 Task: Find connections with filter location Thornton-Cleveleys with filter topic #likewith filter profile language German with filter current company YML with filter school Shoolini University with filter industry Consumer Services with filter service category iOS Development with filter keywords title Carpenter
Action: Mouse moved to (280, 339)
Screenshot: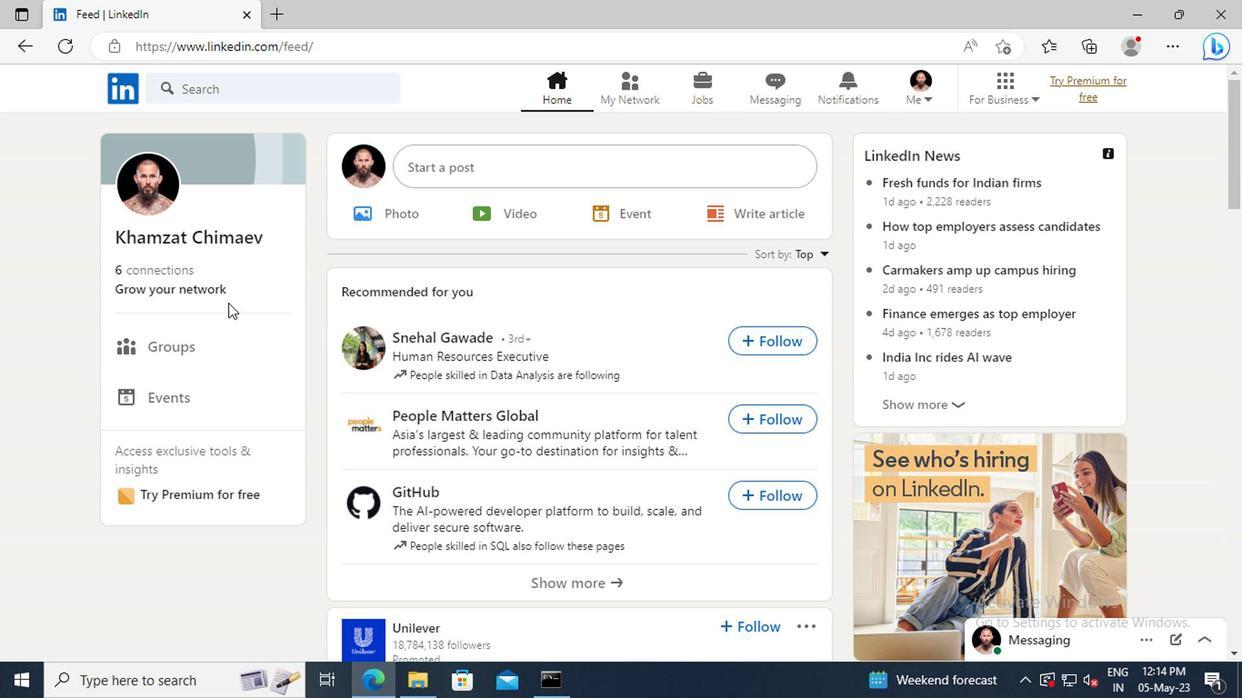 
Action: Mouse pressed left at (280, 339)
Screenshot: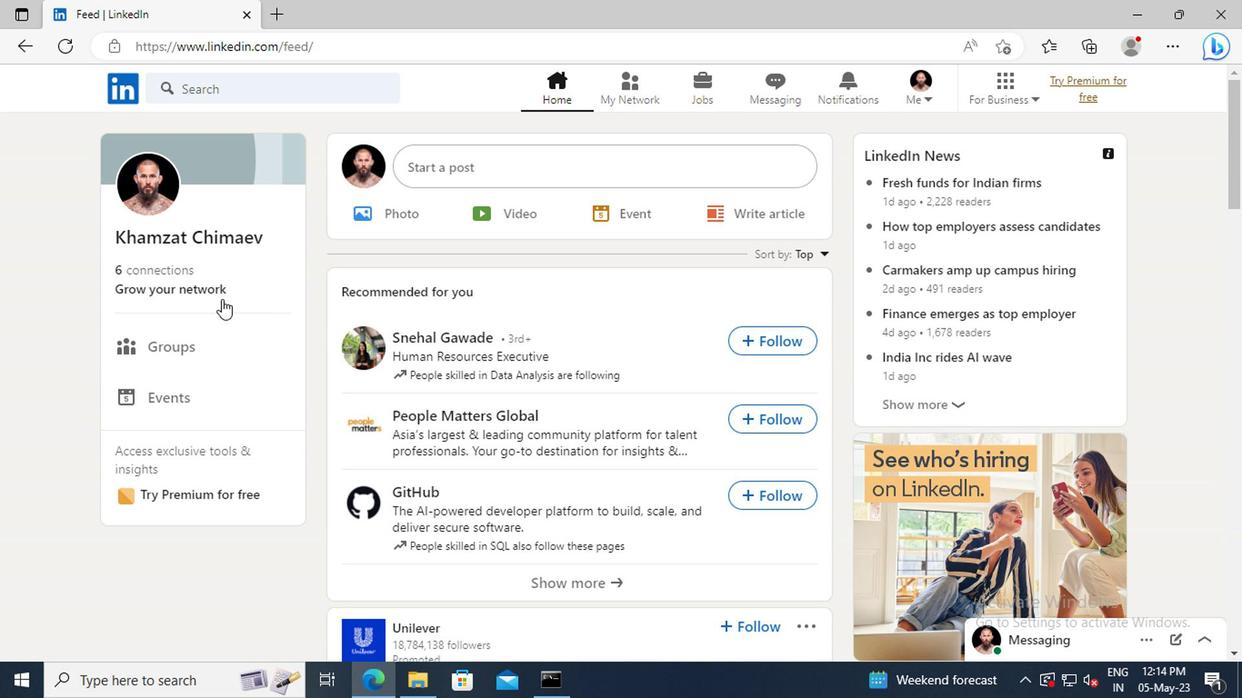 
Action: Mouse moved to (283, 271)
Screenshot: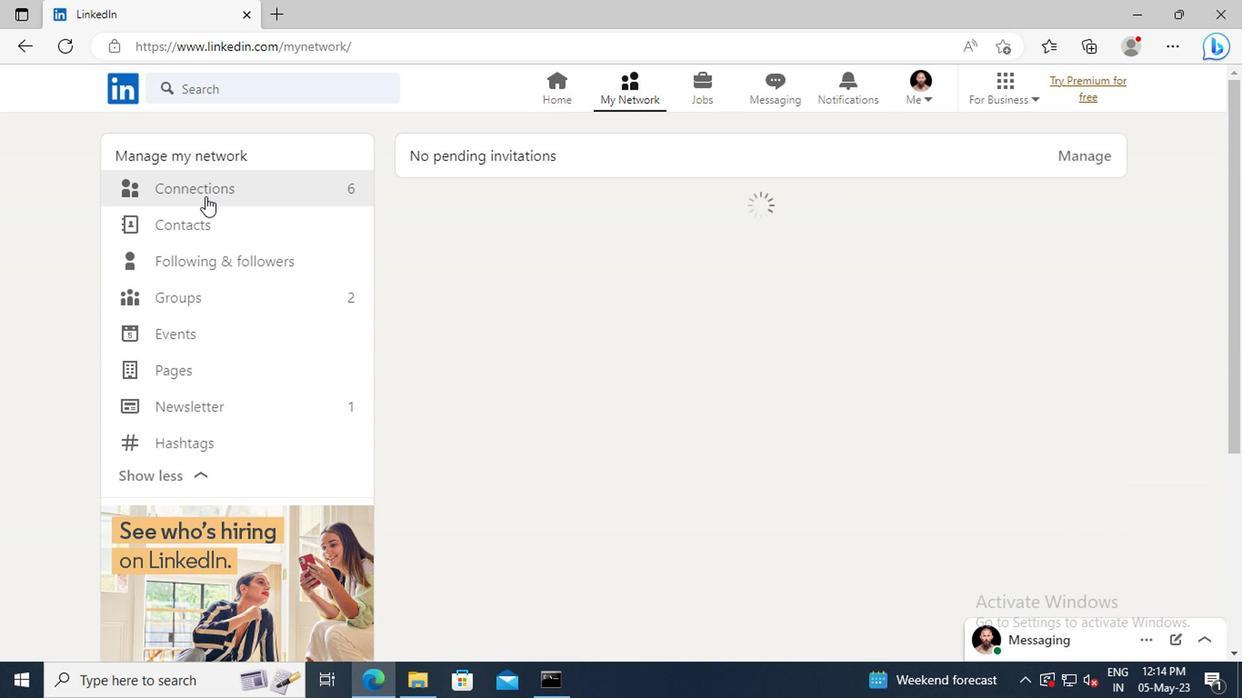 
Action: Mouse pressed left at (283, 271)
Screenshot: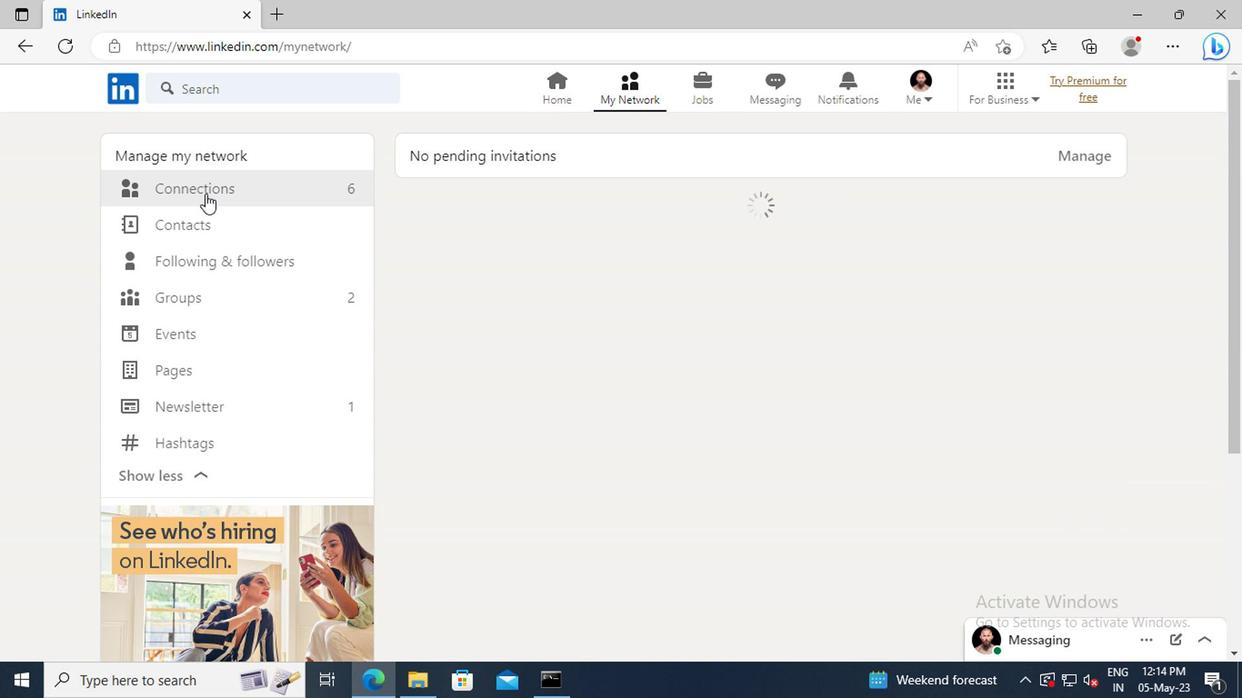 
Action: Mouse moved to (671, 274)
Screenshot: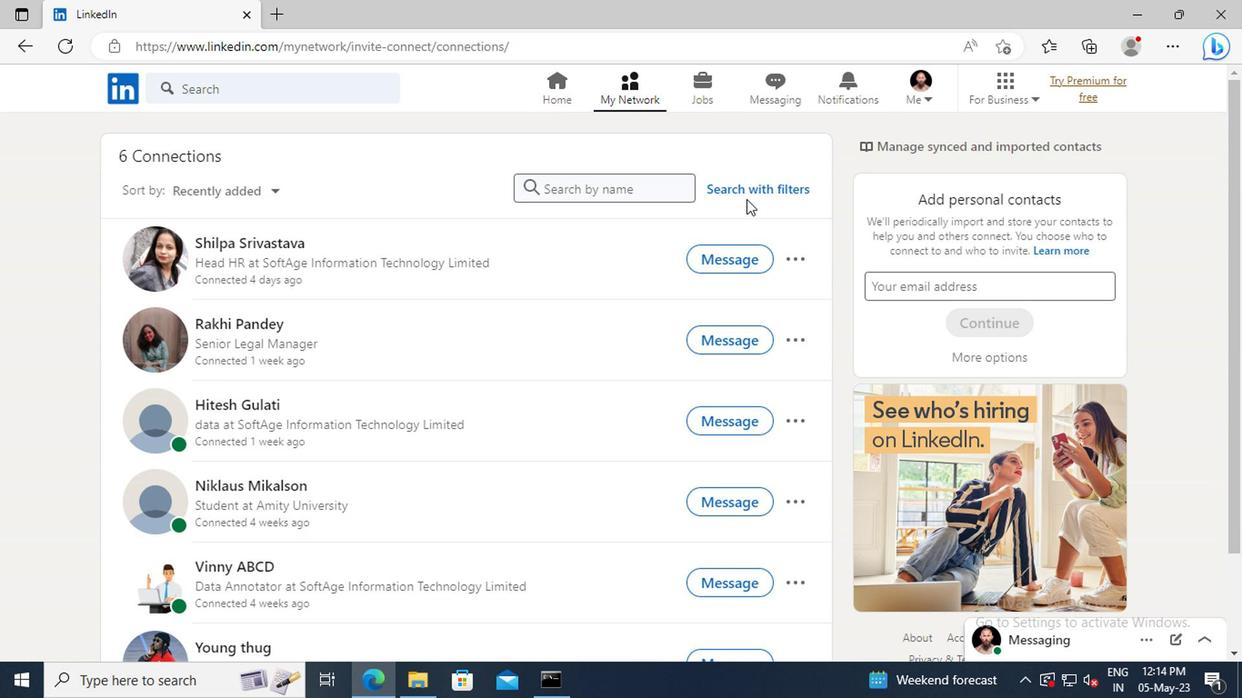
Action: Mouse pressed left at (671, 274)
Screenshot: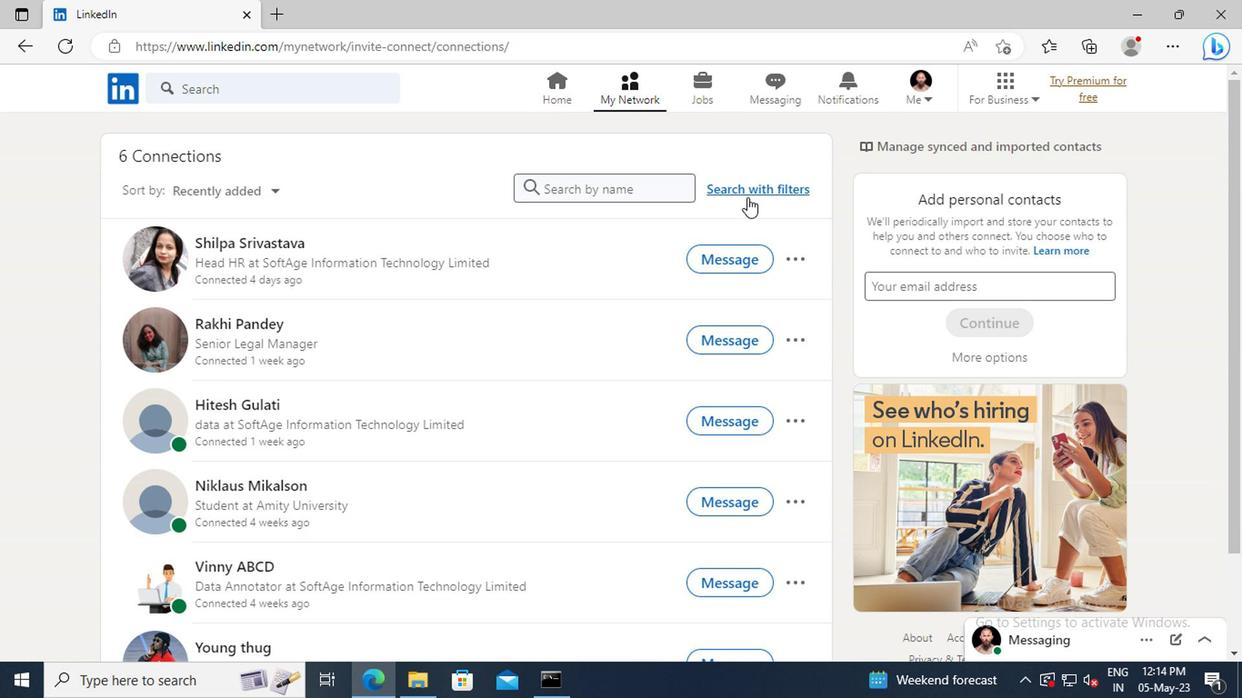 
Action: Mouse moved to (632, 238)
Screenshot: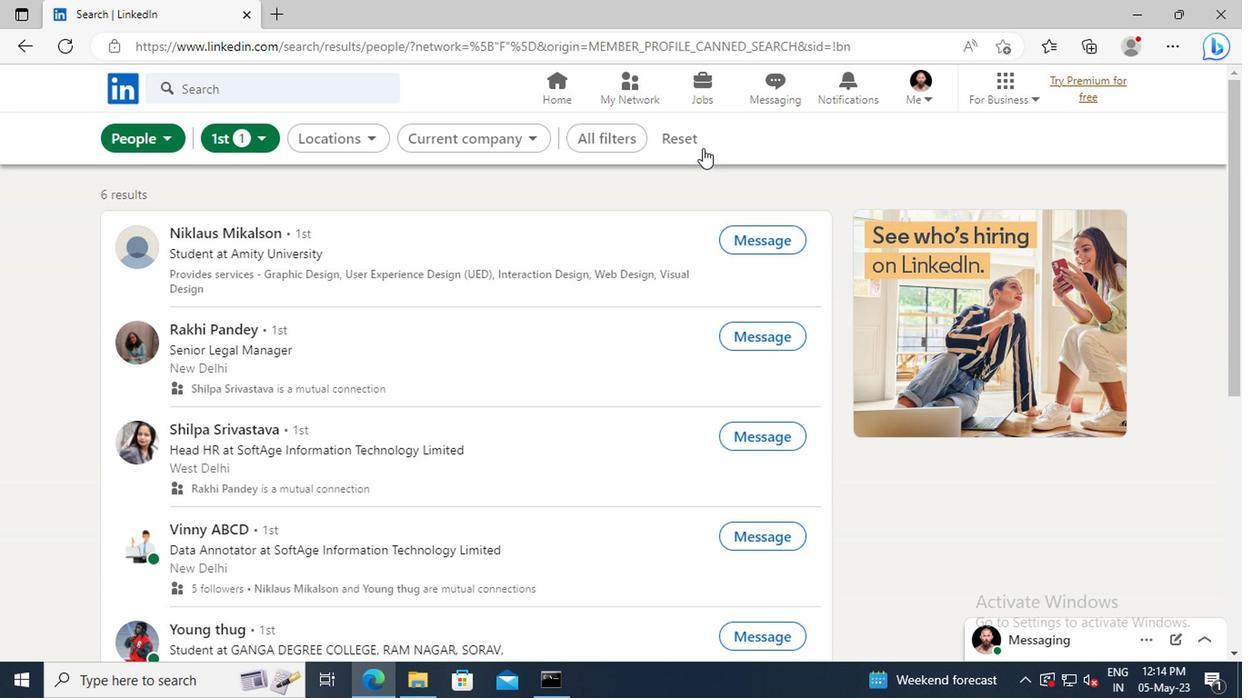 
Action: Mouse pressed left at (632, 238)
Screenshot: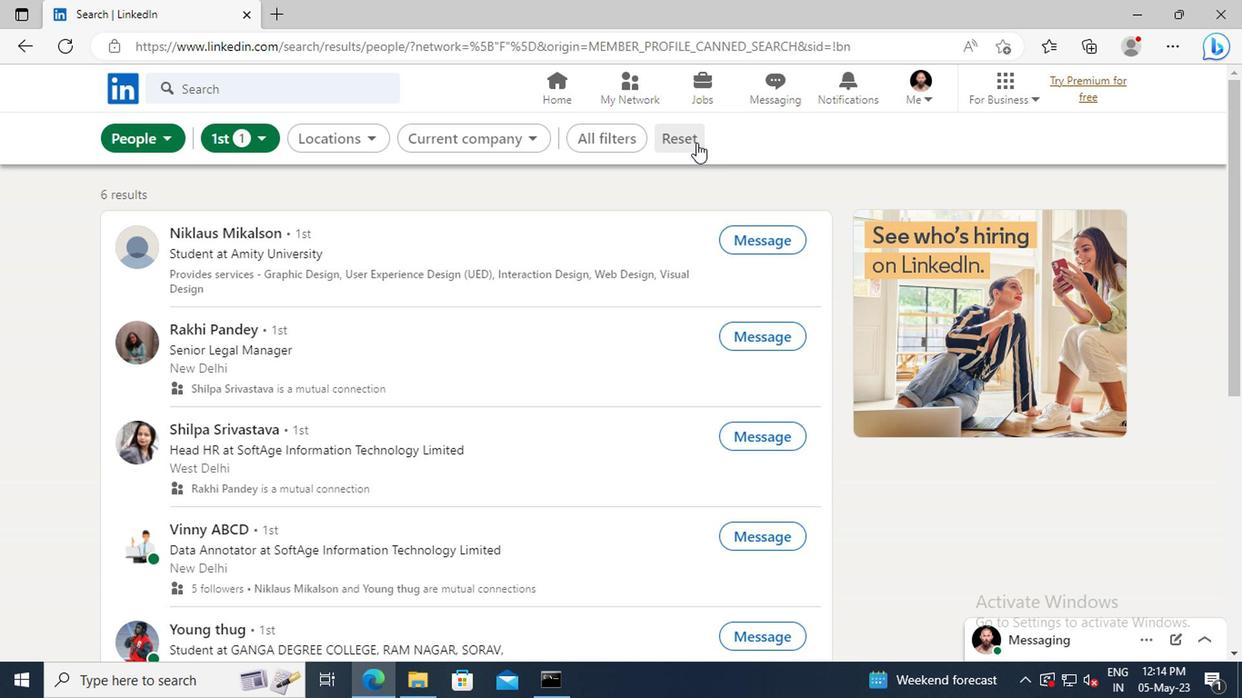 
Action: Mouse moved to (607, 236)
Screenshot: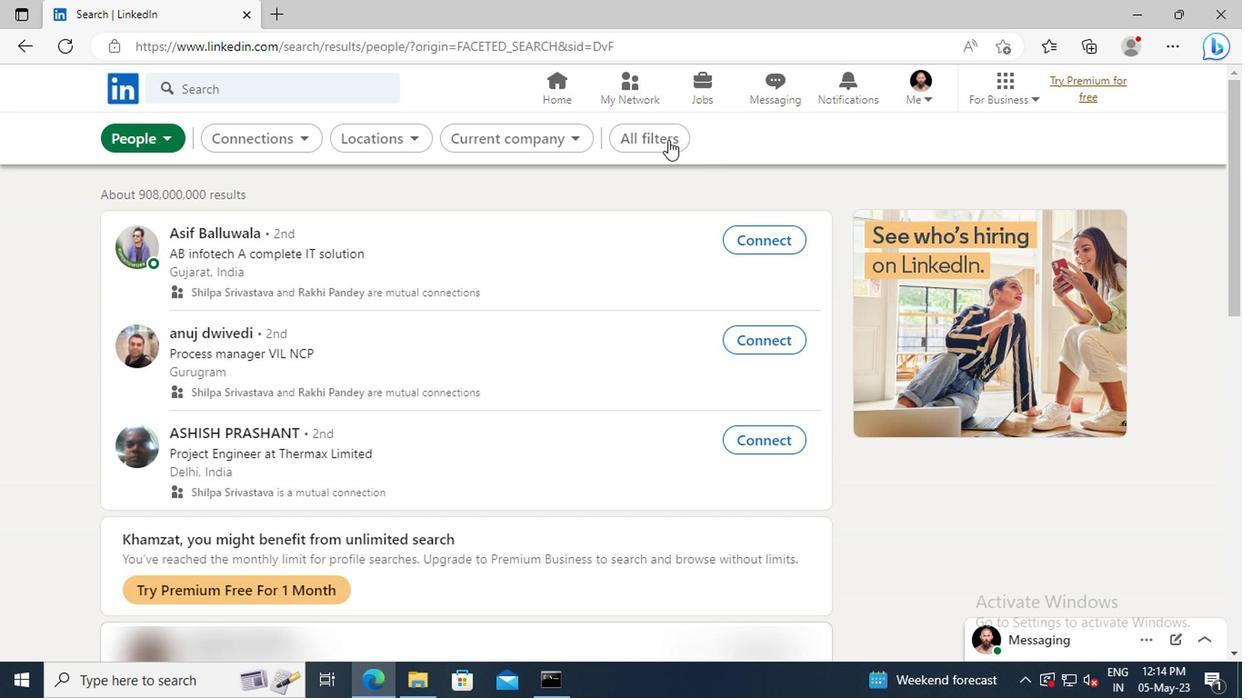 
Action: Mouse pressed left at (607, 236)
Screenshot: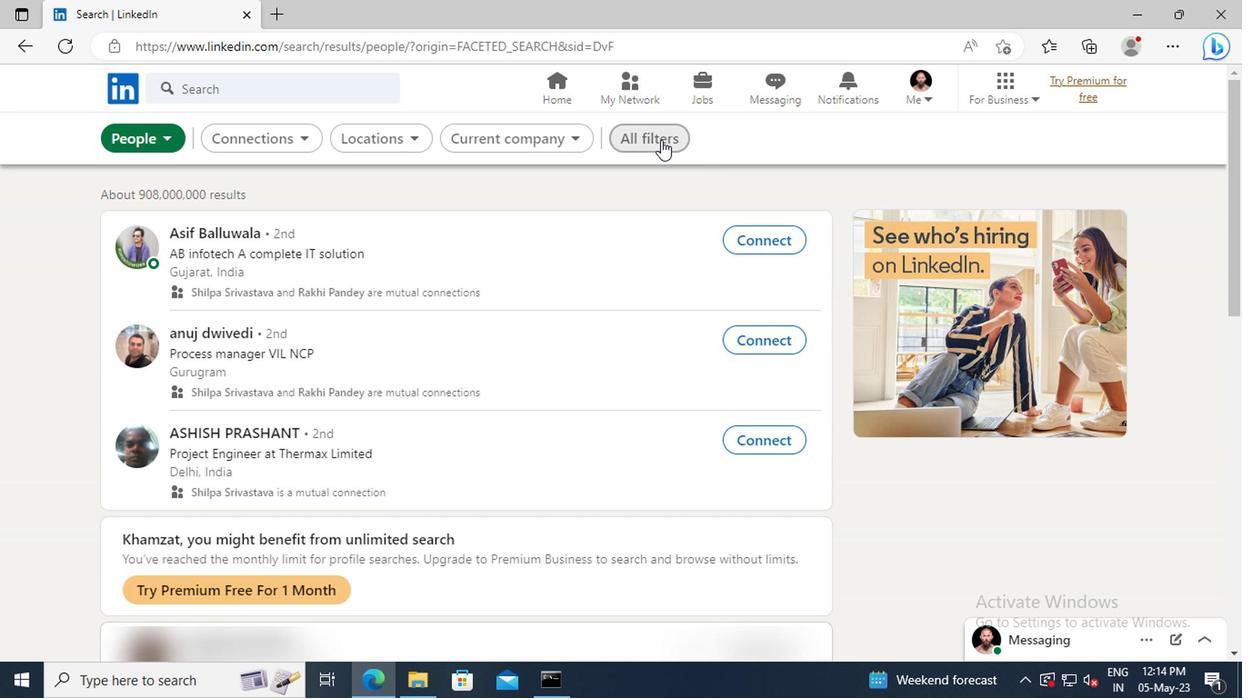 
Action: Mouse moved to (844, 384)
Screenshot: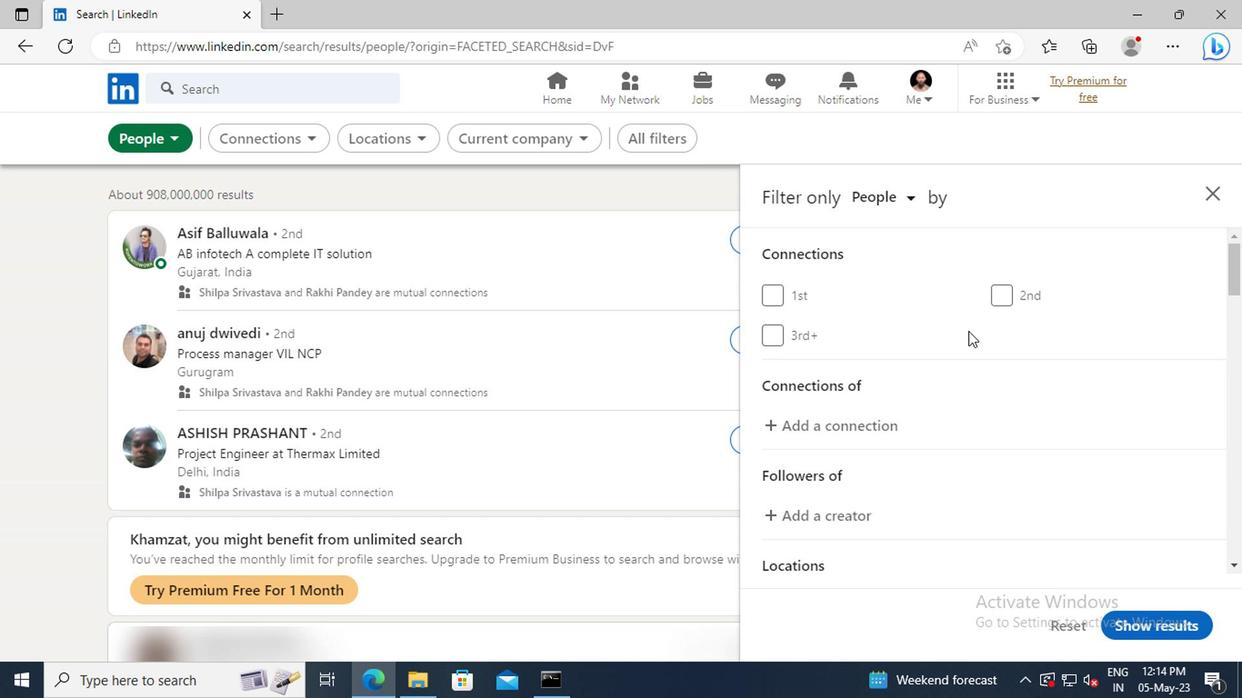 
Action: Mouse scrolled (844, 383) with delta (0, 0)
Screenshot: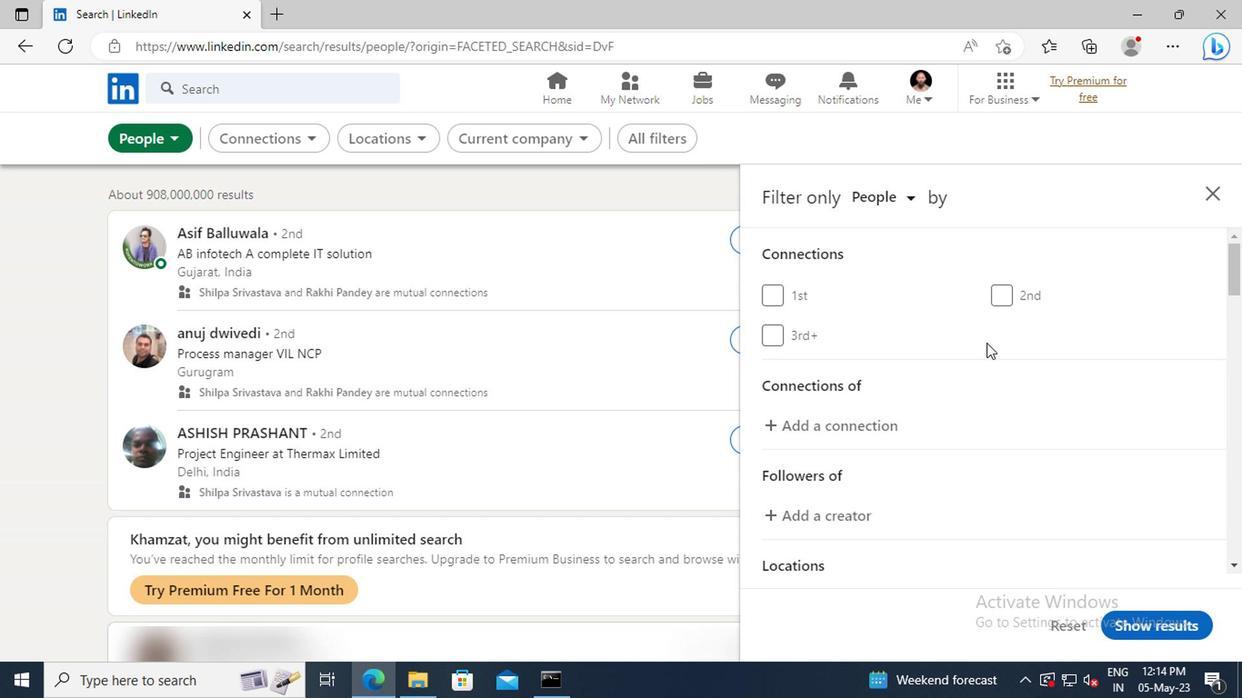 
Action: Mouse scrolled (844, 383) with delta (0, 0)
Screenshot: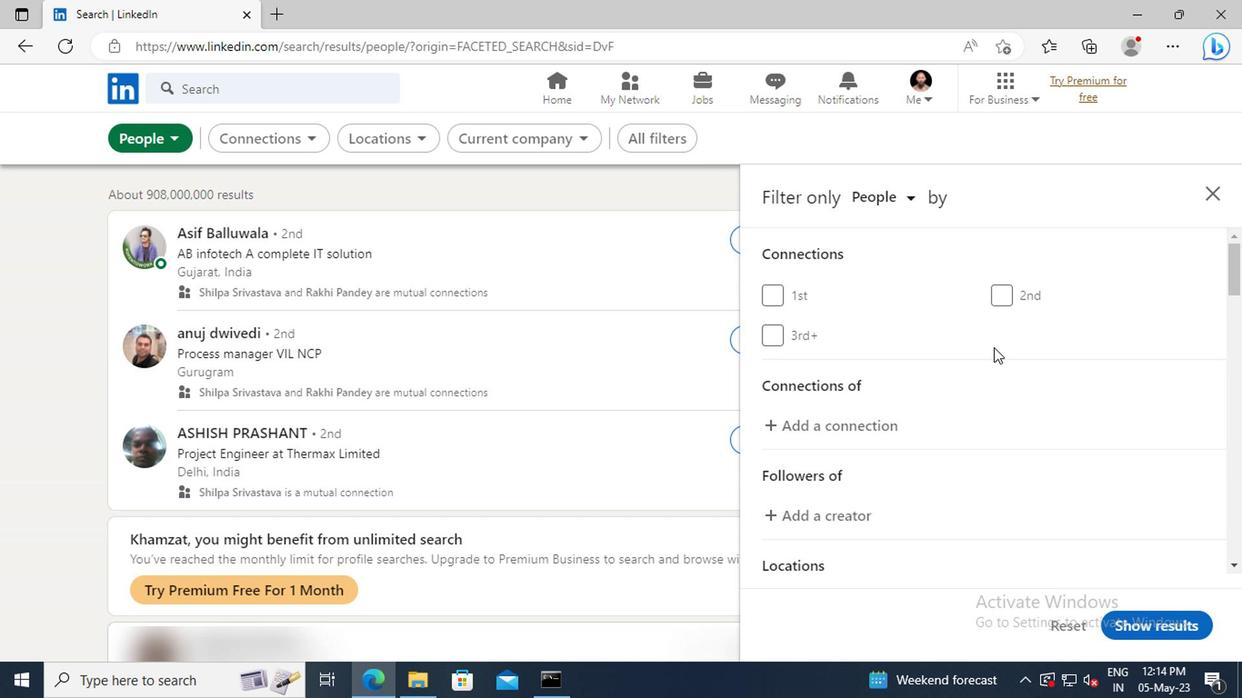 
Action: Mouse scrolled (844, 383) with delta (0, 0)
Screenshot: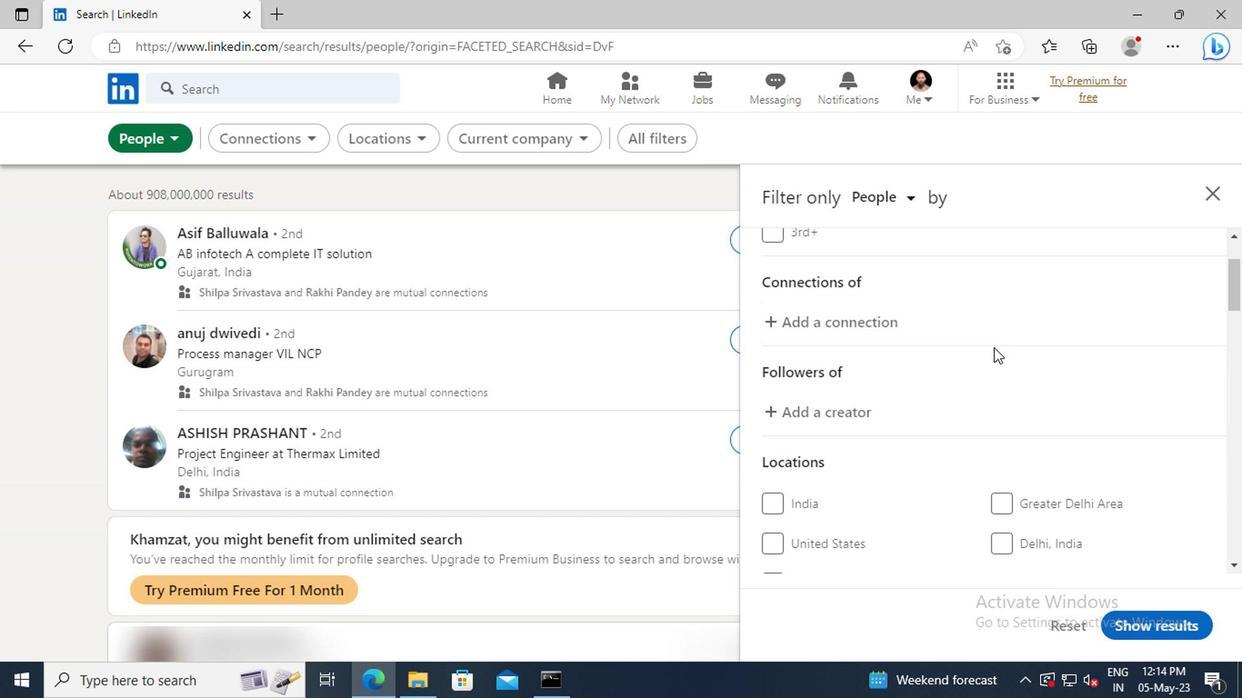 
Action: Mouse scrolled (844, 383) with delta (0, 0)
Screenshot: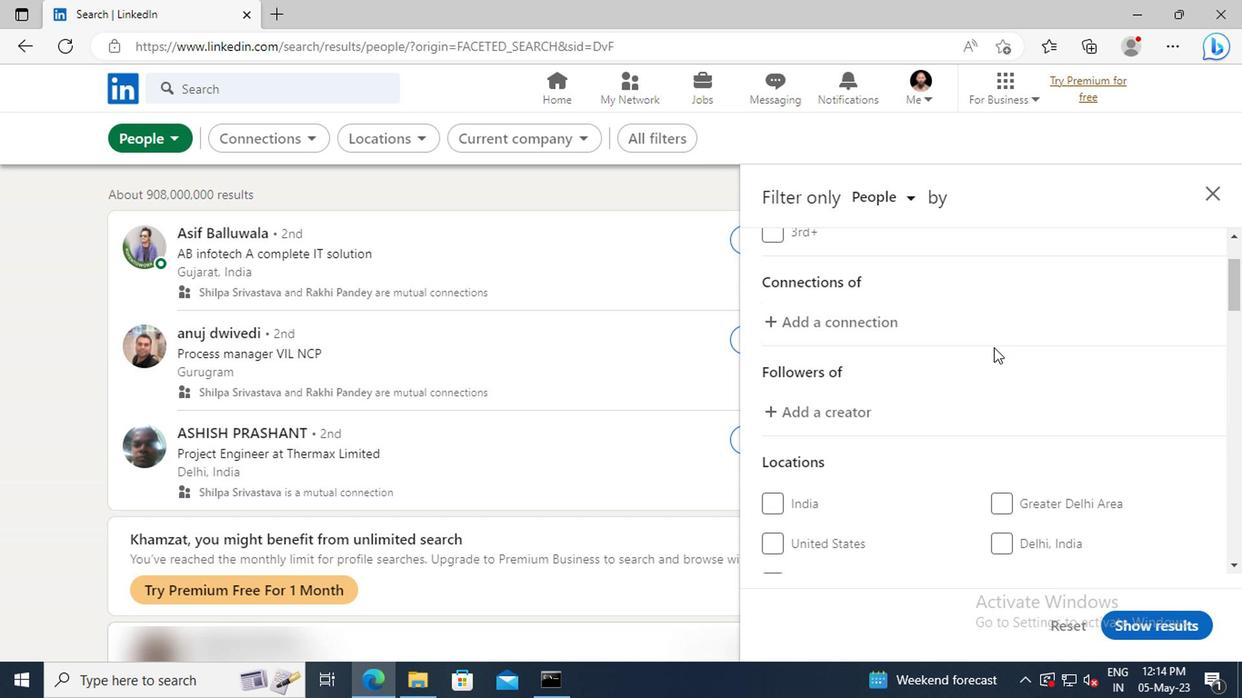 
Action: Mouse scrolled (844, 383) with delta (0, 0)
Screenshot: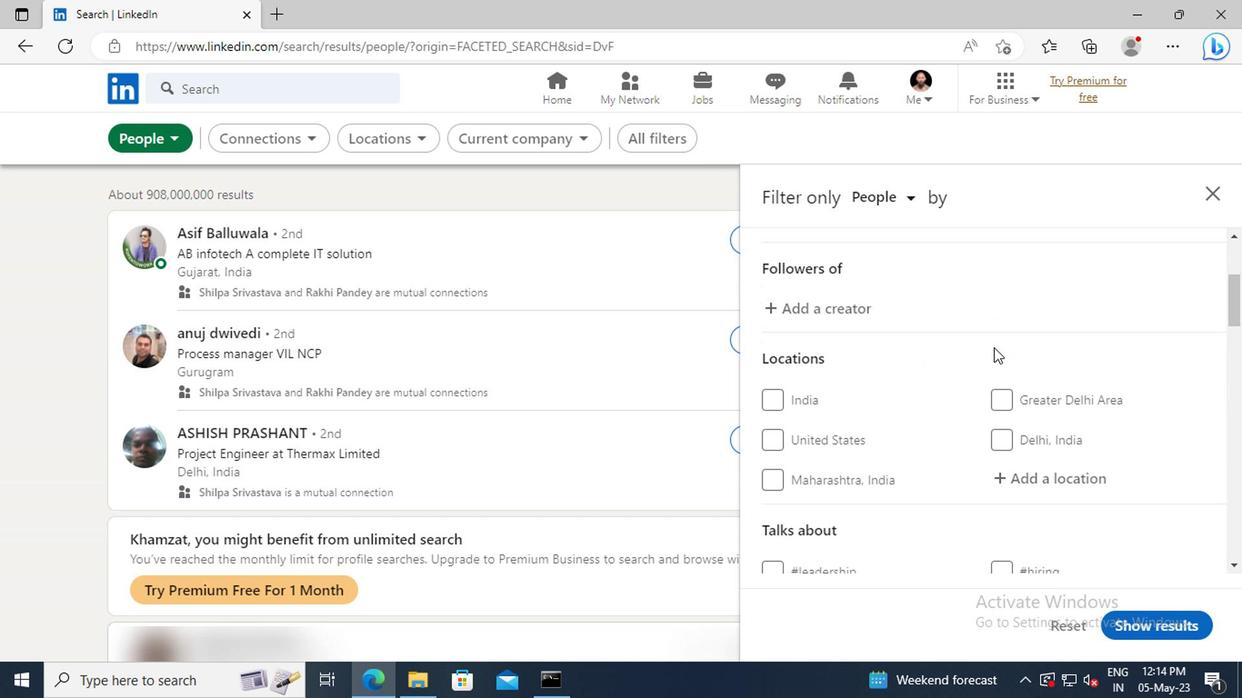 
Action: Mouse scrolled (844, 383) with delta (0, 0)
Screenshot: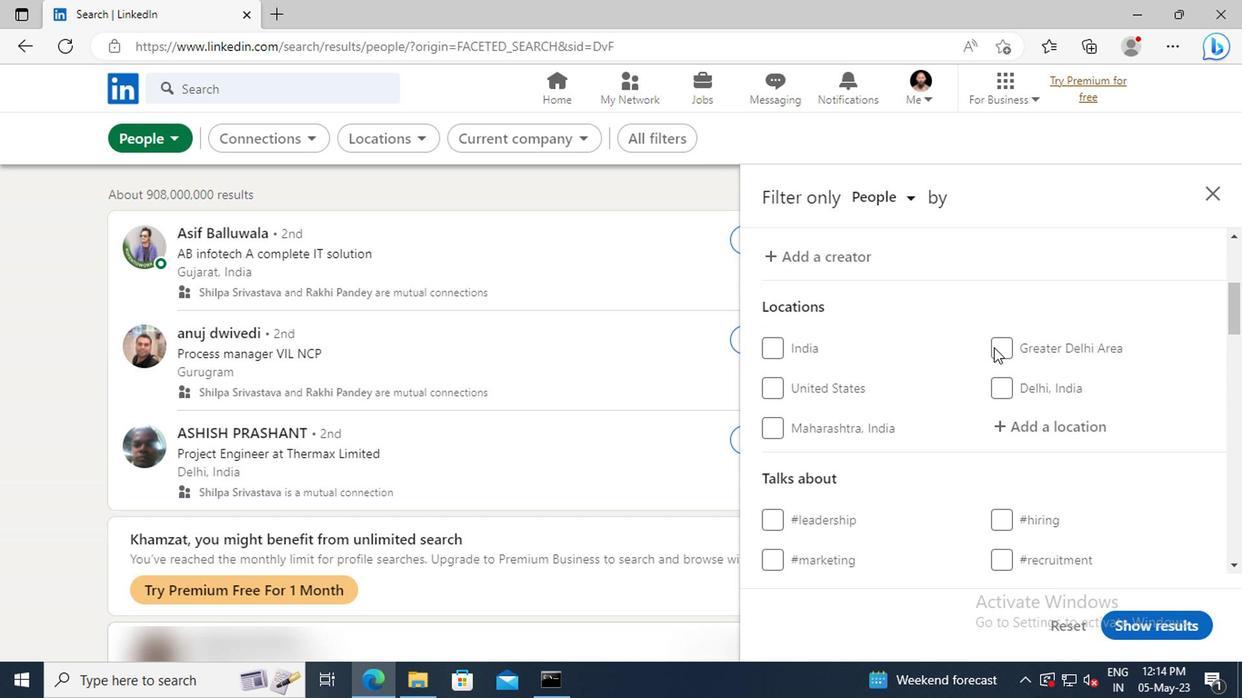 
Action: Mouse moved to (852, 401)
Screenshot: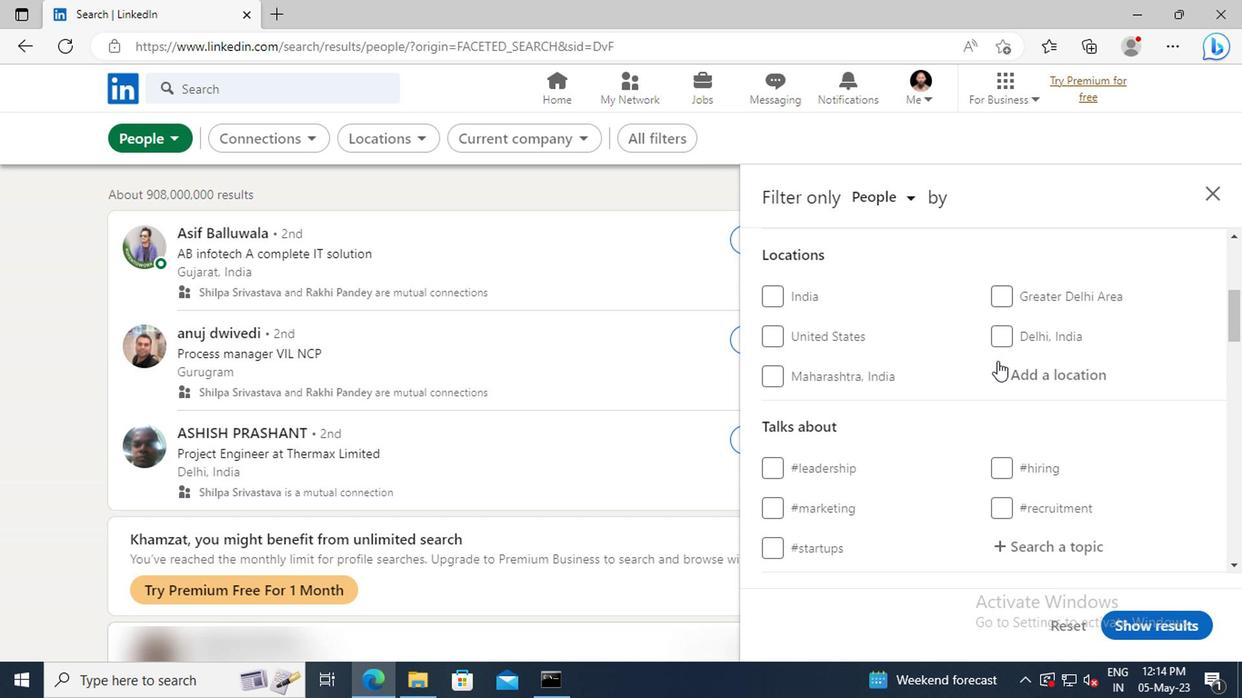 
Action: Mouse pressed left at (852, 401)
Screenshot: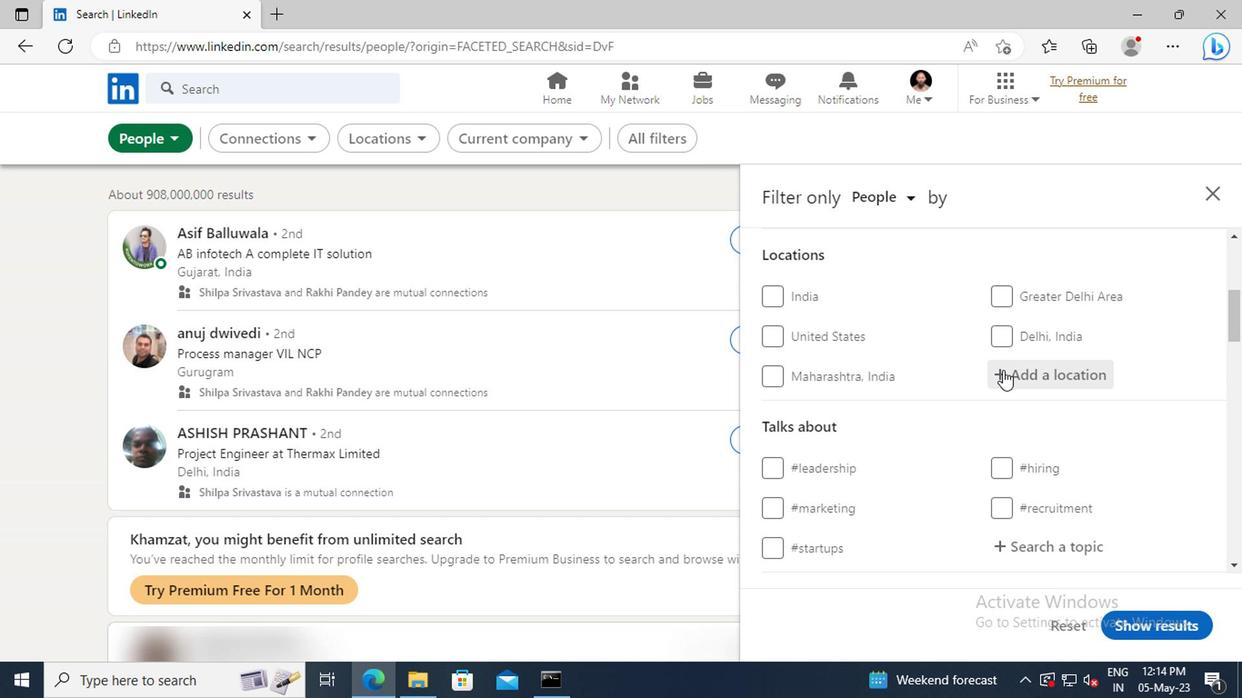 
Action: Key pressed <Key.shift>THORNTON
Screenshot: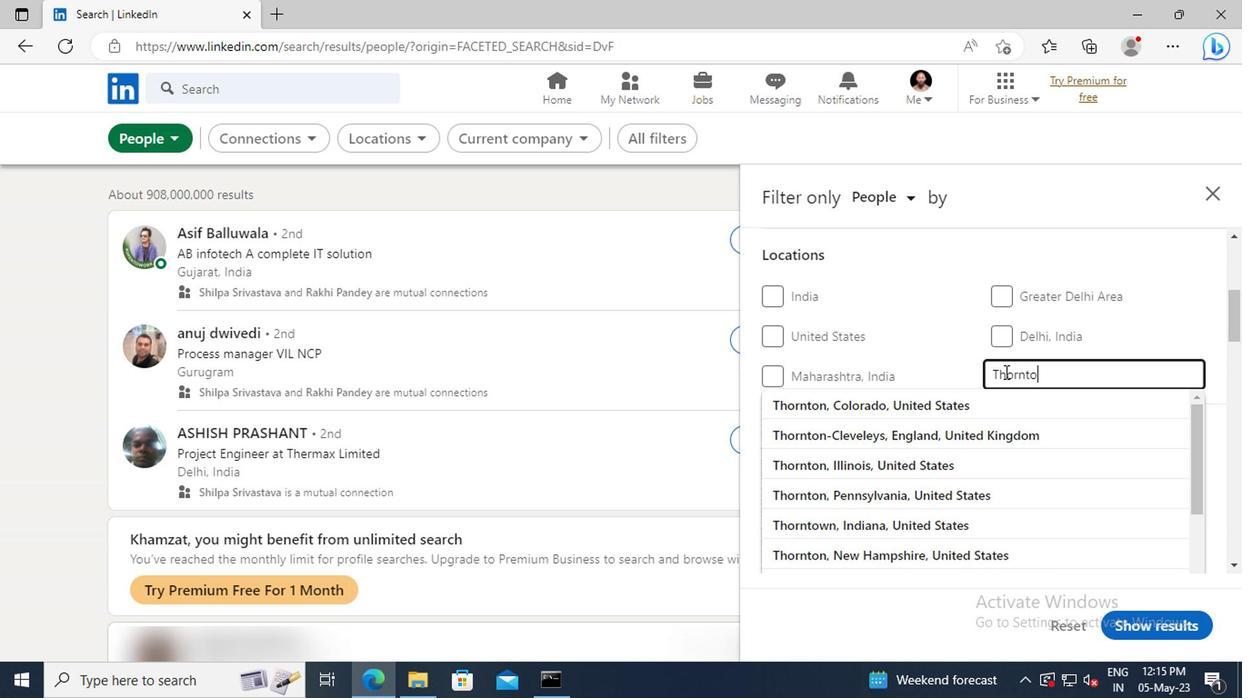 
Action: Mouse moved to (857, 440)
Screenshot: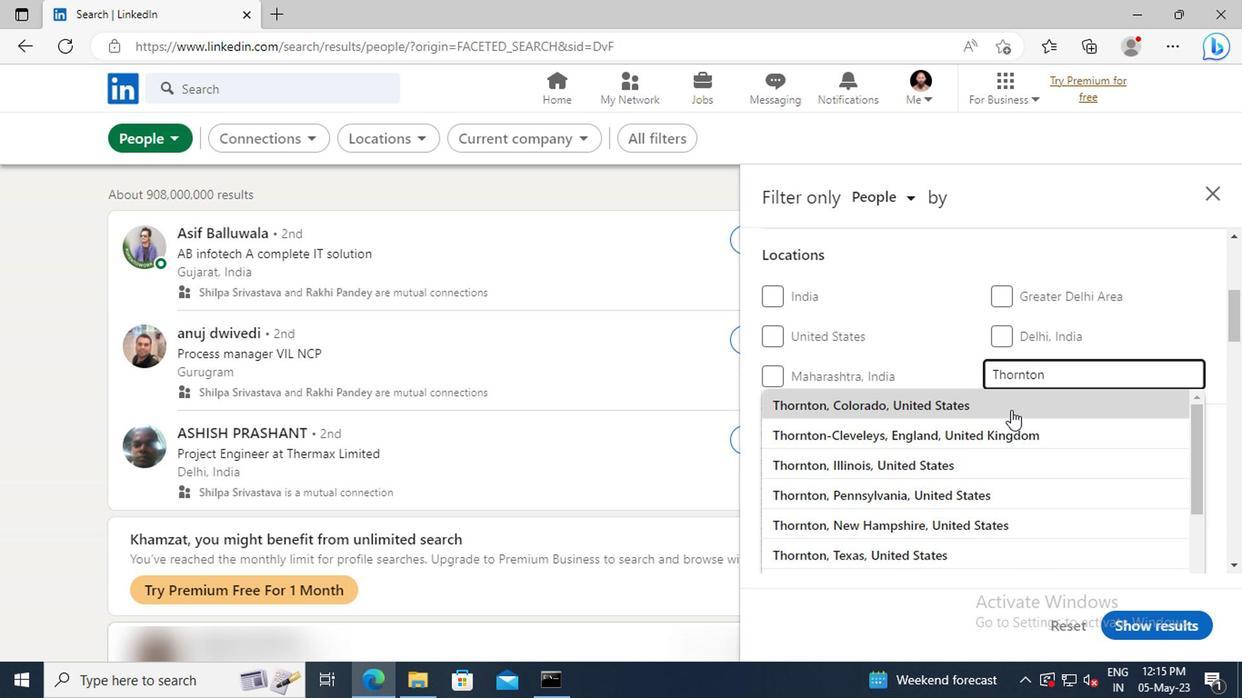
Action: Mouse pressed left at (857, 440)
Screenshot: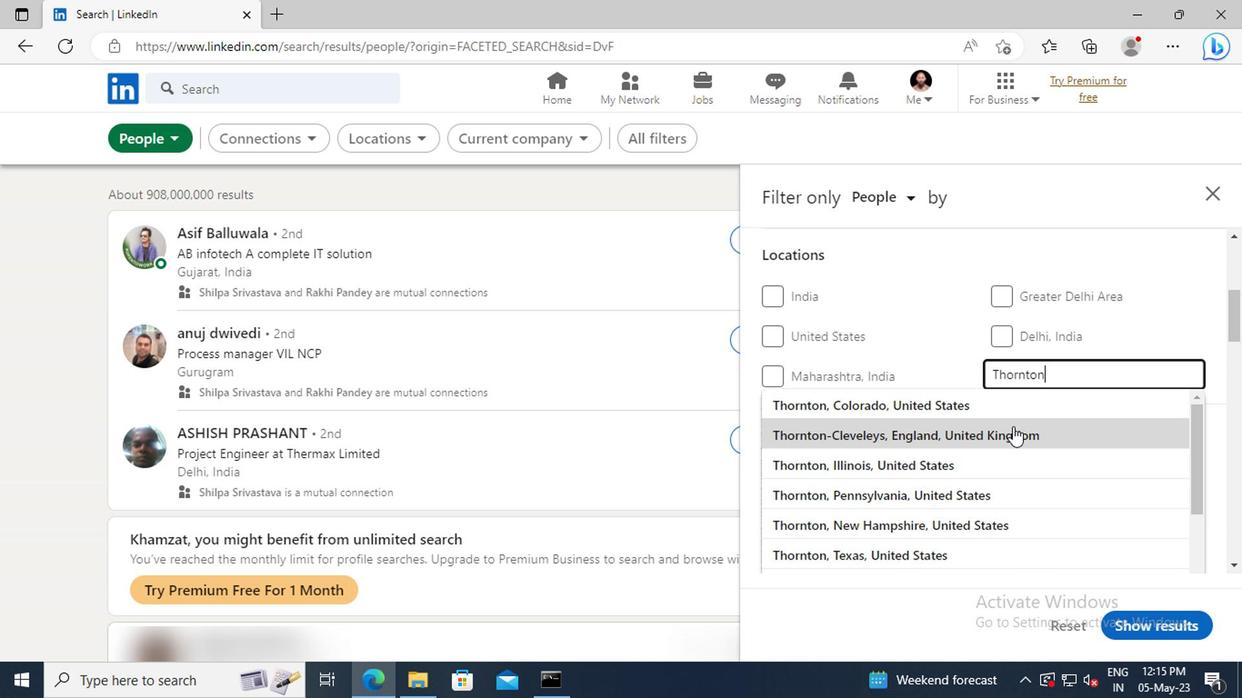 
Action: Mouse scrolled (857, 439) with delta (0, 0)
Screenshot: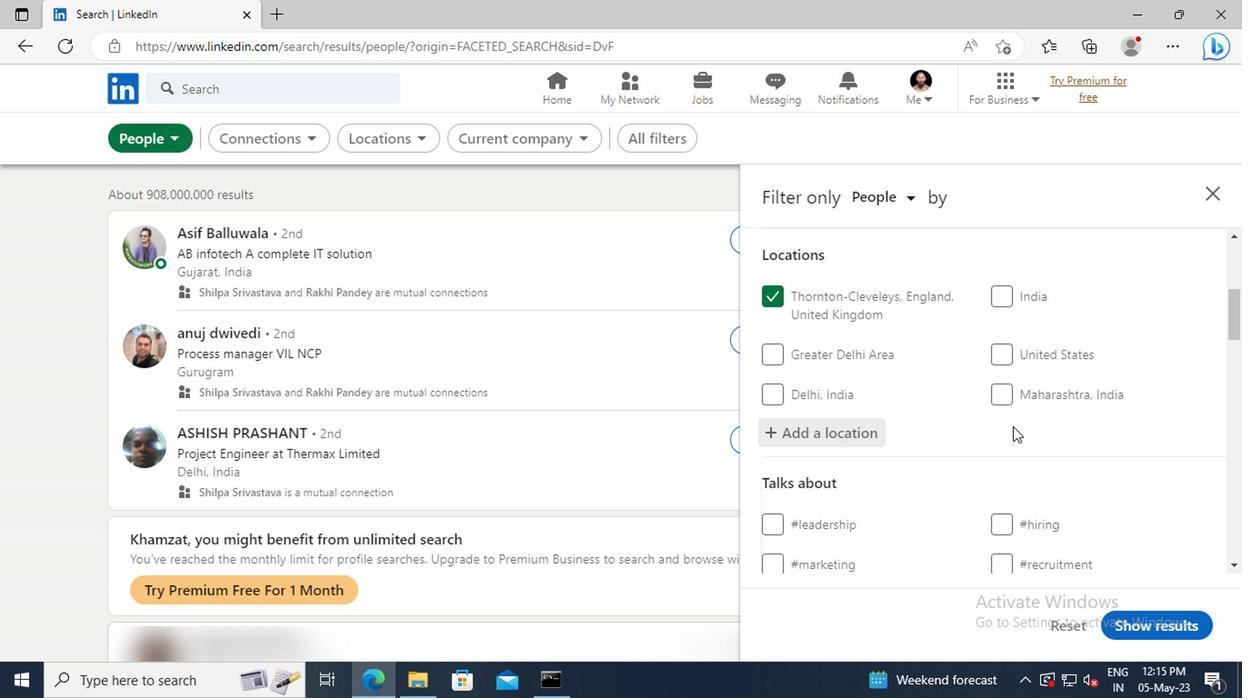 
Action: Mouse scrolled (857, 439) with delta (0, 0)
Screenshot: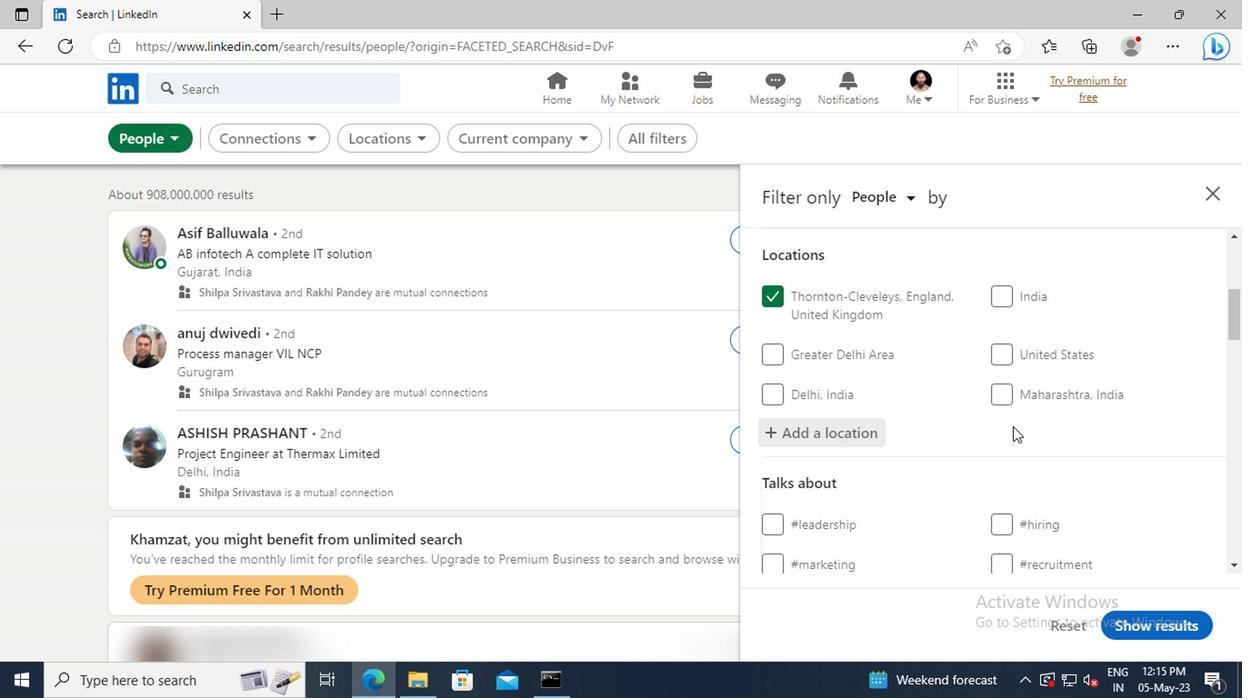 
Action: Mouse scrolled (857, 439) with delta (0, 0)
Screenshot: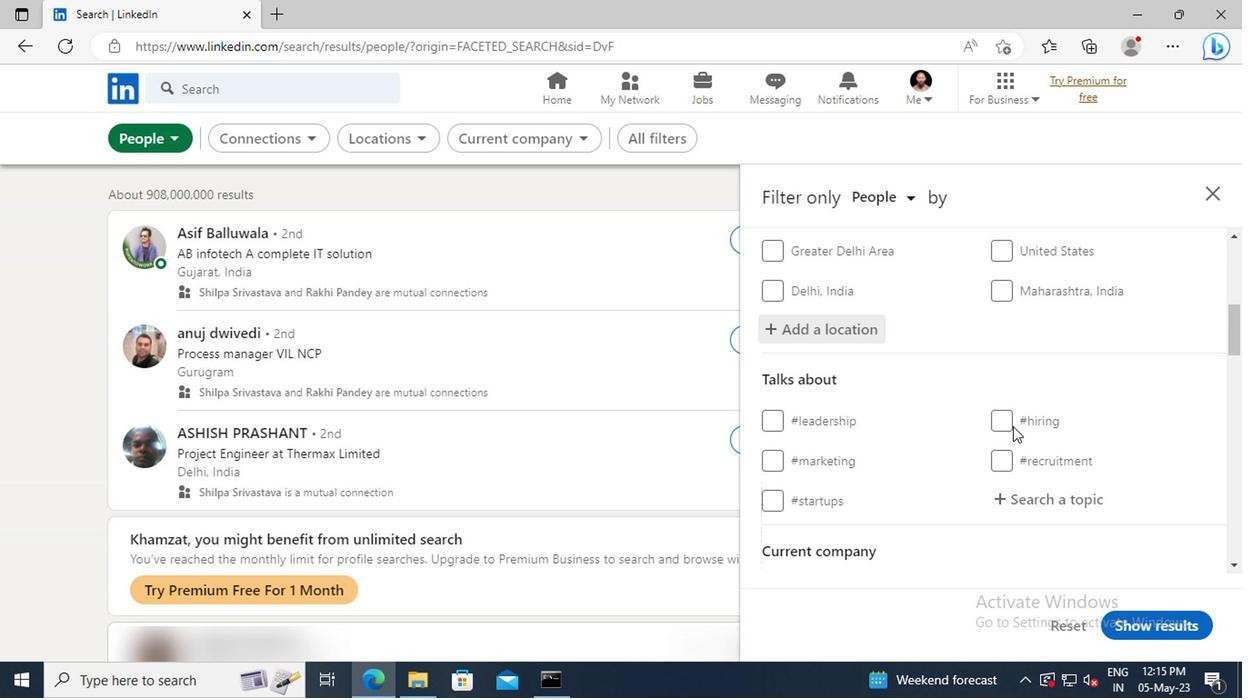 
Action: Mouse moved to (861, 450)
Screenshot: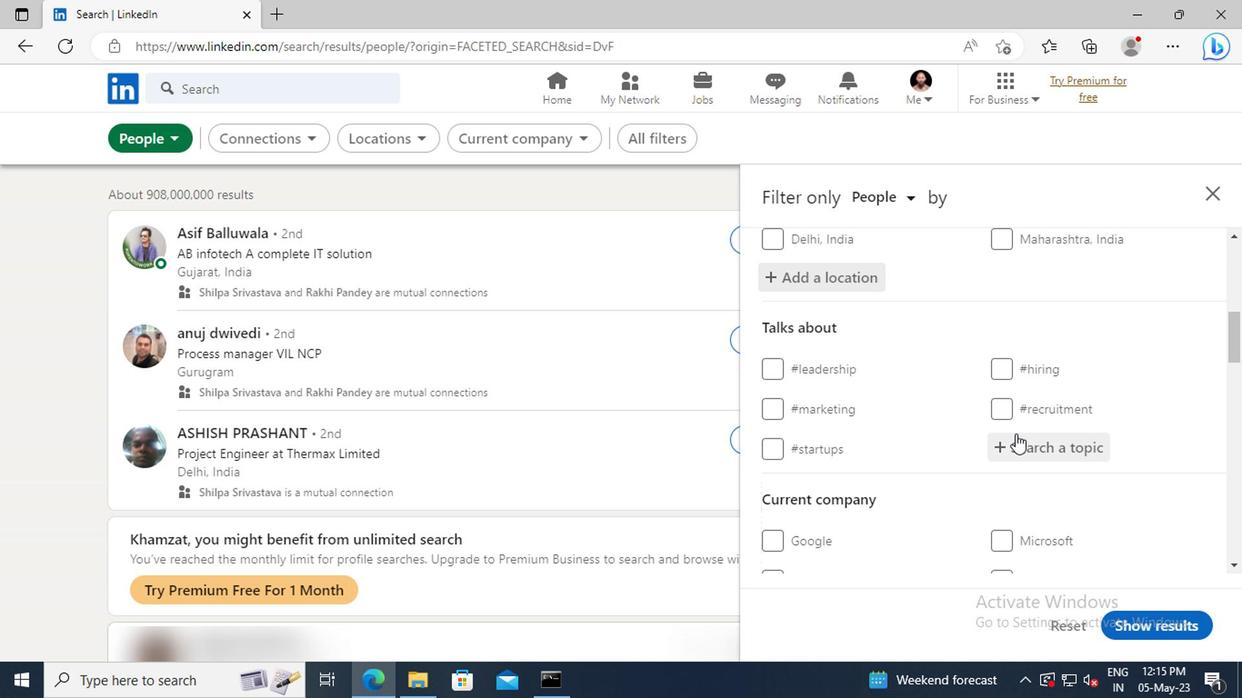 
Action: Mouse pressed left at (861, 450)
Screenshot: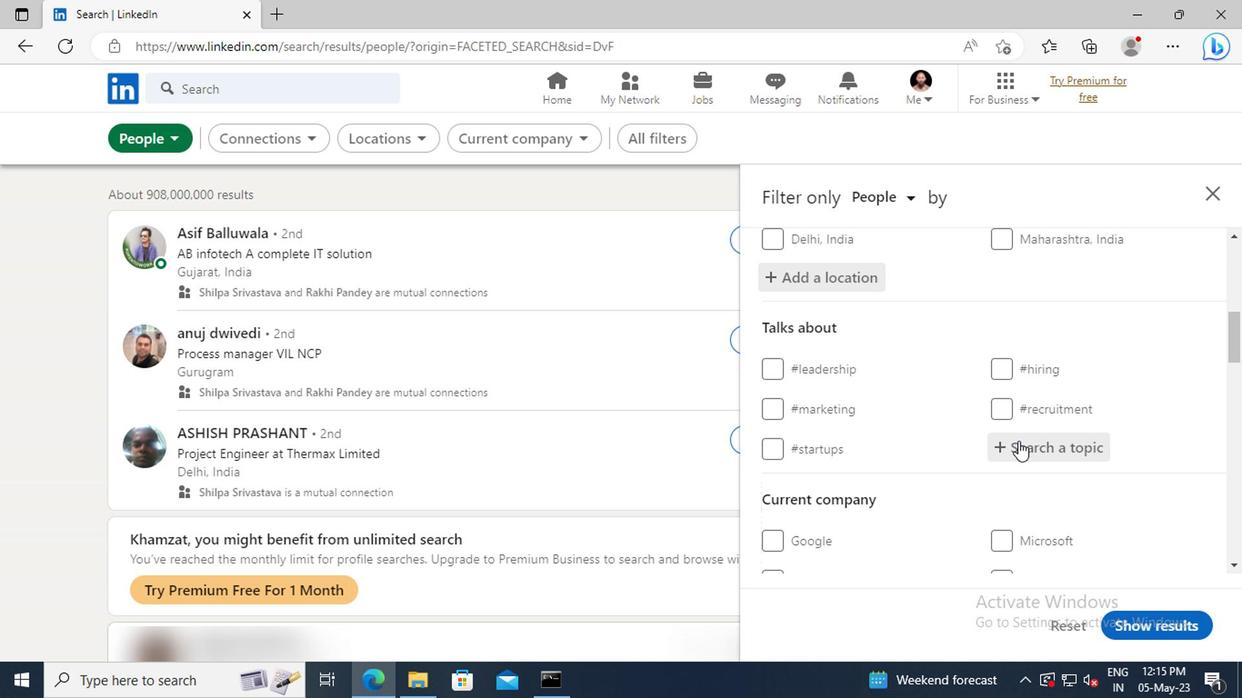 
Action: Key pressed LIKE
Screenshot: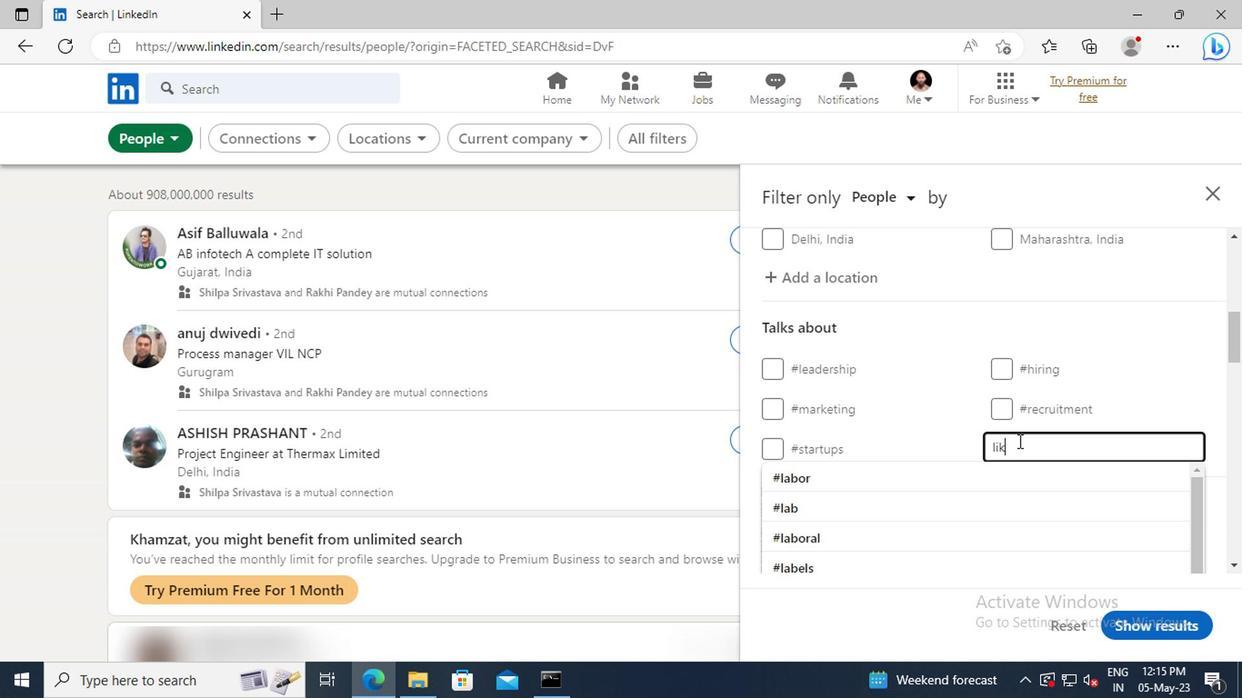 
Action: Mouse moved to (863, 474)
Screenshot: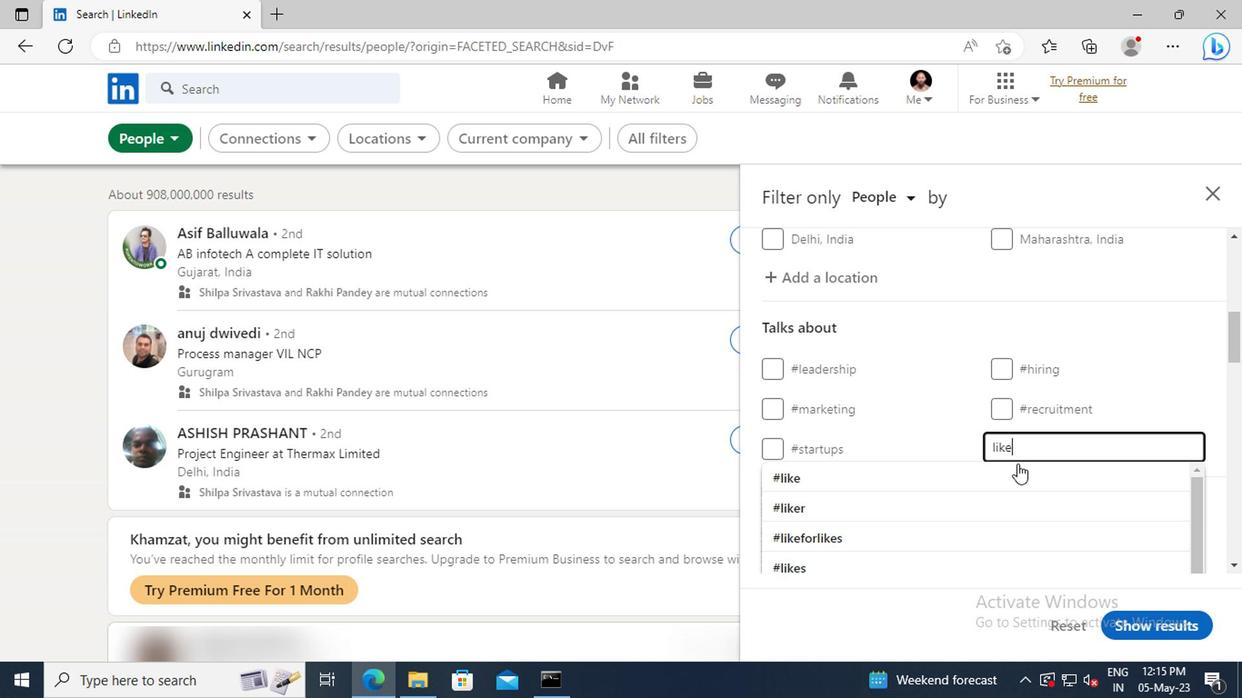 
Action: Mouse pressed left at (863, 474)
Screenshot: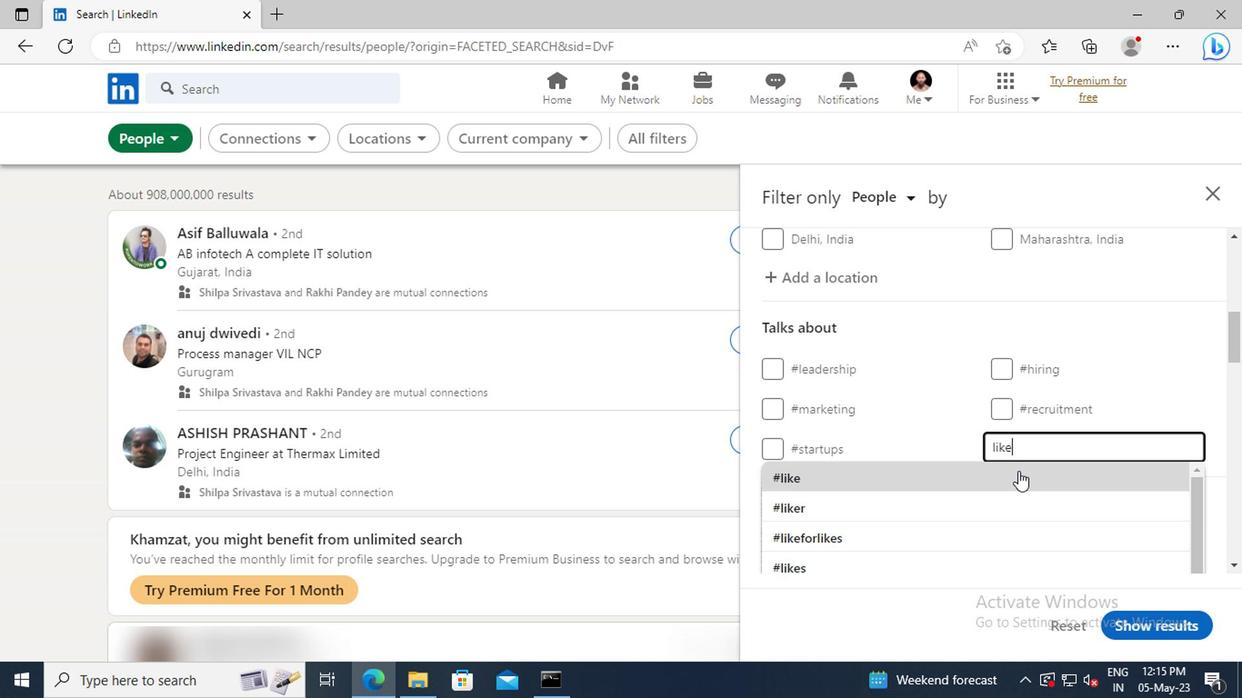 
Action: Mouse scrolled (863, 474) with delta (0, 0)
Screenshot: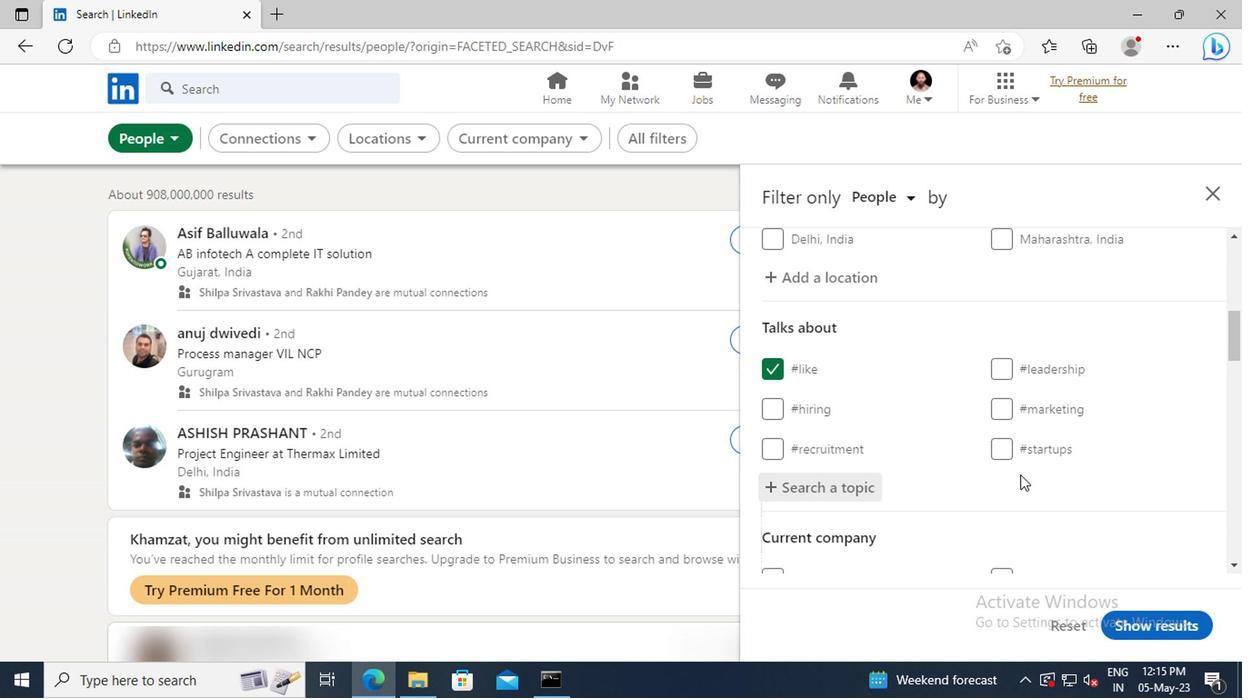
Action: Mouse scrolled (863, 474) with delta (0, 0)
Screenshot: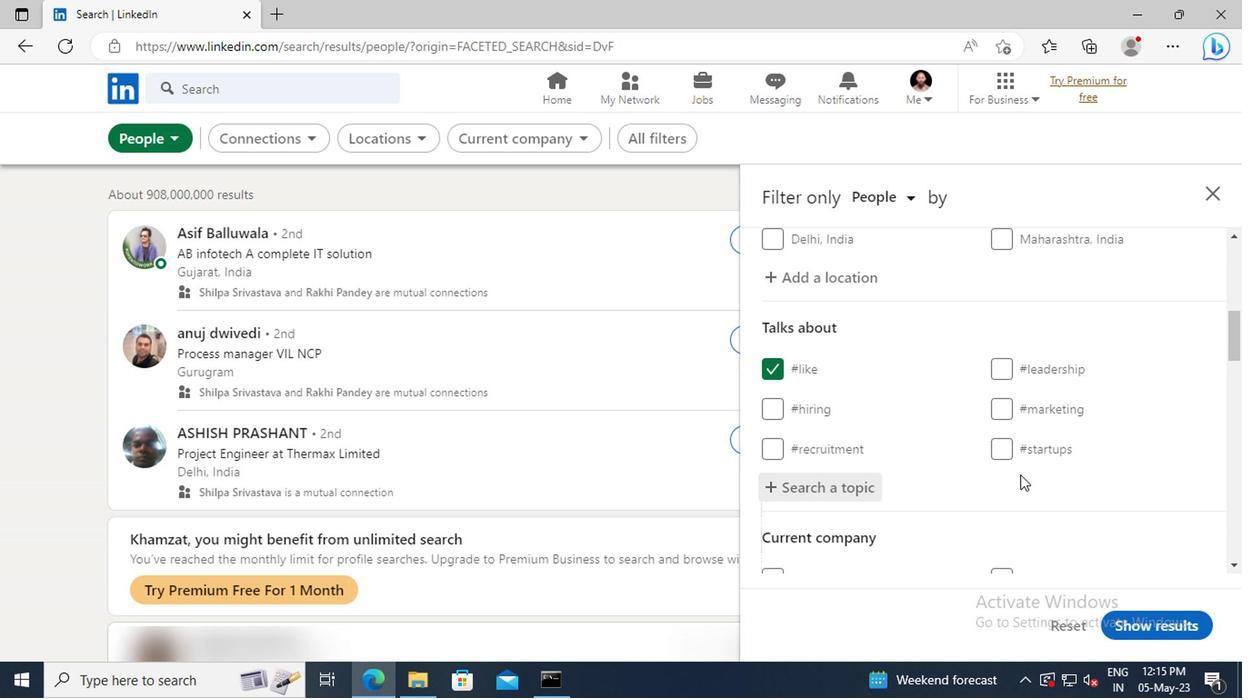 
Action: Mouse scrolled (863, 474) with delta (0, 0)
Screenshot: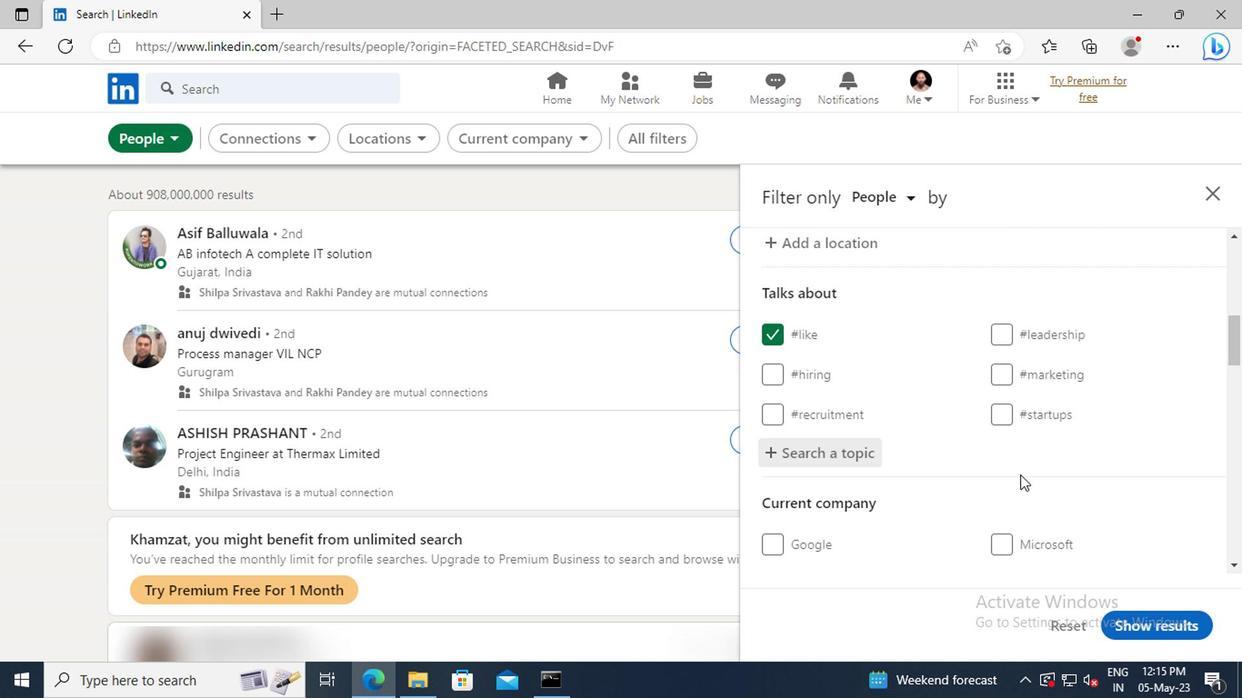 
Action: Mouse scrolled (863, 474) with delta (0, 0)
Screenshot: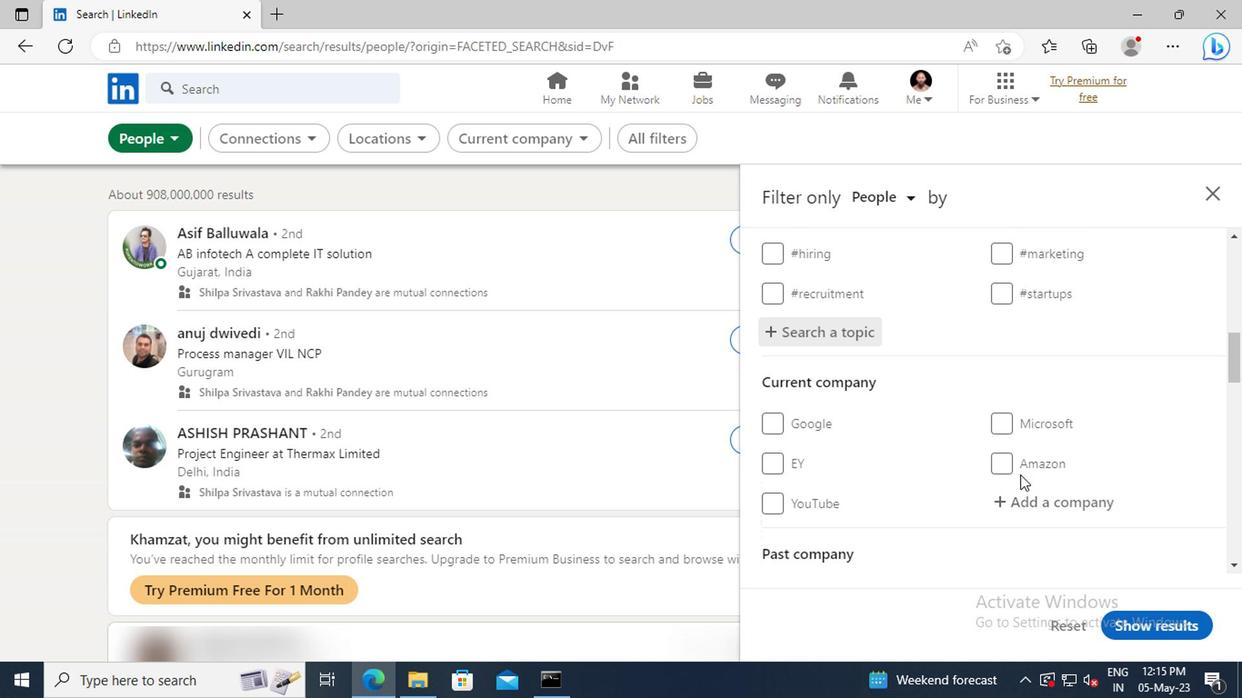 
Action: Mouse scrolled (863, 474) with delta (0, 0)
Screenshot: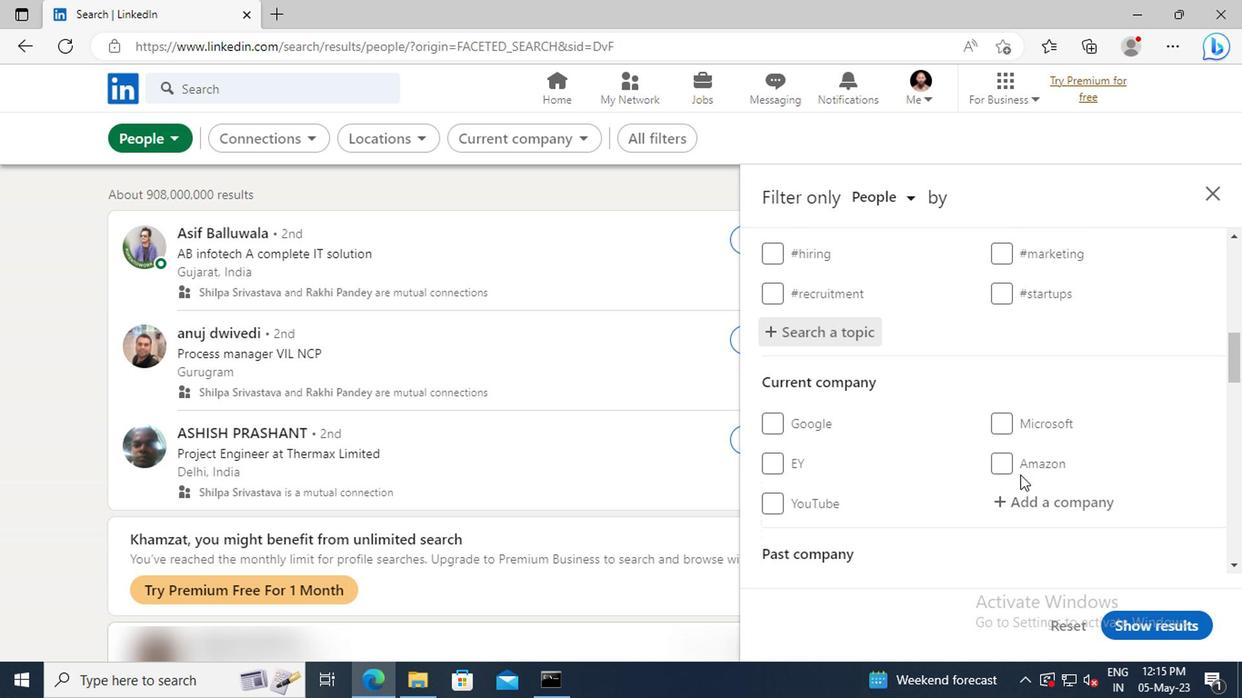 
Action: Mouse scrolled (863, 474) with delta (0, 0)
Screenshot: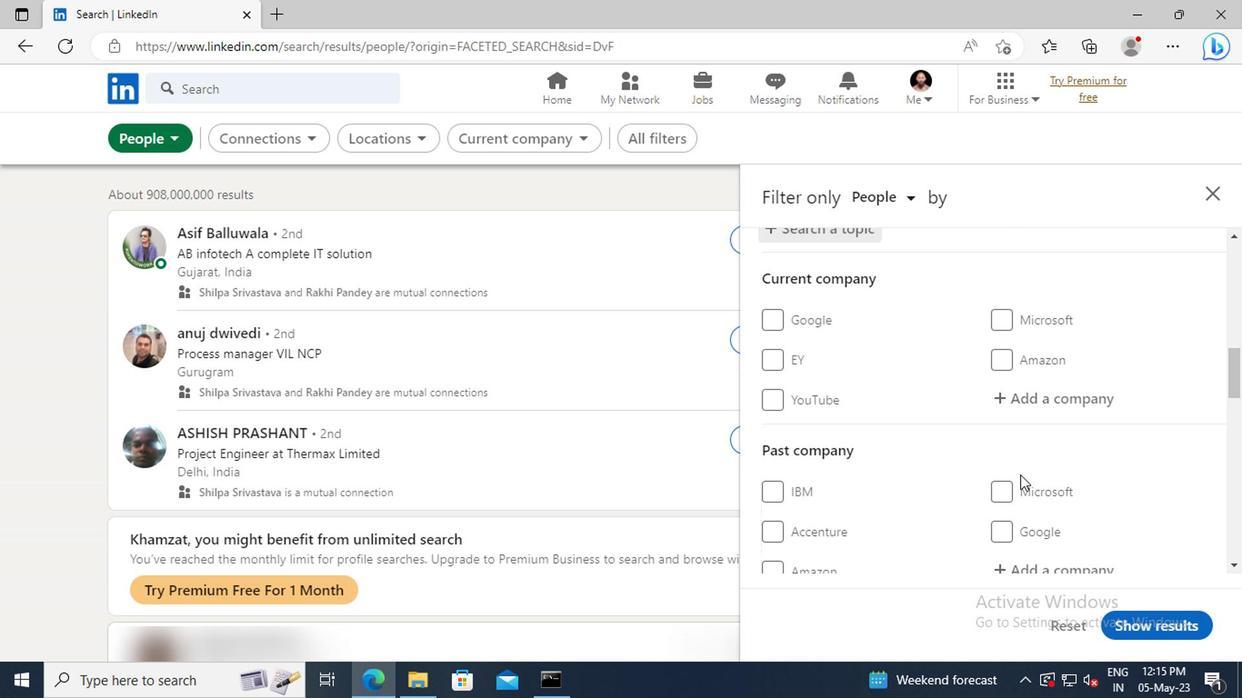 
Action: Mouse scrolled (863, 474) with delta (0, 0)
Screenshot: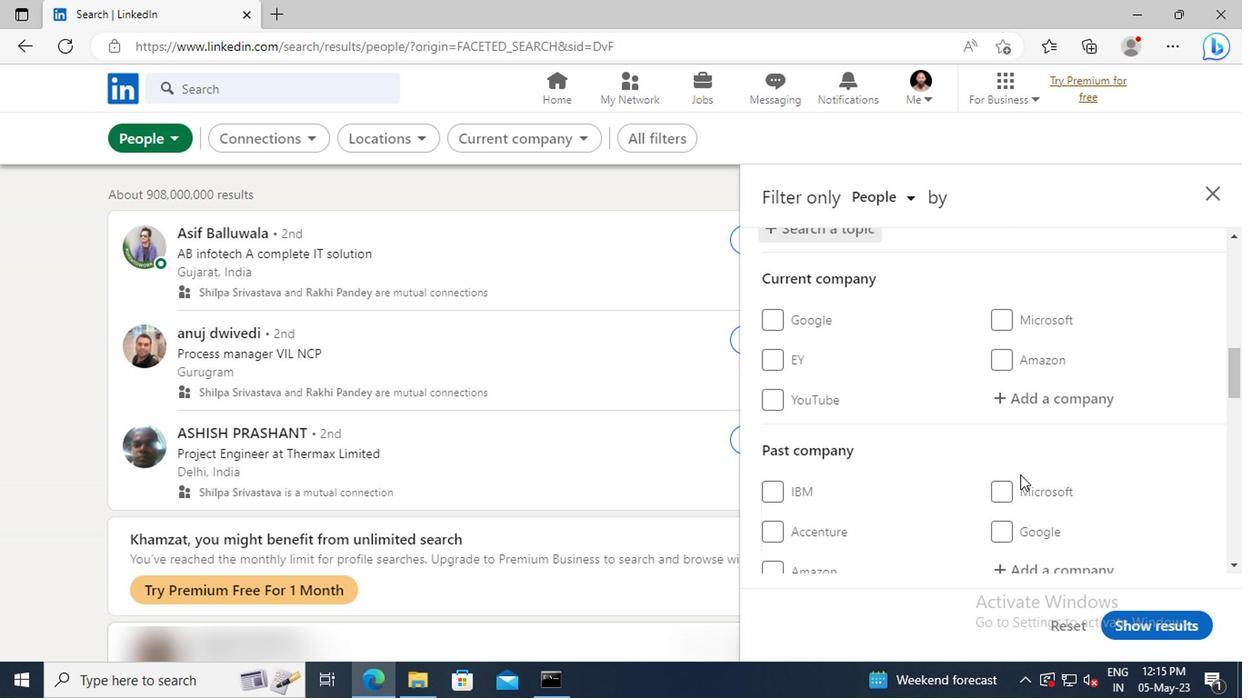 
Action: Mouse scrolled (863, 474) with delta (0, 0)
Screenshot: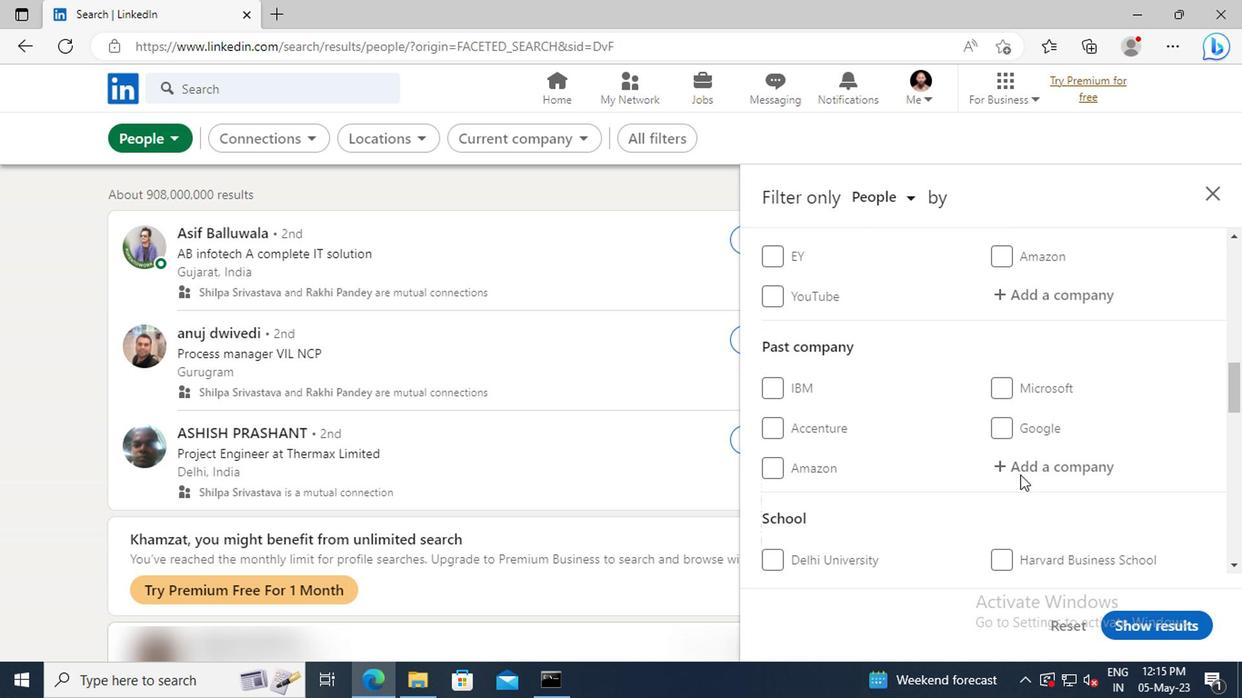 
Action: Mouse scrolled (863, 474) with delta (0, 0)
Screenshot: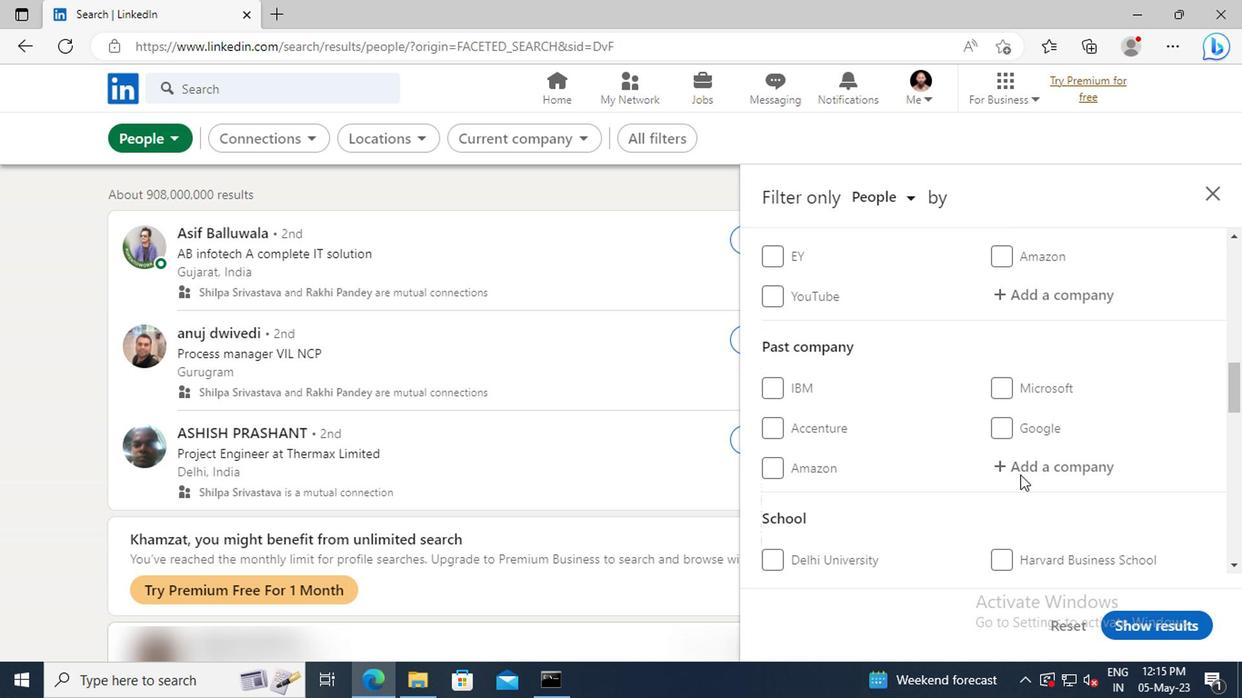 
Action: Mouse scrolled (863, 474) with delta (0, 0)
Screenshot: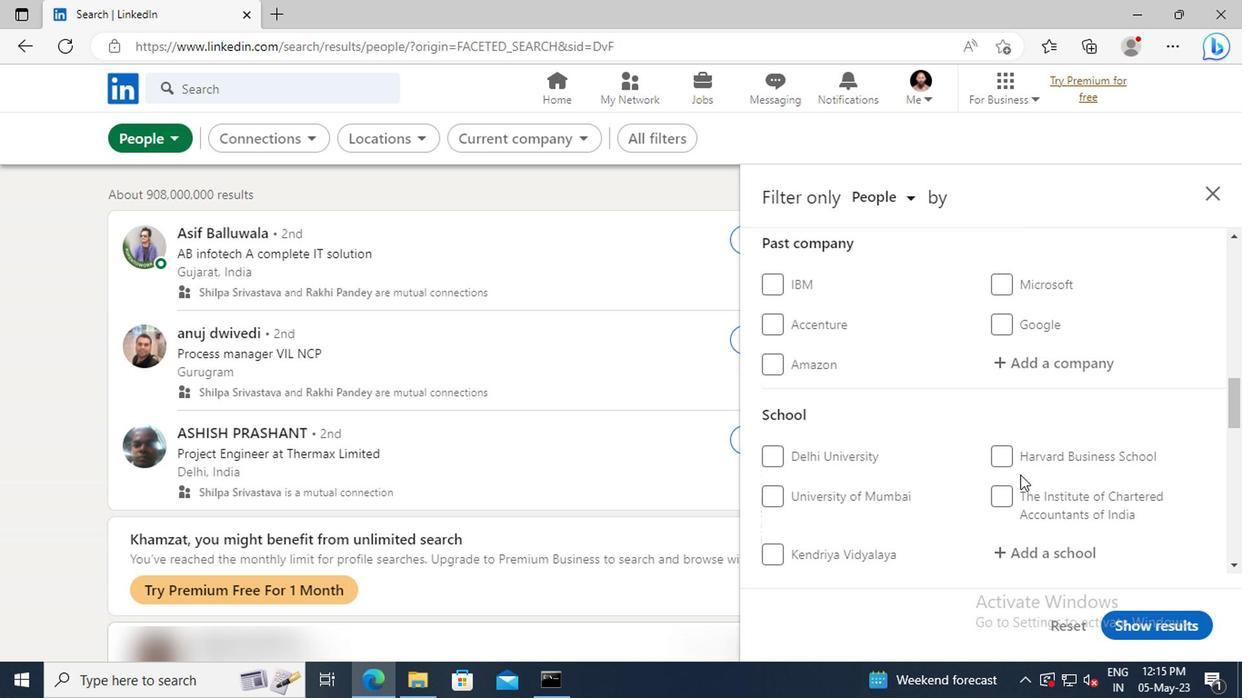 
Action: Mouse scrolled (863, 474) with delta (0, 0)
Screenshot: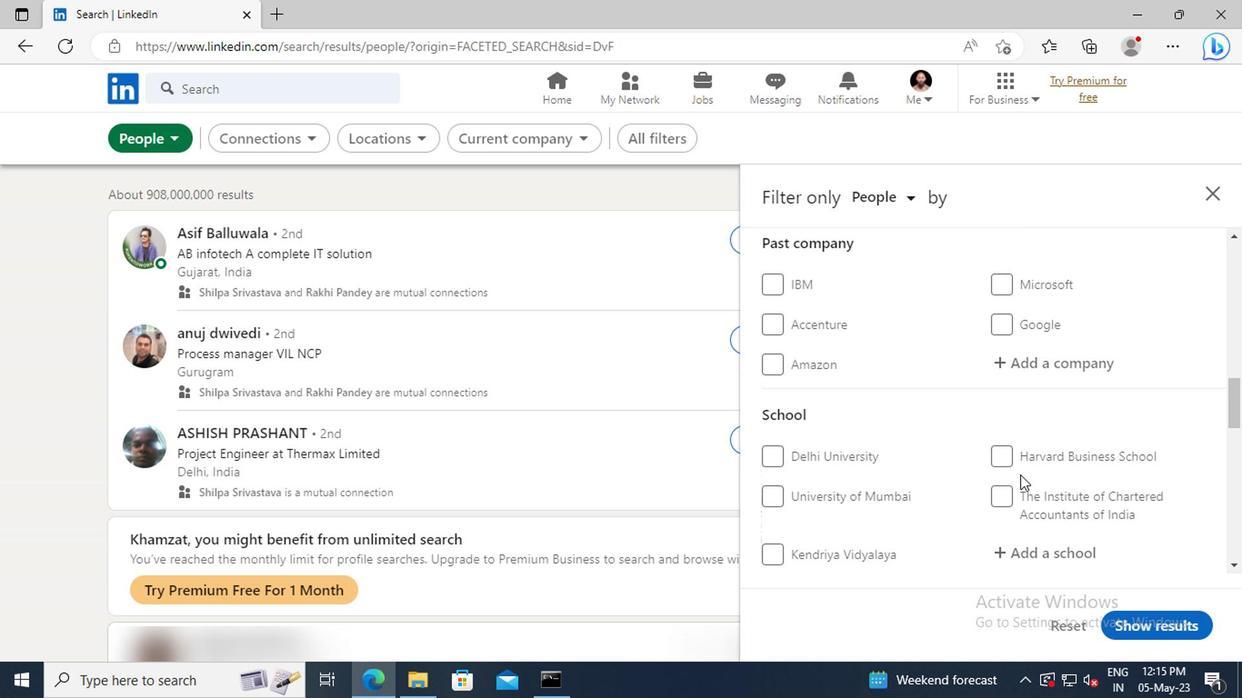 
Action: Mouse scrolled (863, 474) with delta (0, 0)
Screenshot: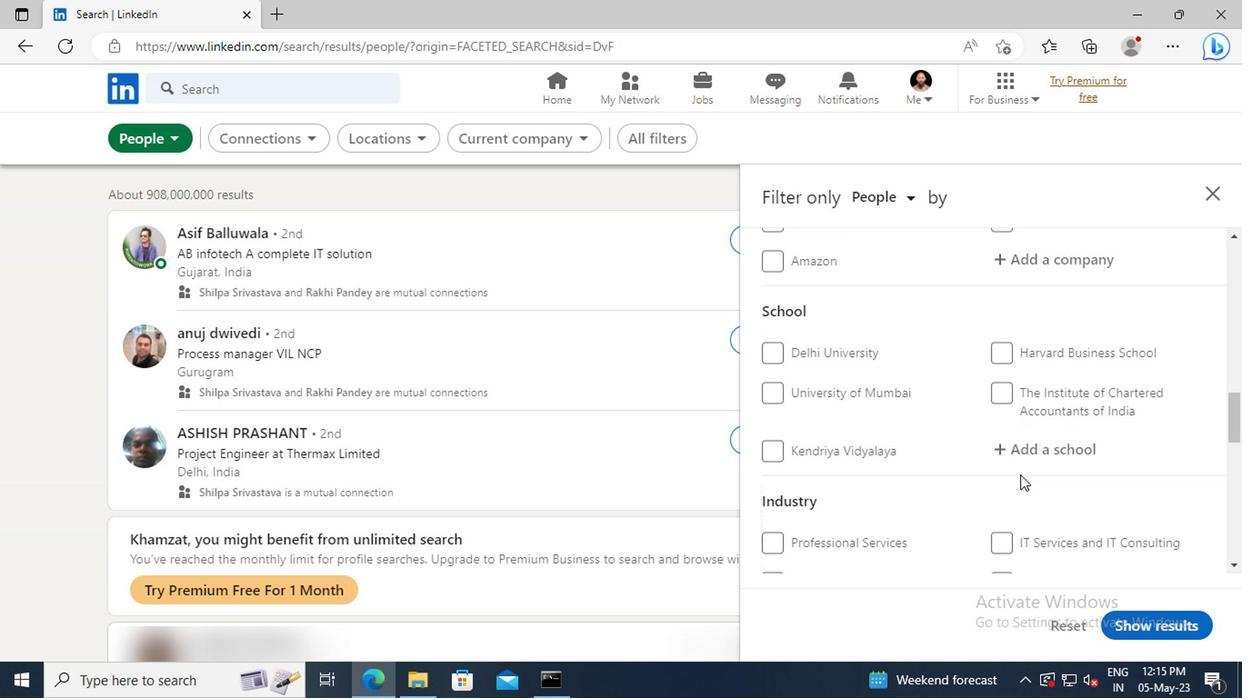 
Action: Mouse scrolled (863, 474) with delta (0, 0)
Screenshot: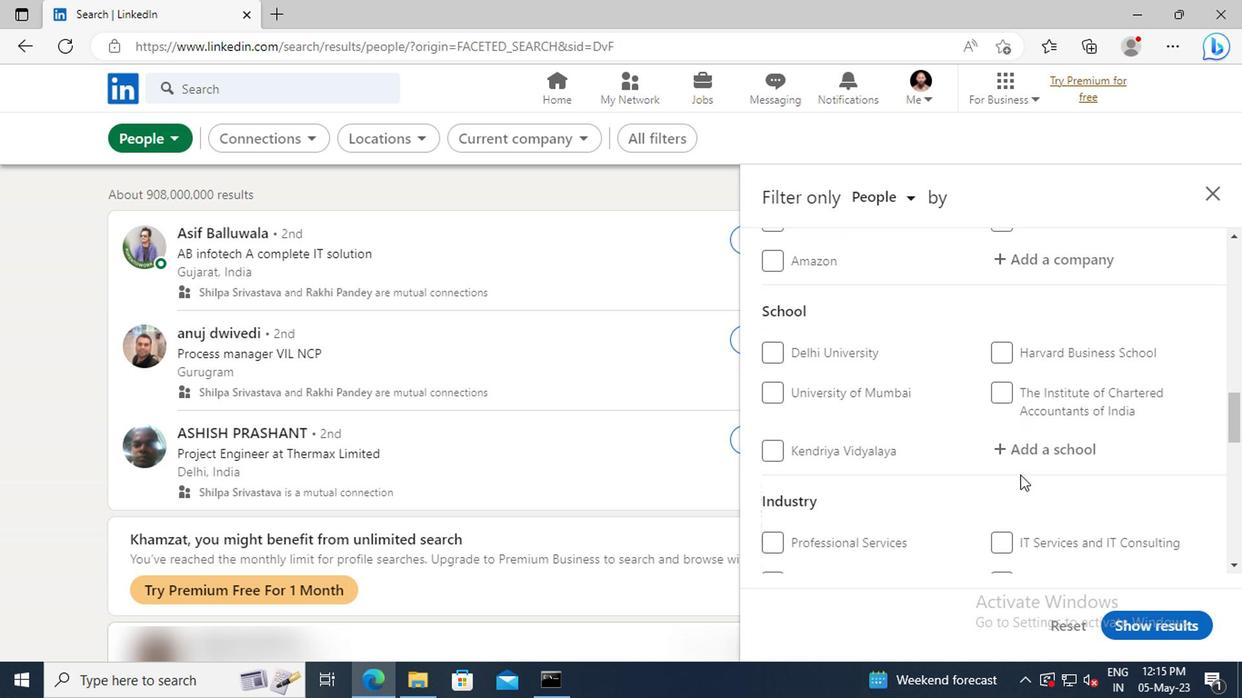 
Action: Mouse scrolled (863, 474) with delta (0, 0)
Screenshot: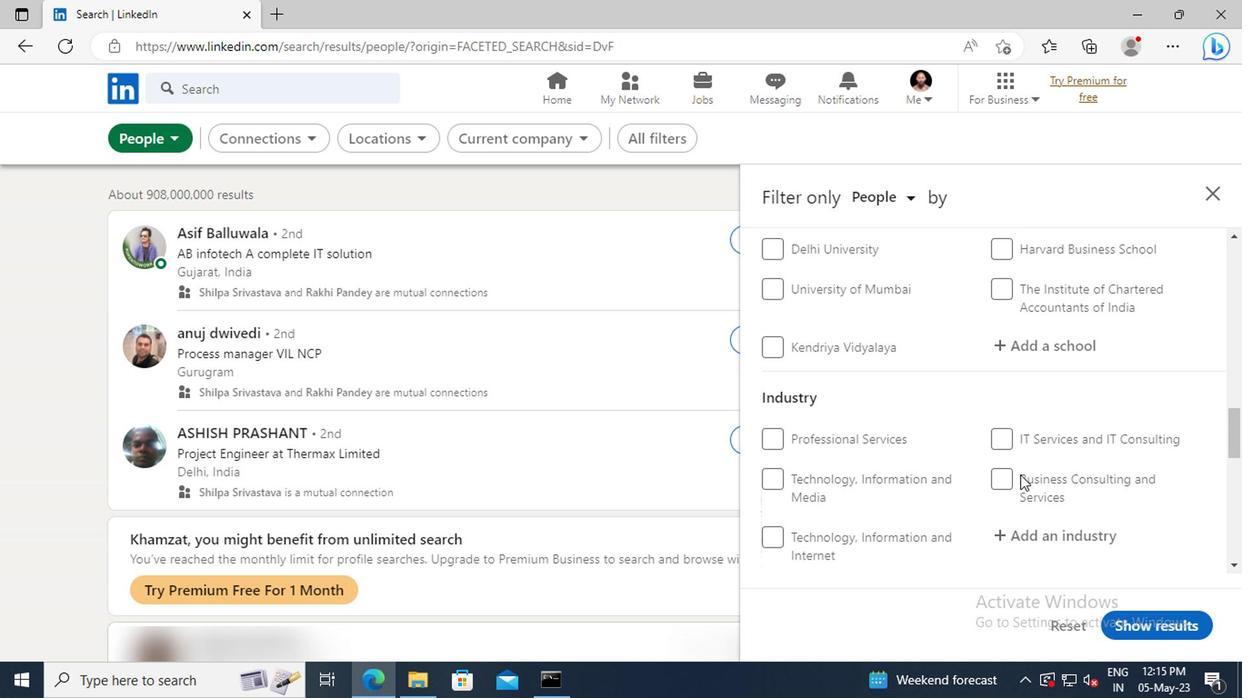 
Action: Mouse scrolled (863, 474) with delta (0, 0)
Screenshot: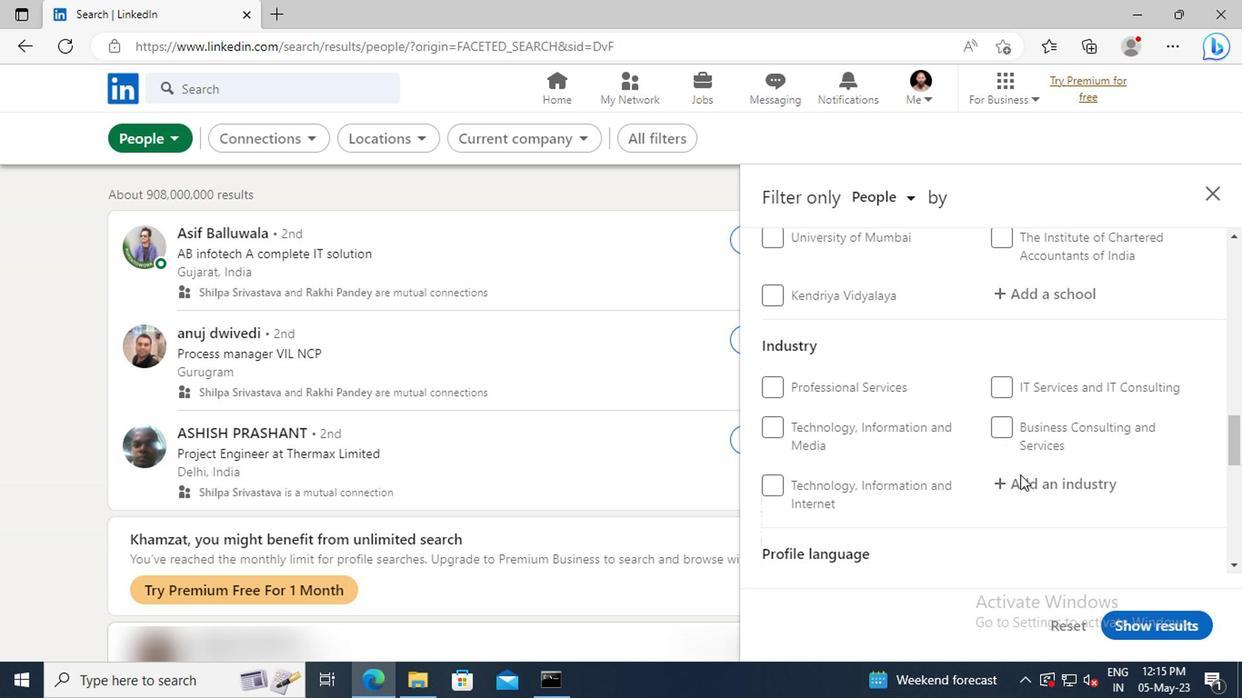 
Action: Mouse scrolled (863, 474) with delta (0, 0)
Screenshot: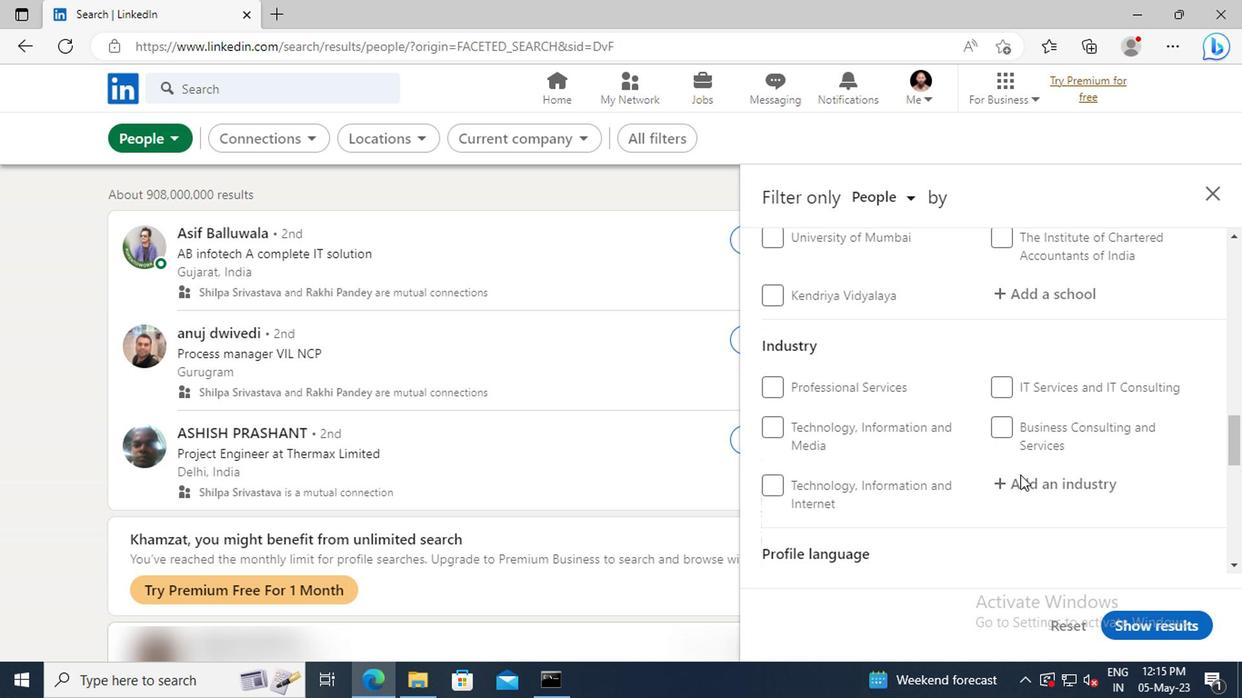 
Action: Mouse scrolled (863, 474) with delta (0, 0)
Screenshot: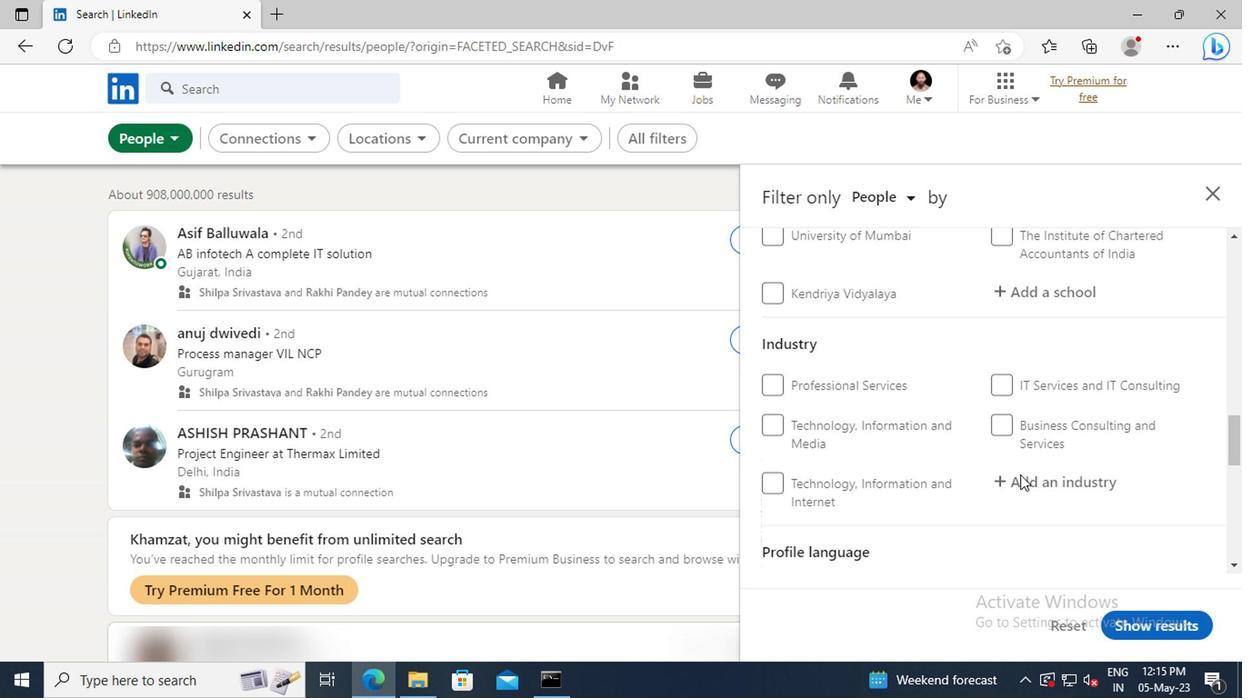 
Action: Mouse moved to (681, 505)
Screenshot: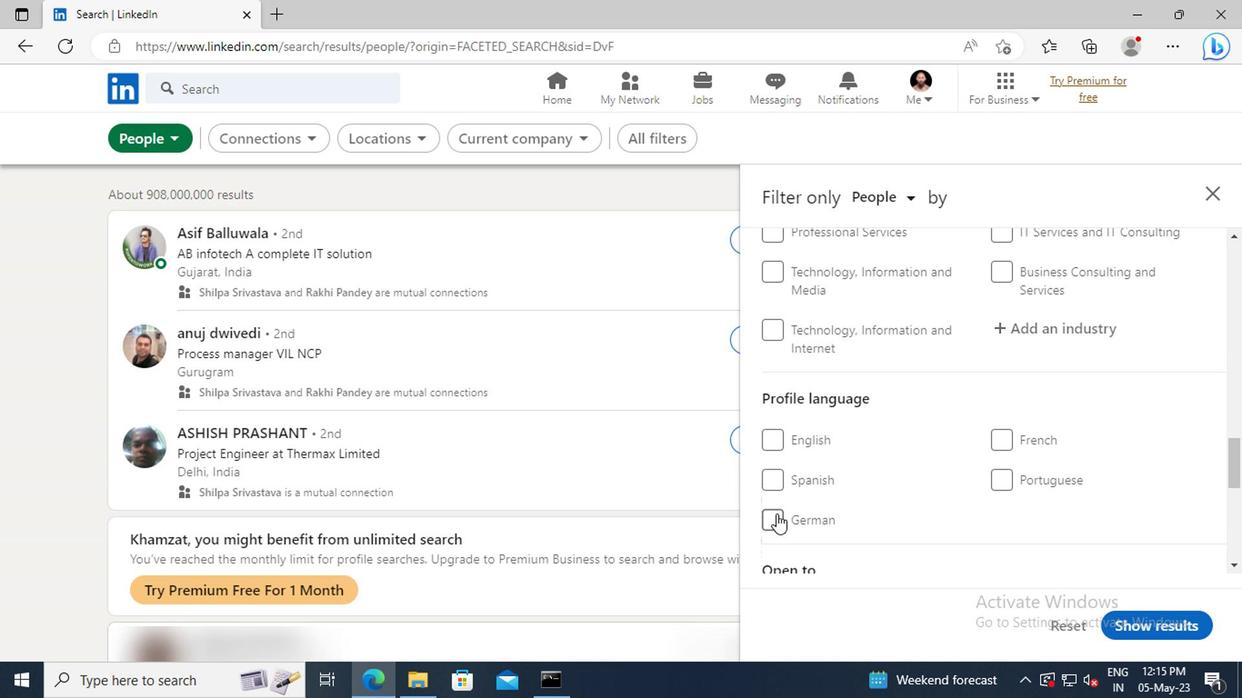 
Action: Mouse pressed left at (681, 505)
Screenshot: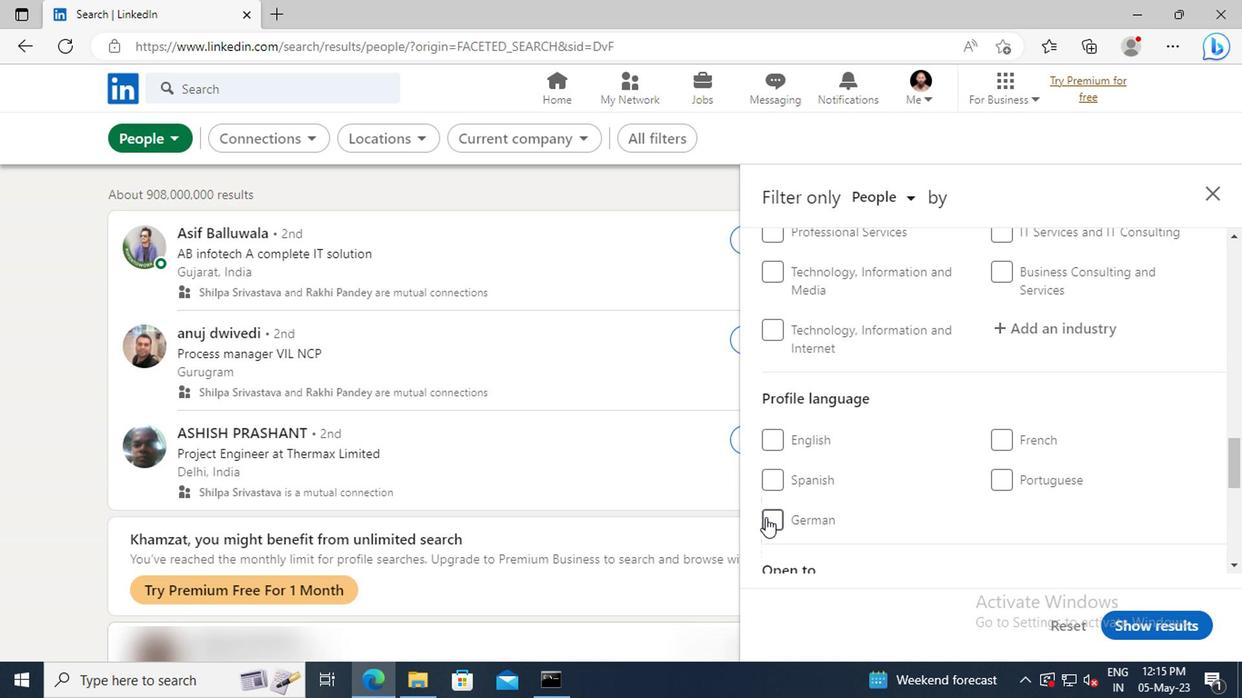 
Action: Mouse moved to (851, 461)
Screenshot: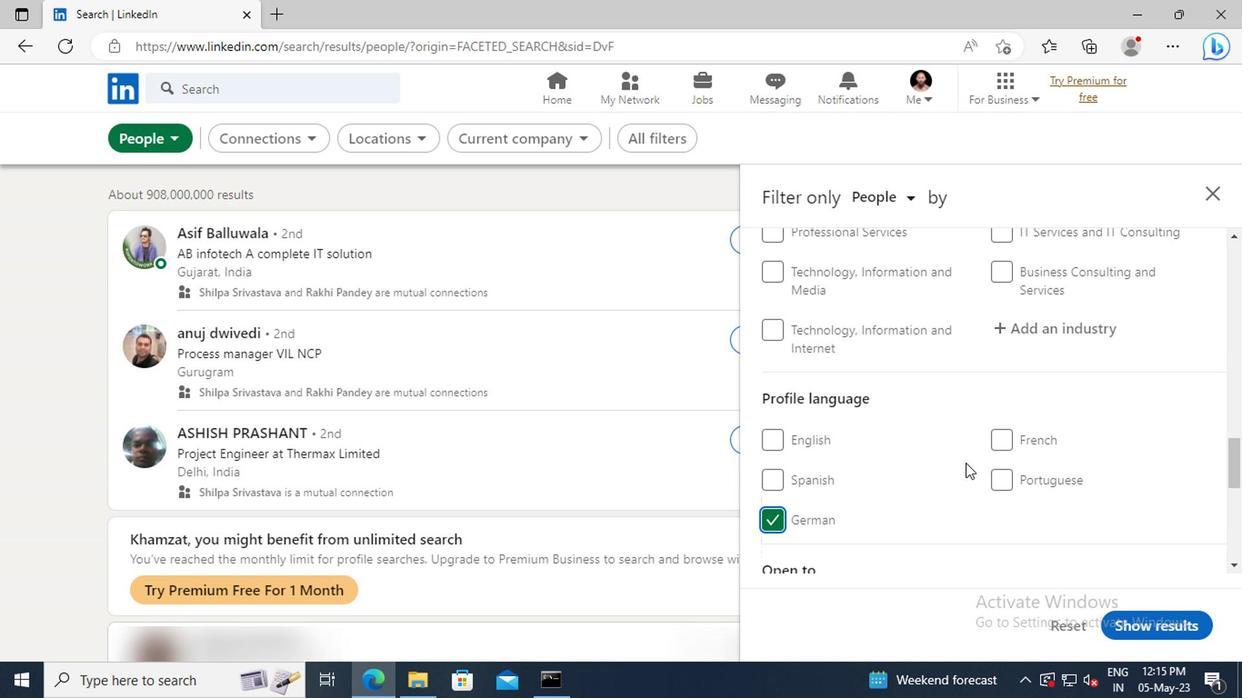 
Action: Mouse scrolled (851, 461) with delta (0, 0)
Screenshot: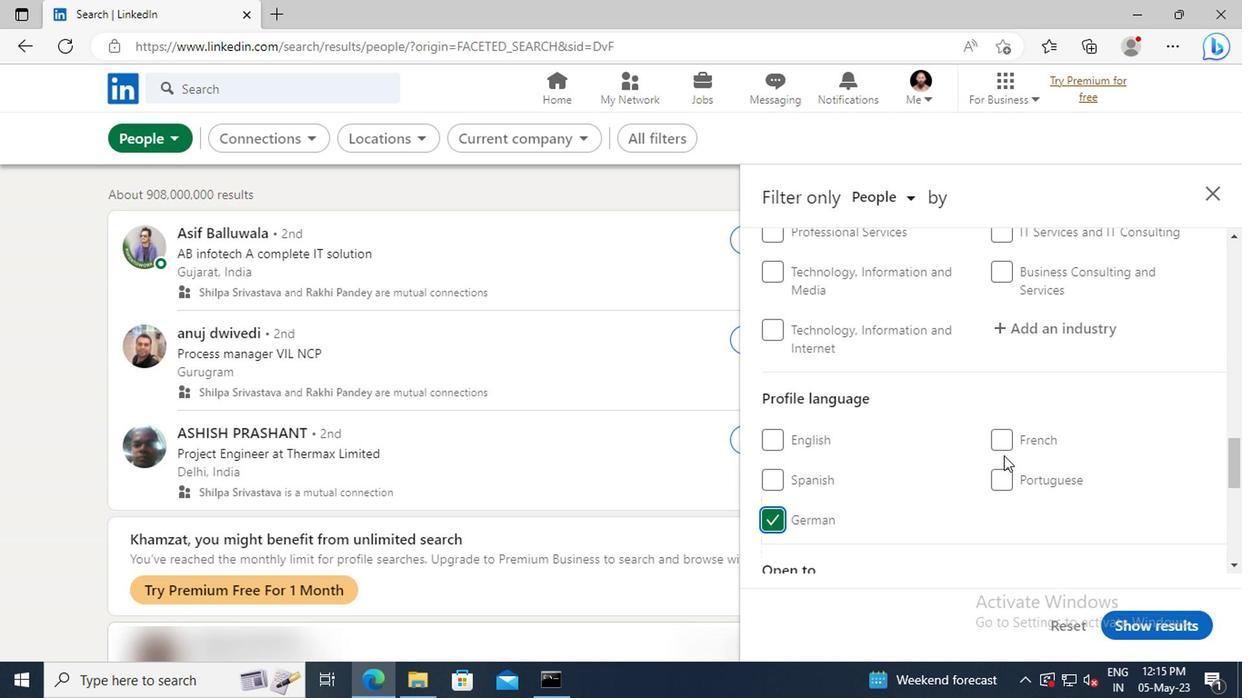 
Action: Mouse scrolled (851, 461) with delta (0, 0)
Screenshot: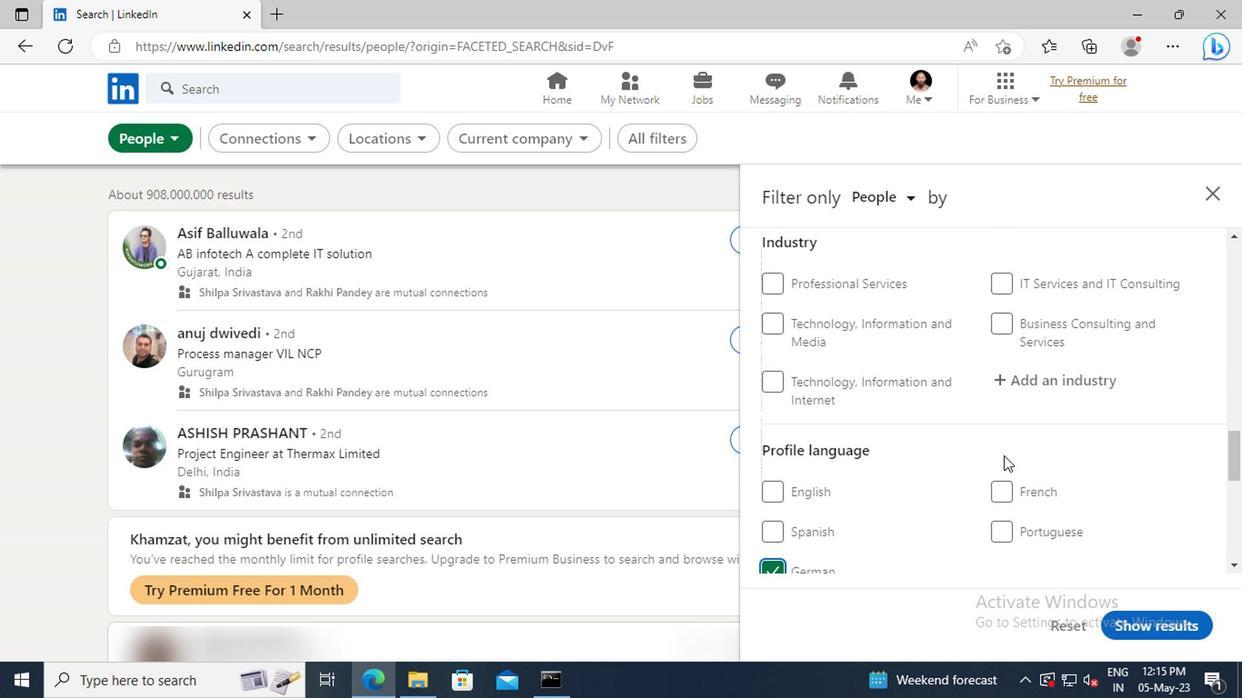 
Action: Mouse scrolled (851, 461) with delta (0, 0)
Screenshot: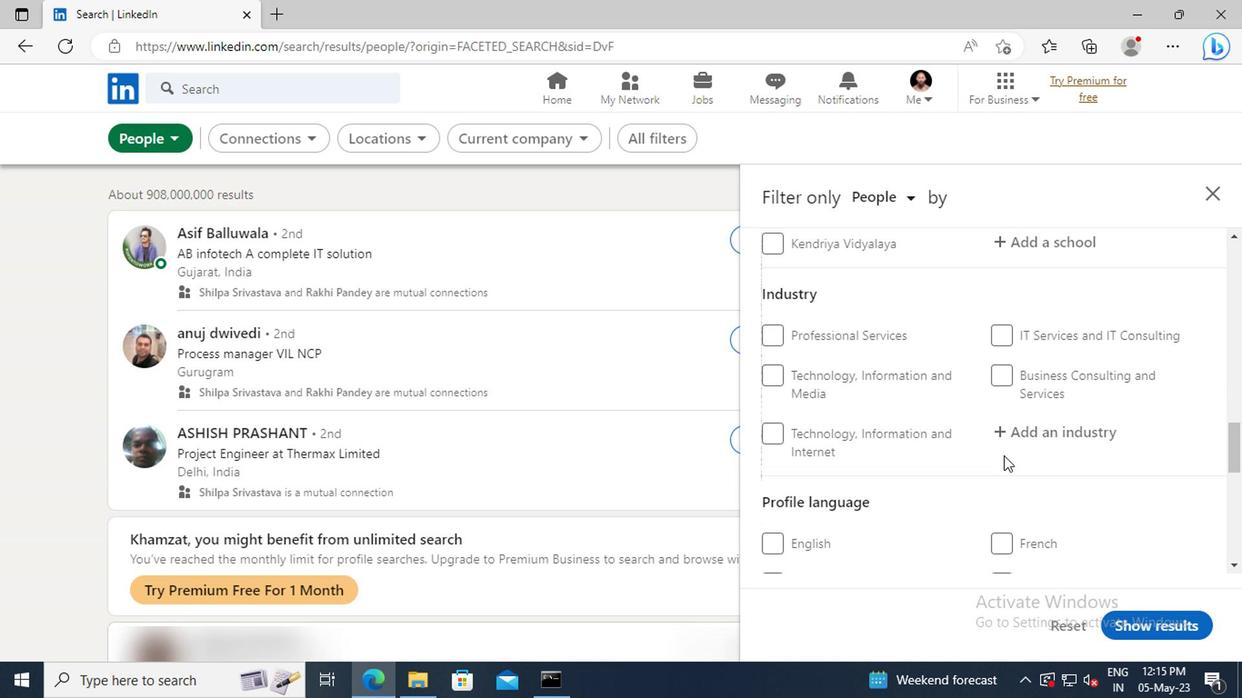 
Action: Mouse scrolled (851, 461) with delta (0, 0)
Screenshot: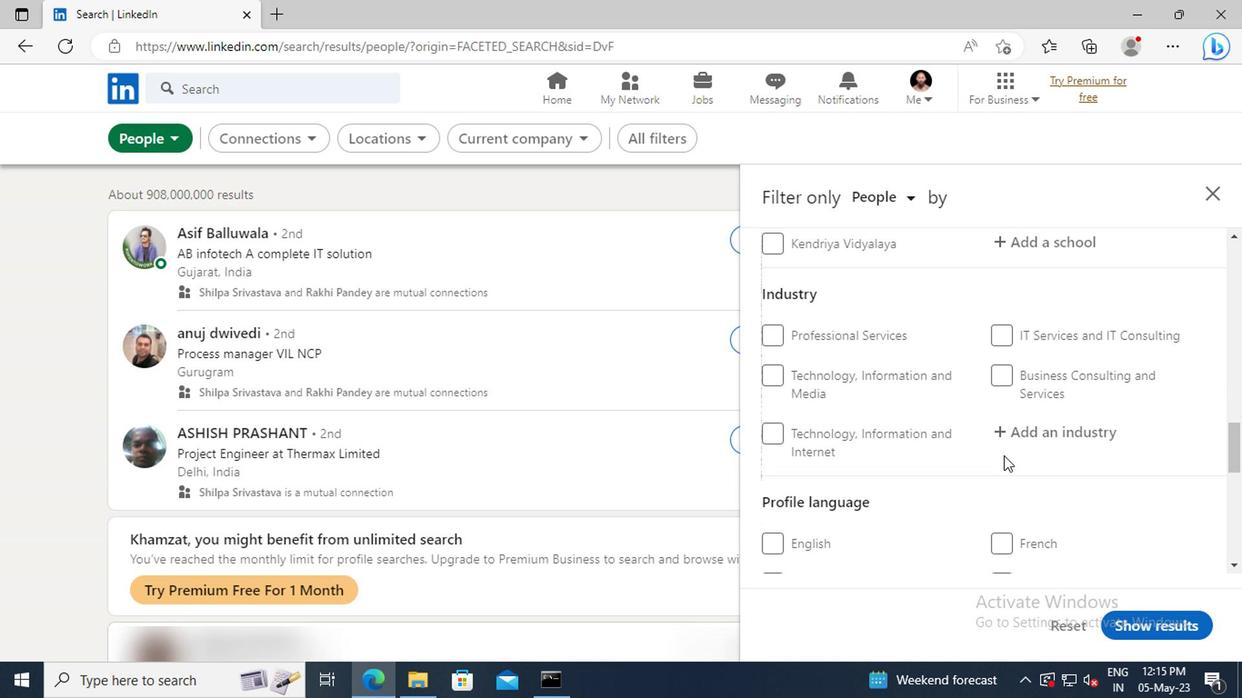 
Action: Mouse scrolled (851, 461) with delta (0, 0)
Screenshot: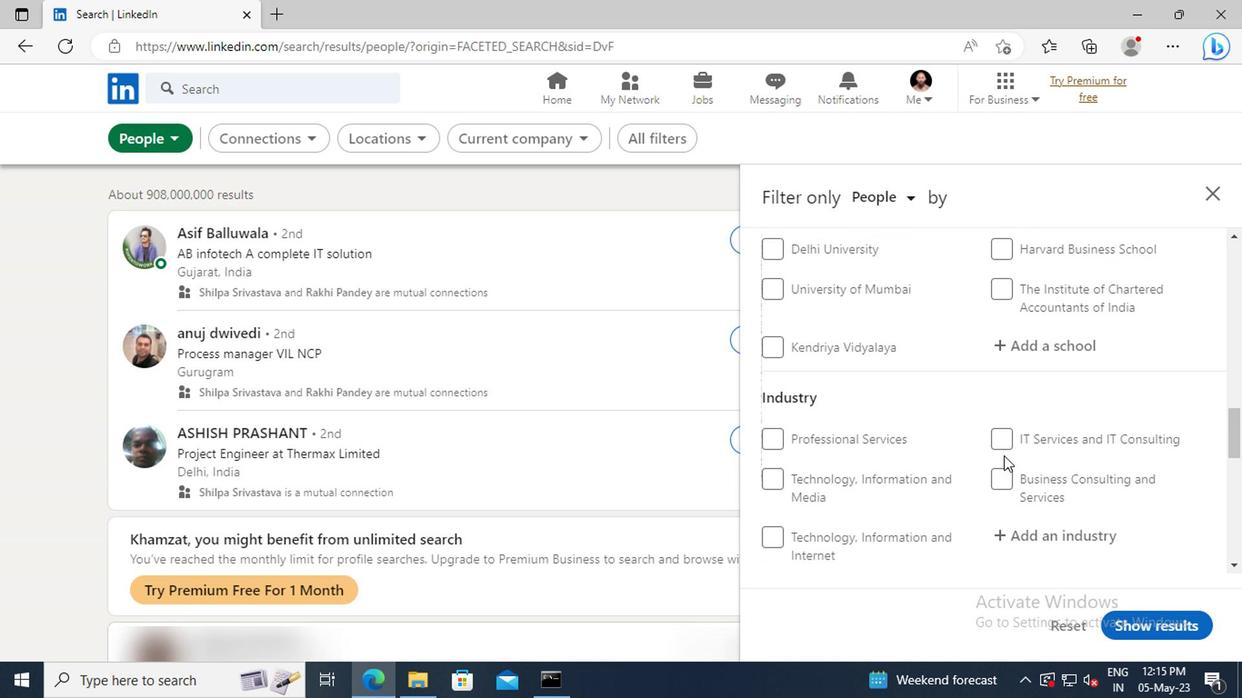 
Action: Mouse scrolled (851, 461) with delta (0, 0)
Screenshot: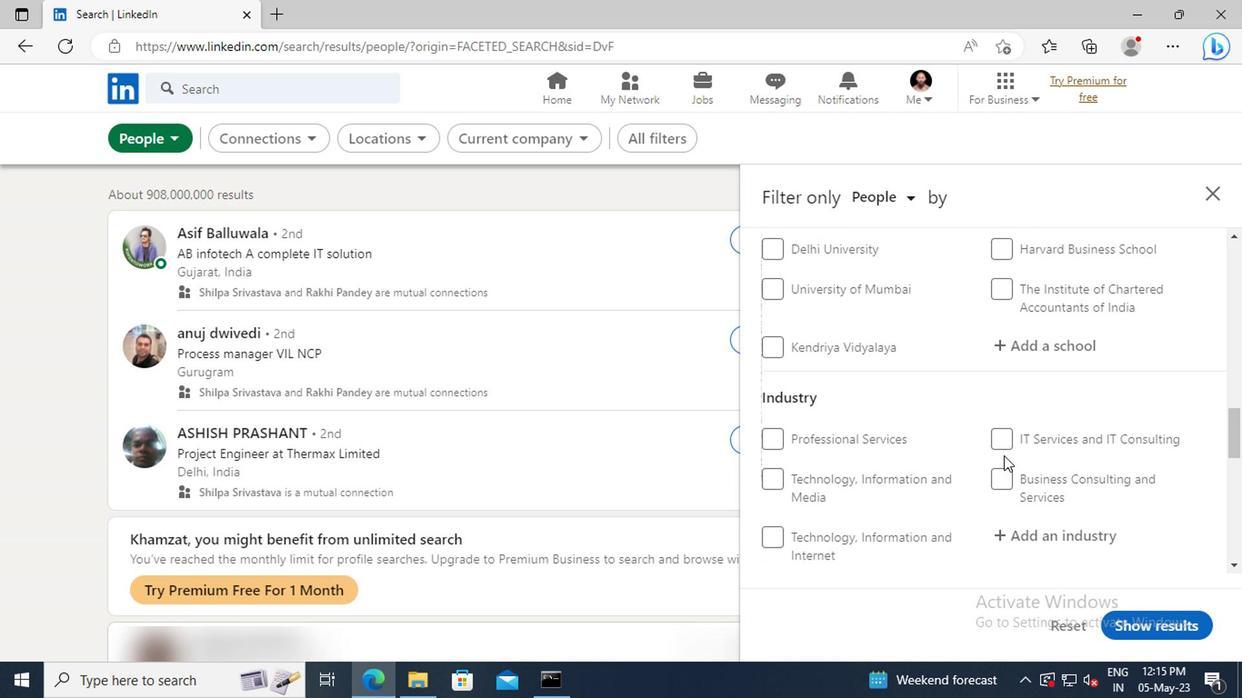 
Action: Mouse scrolled (851, 461) with delta (0, 0)
Screenshot: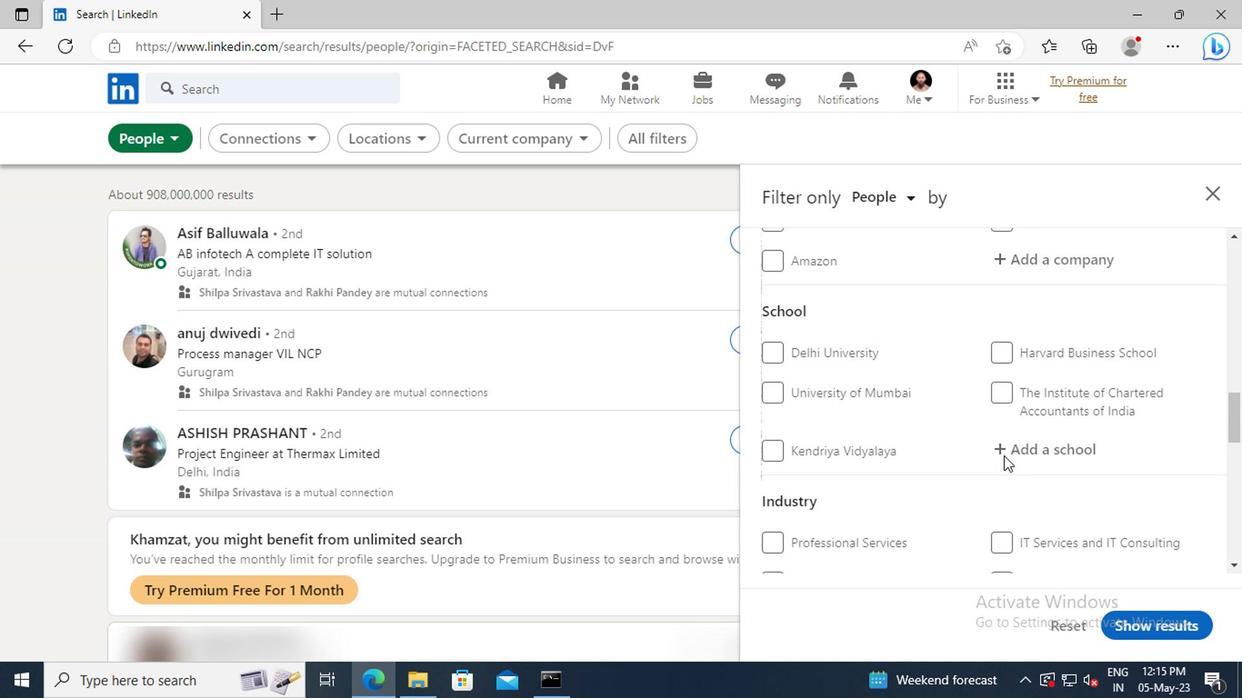 
Action: Mouse scrolled (851, 461) with delta (0, 0)
Screenshot: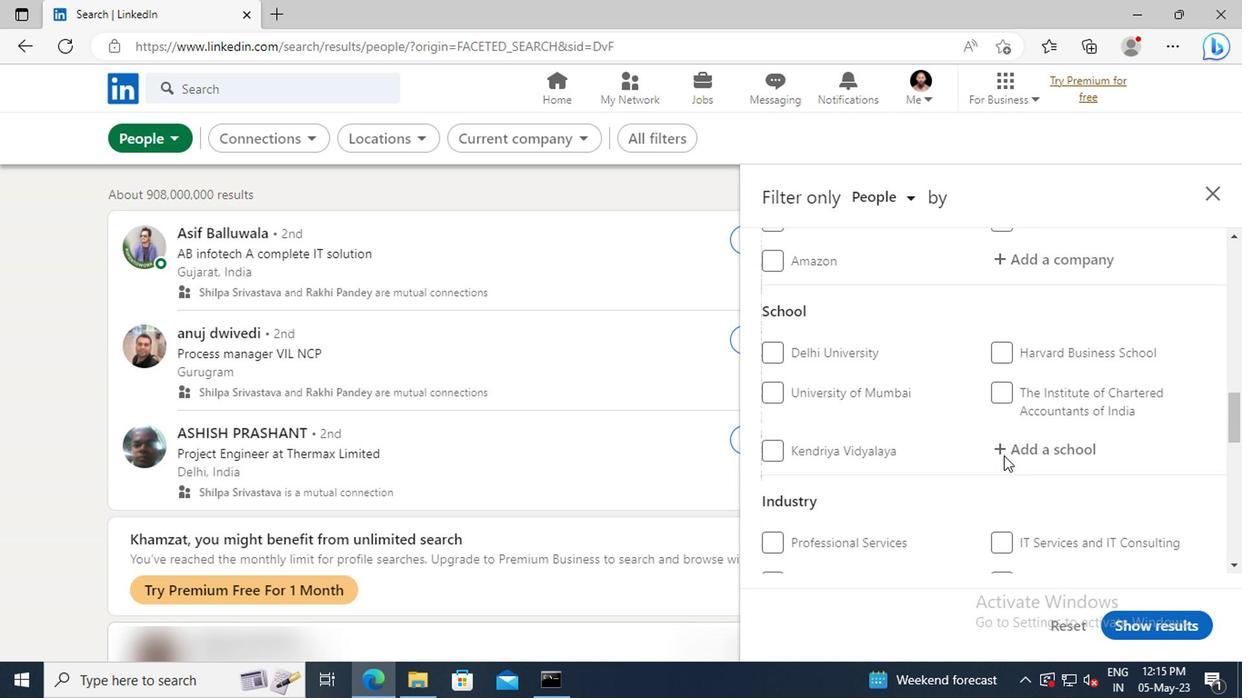 
Action: Mouse scrolled (851, 461) with delta (0, 0)
Screenshot: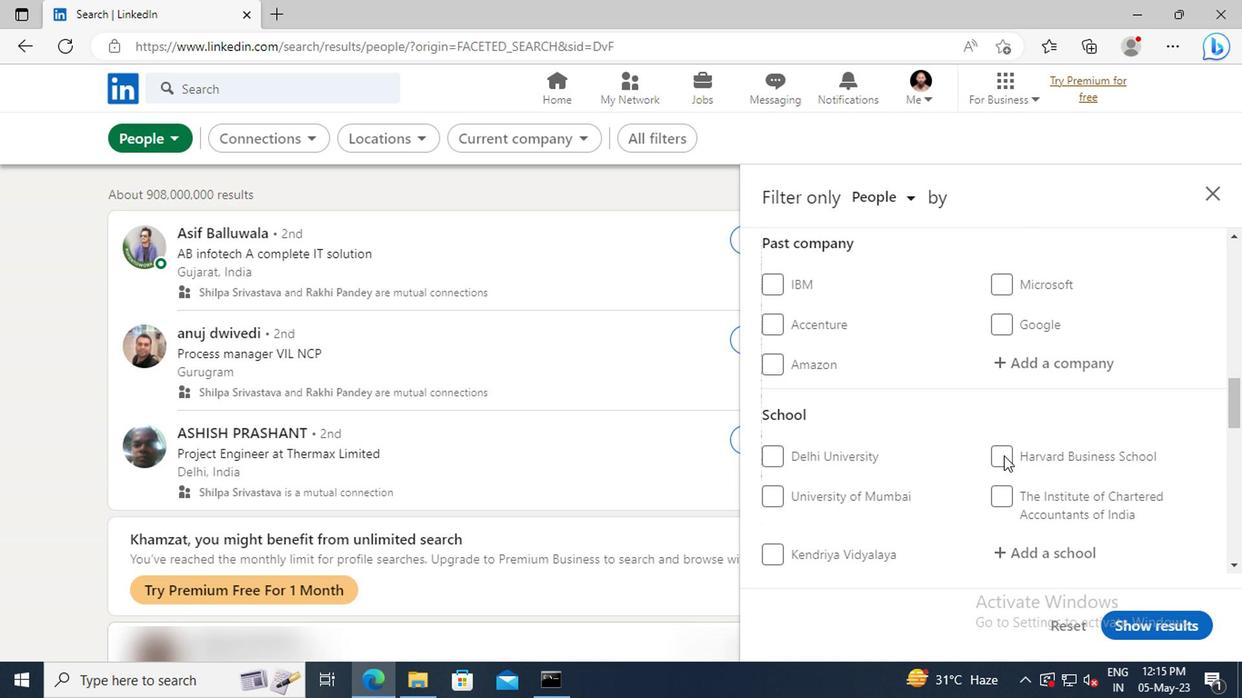 
Action: Mouse scrolled (851, 461) with delta (0, 0)
Screenshot: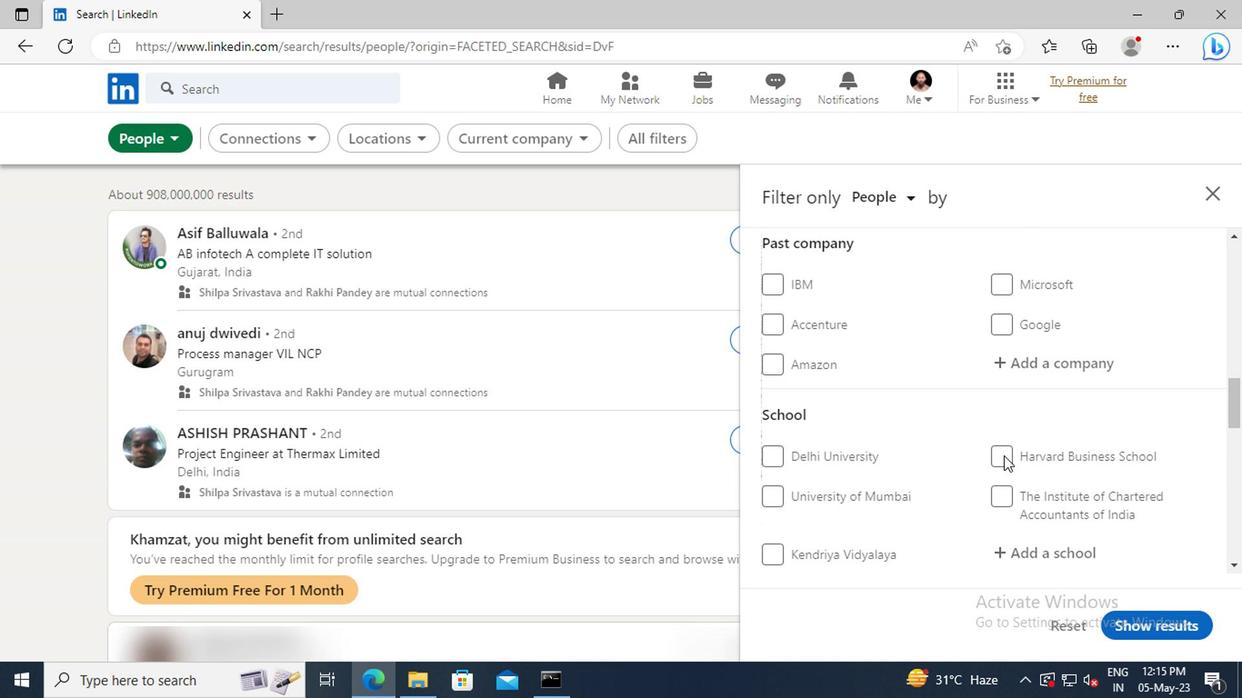 
Action: Mouse scrolled (851, 461) with delta (0, 0)
Screenshot: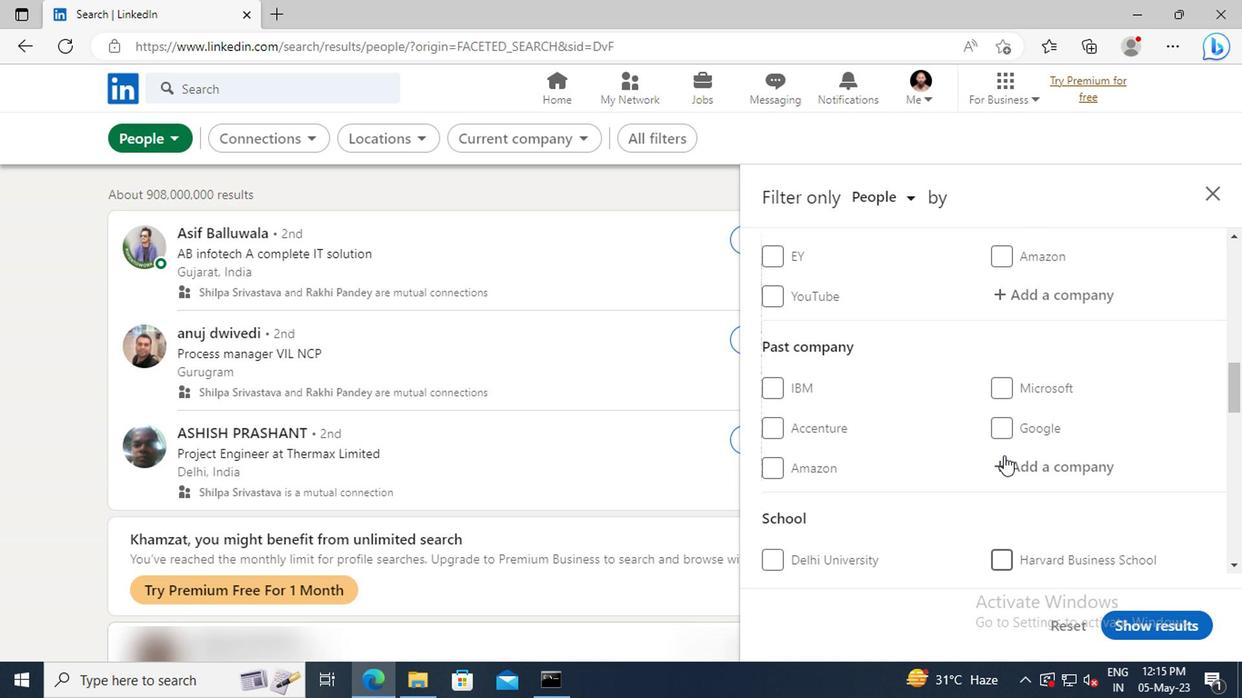 
Action: Mouse scrolled (851, 461) with delta (0, 0)
Screenshot: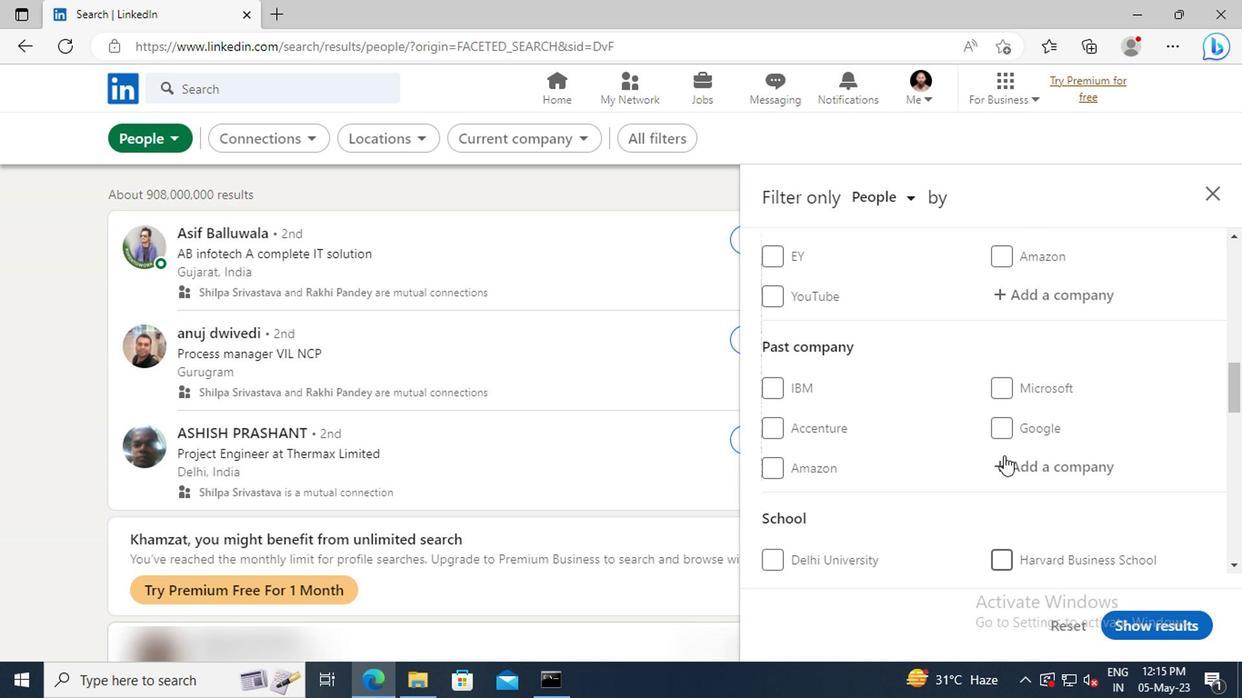 
Action: Mouse scrolled (851, 461) with delta (0, 0)
Screenshot: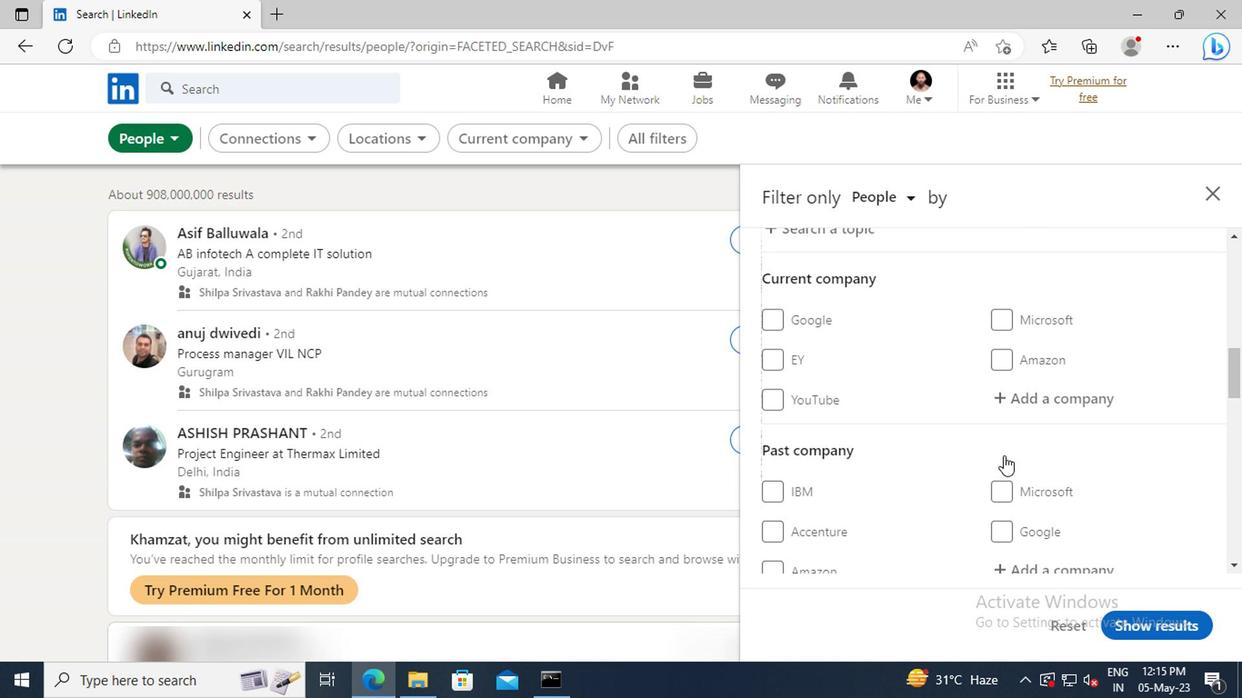 
Action: Mouse moved to (855, 451)
Screenshot: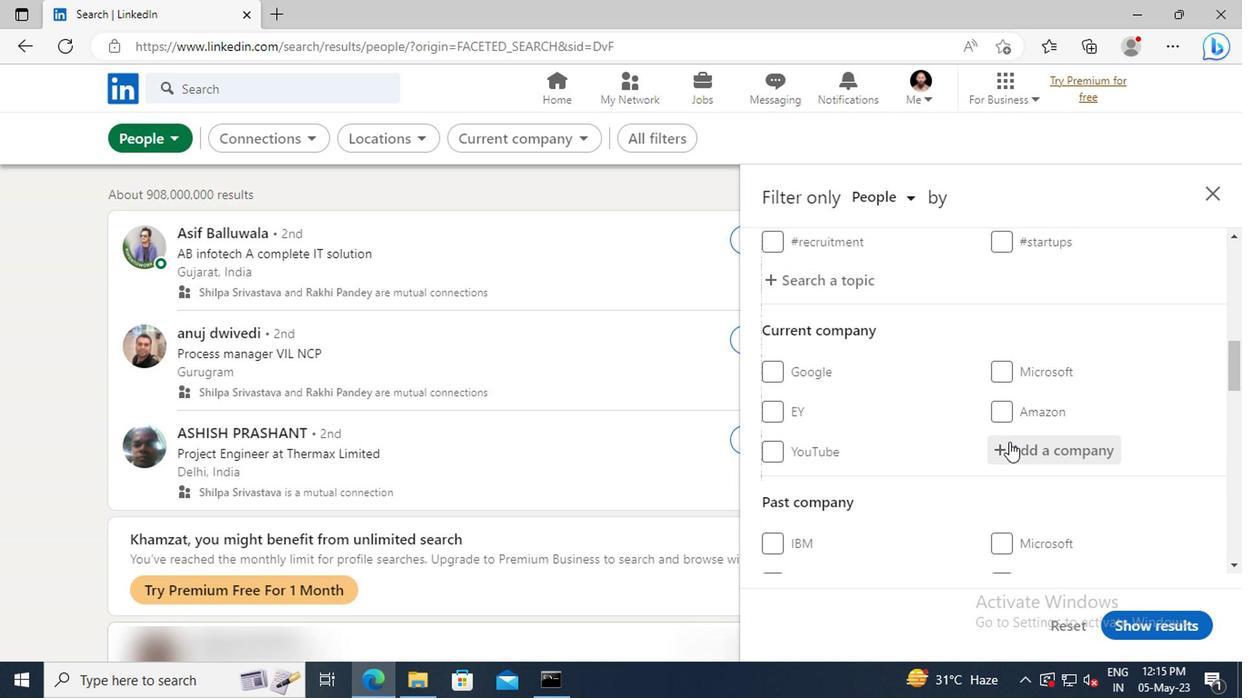 
Action: Mouse pressed left at (855, 451)
Screenshot: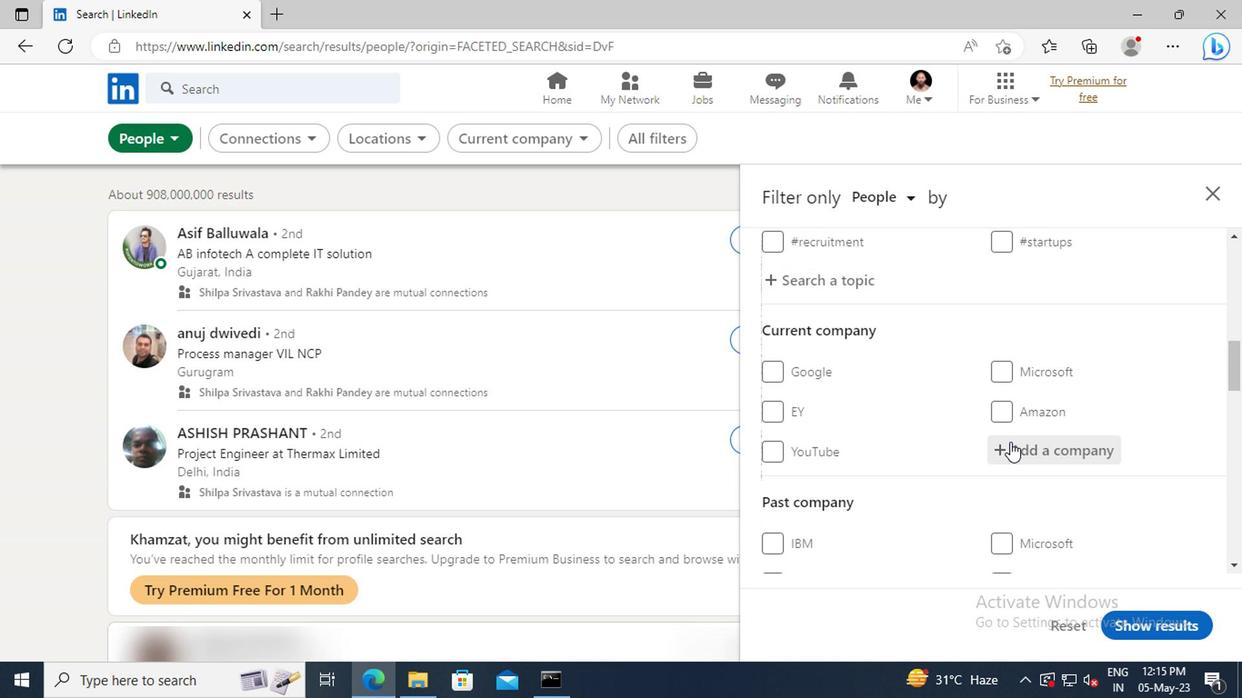 
Action: Mouse moved to (855, 452)
Screenshot: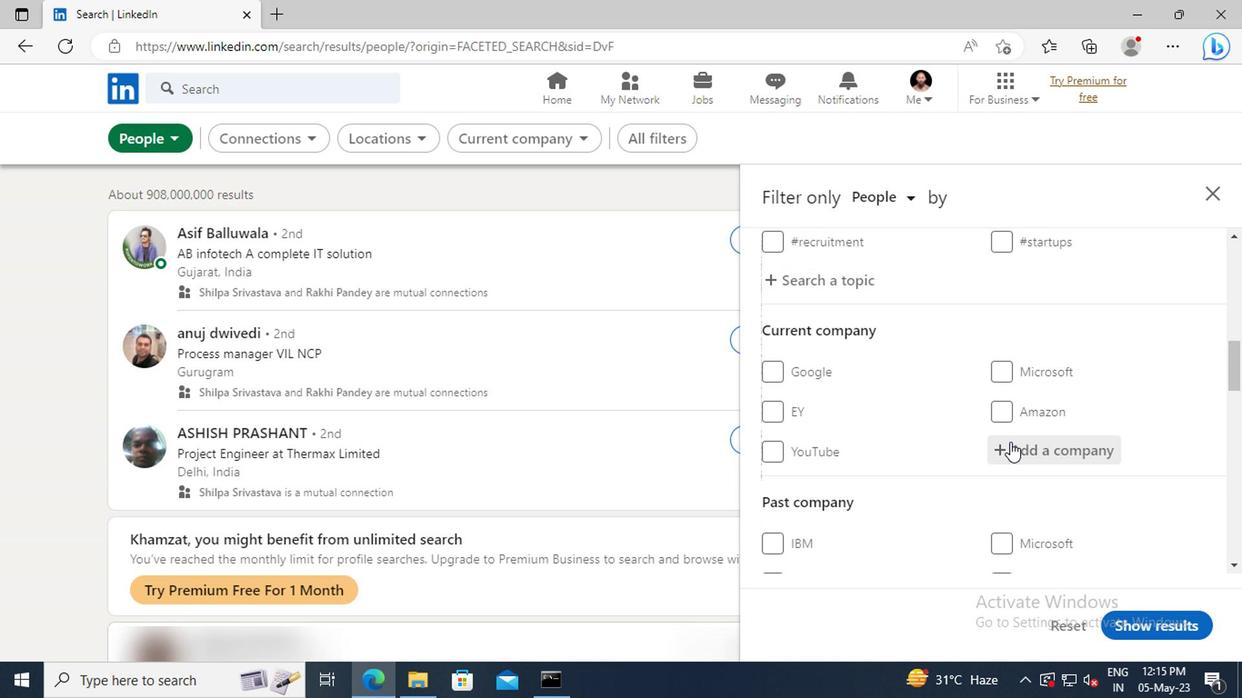 
Action: Key pressed <Key.shift>YML
Screenshot: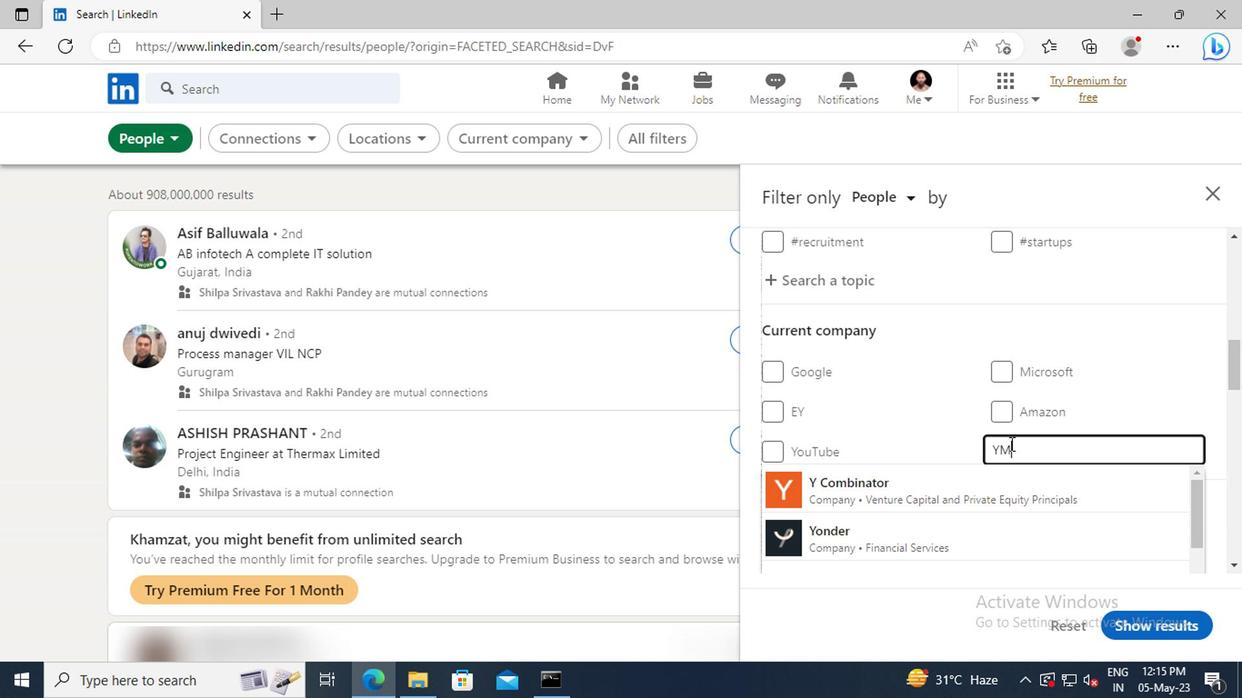 
Action: Mouse moved to (854, 472)
Screenshot: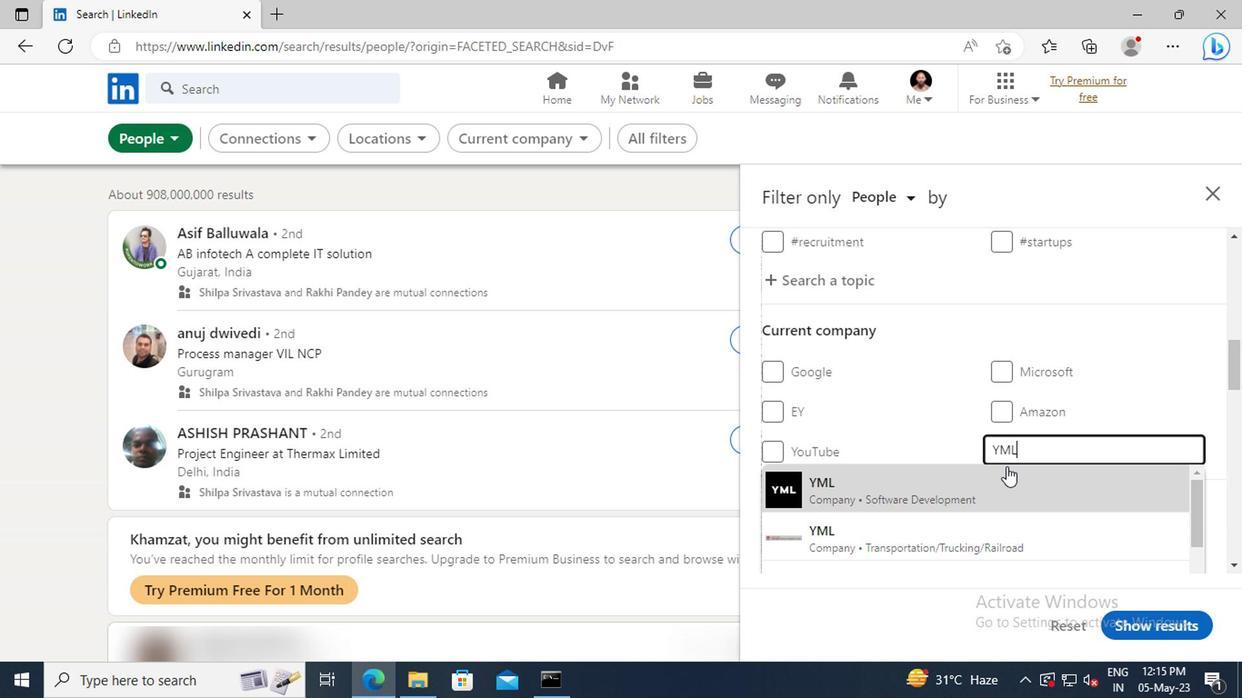 
Action: Mouse pressed left at (854, 472)
Screenshot: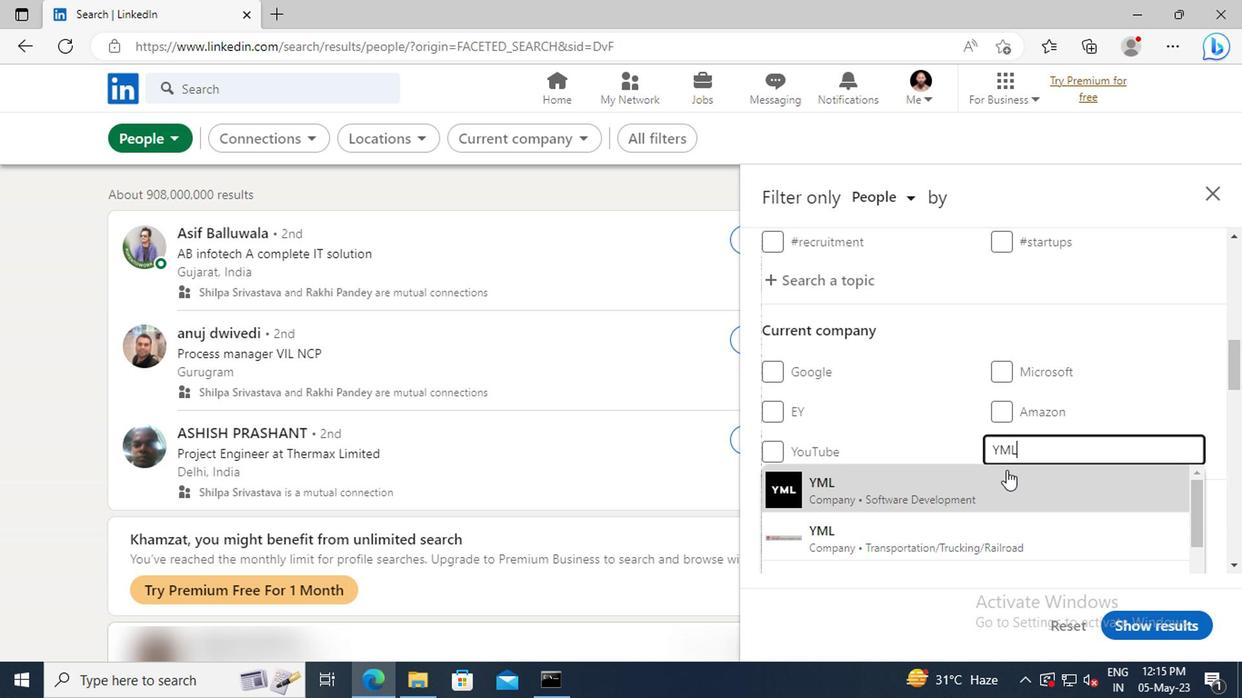 
Action: Mouse scrolled (854, 472) with delta (0, 0)
Screenshot: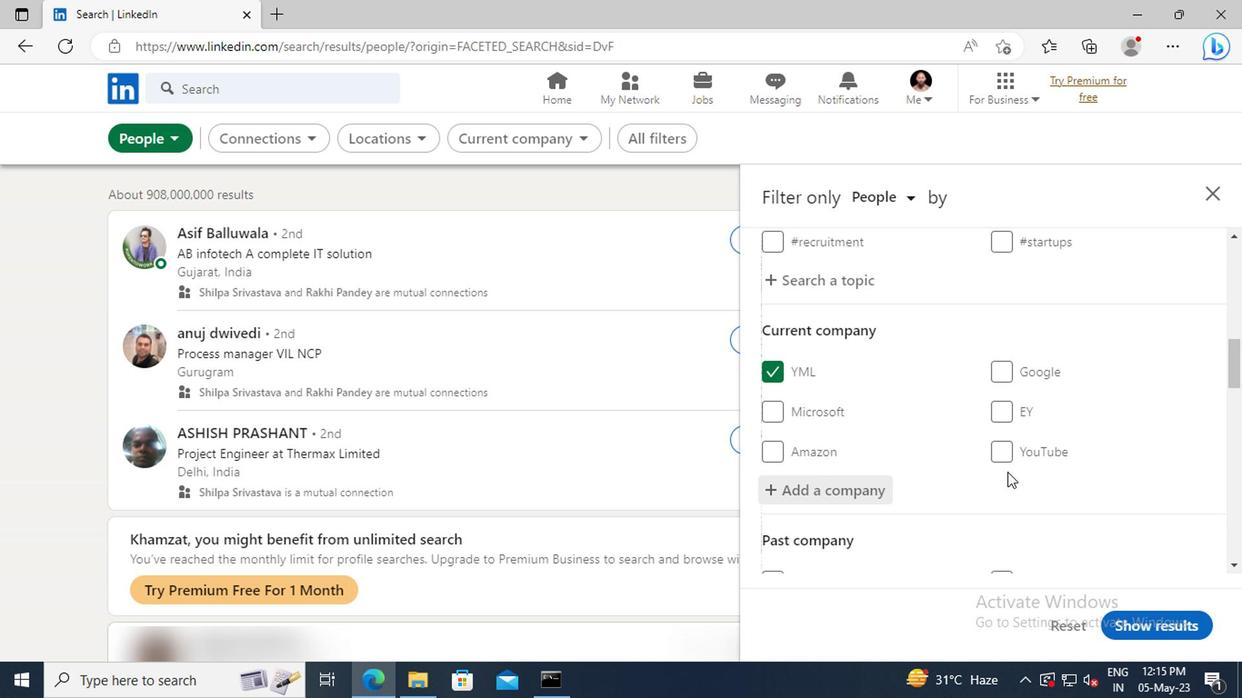 
Action: Mouse scrolled (854, 472) with delta (0, 0)
Screenshot: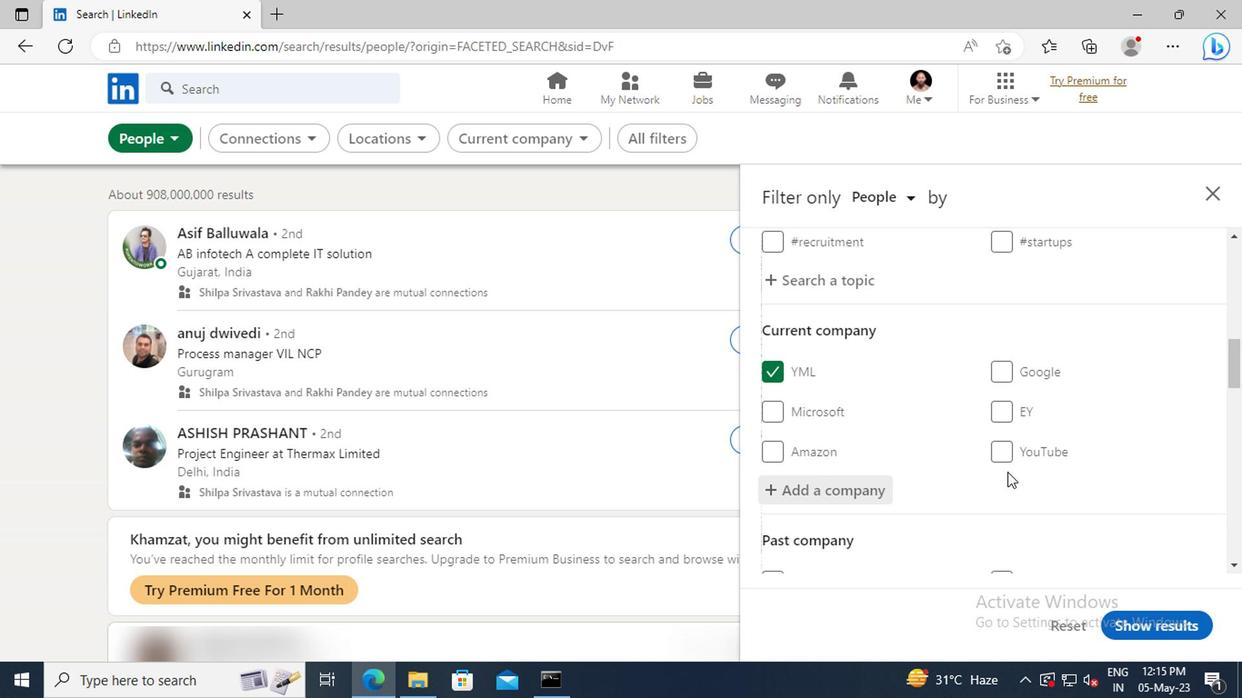 
Action: Mouse moved to (851, 461)
Screenshot: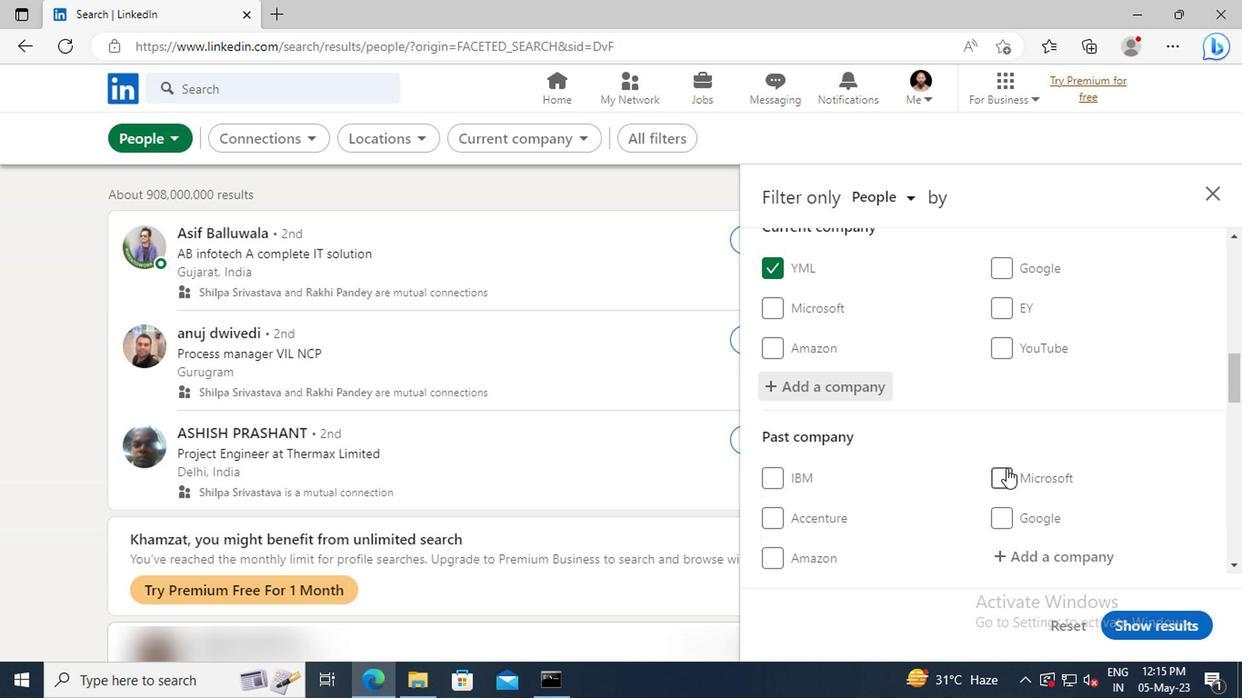 
Action: Mouse scrolled (851, 461) with delta (0, 0)
Screenshot: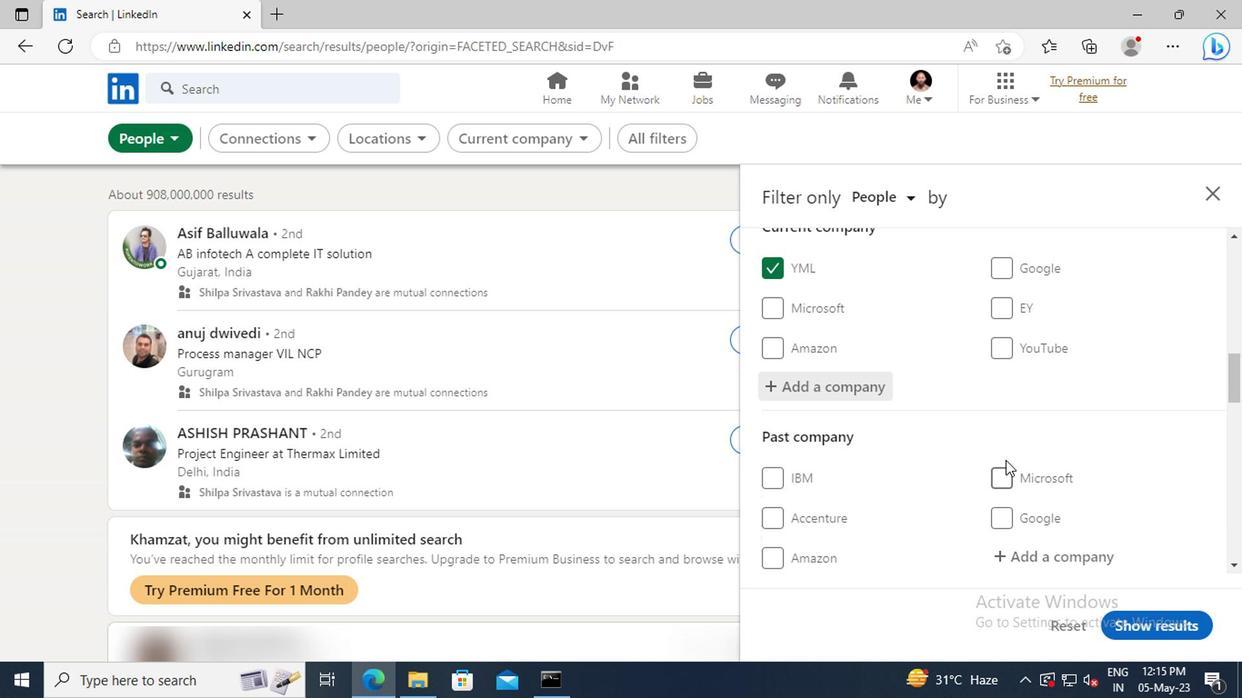 
Action: Mouse moved to (850, 458)
Screenshot: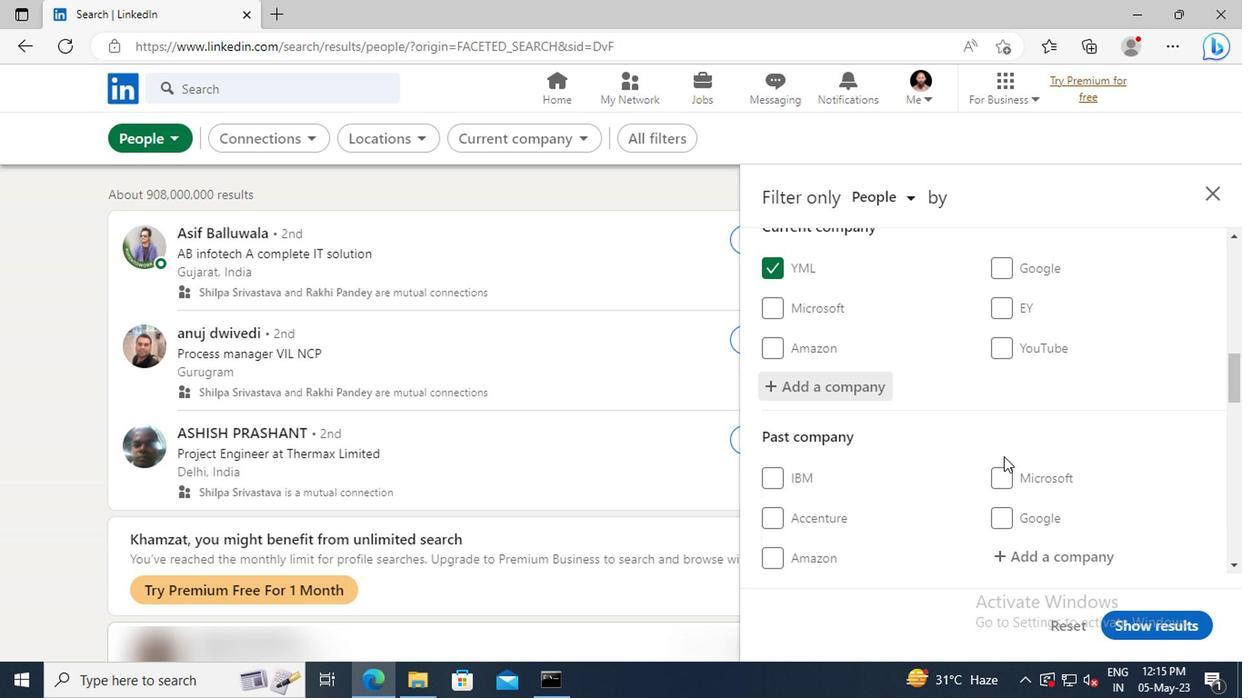 
Action: Mouse scrolled (850, 457) with delta (0, 0)
Screenshot: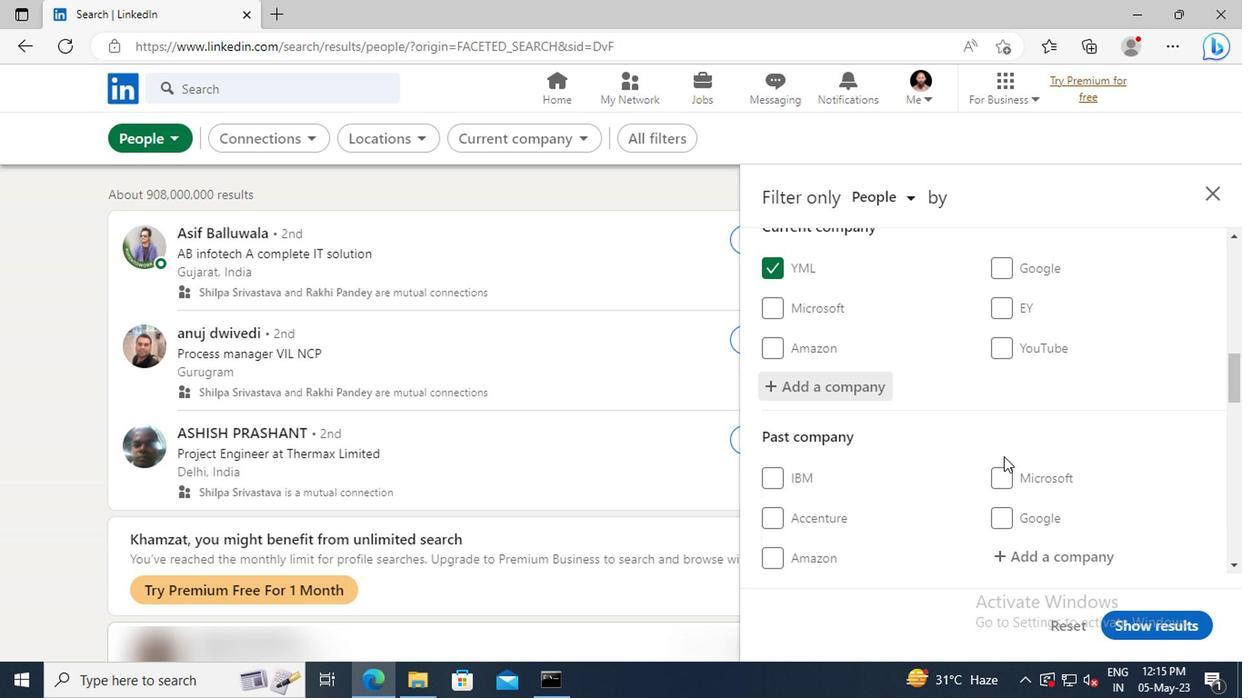 
Action: Mouse moved to (846, 439)
Screenshot: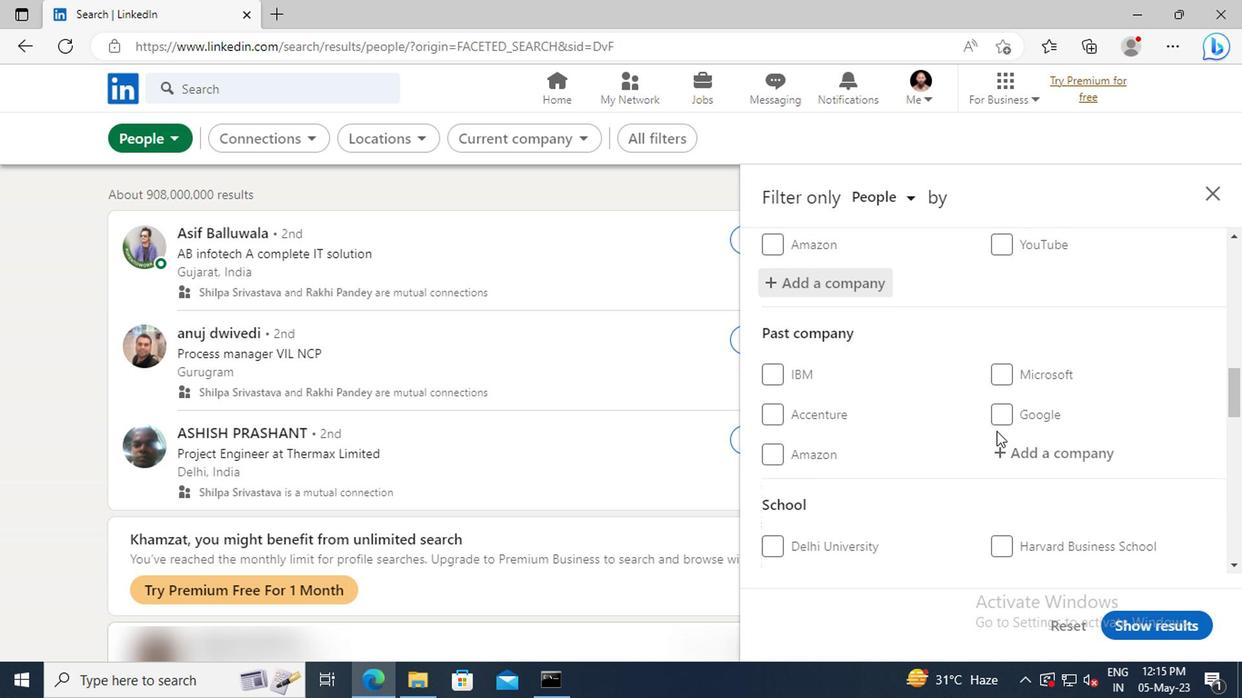 
Action: Mouse scrolled (846, 438) with delta (0, 0)
Screenshot: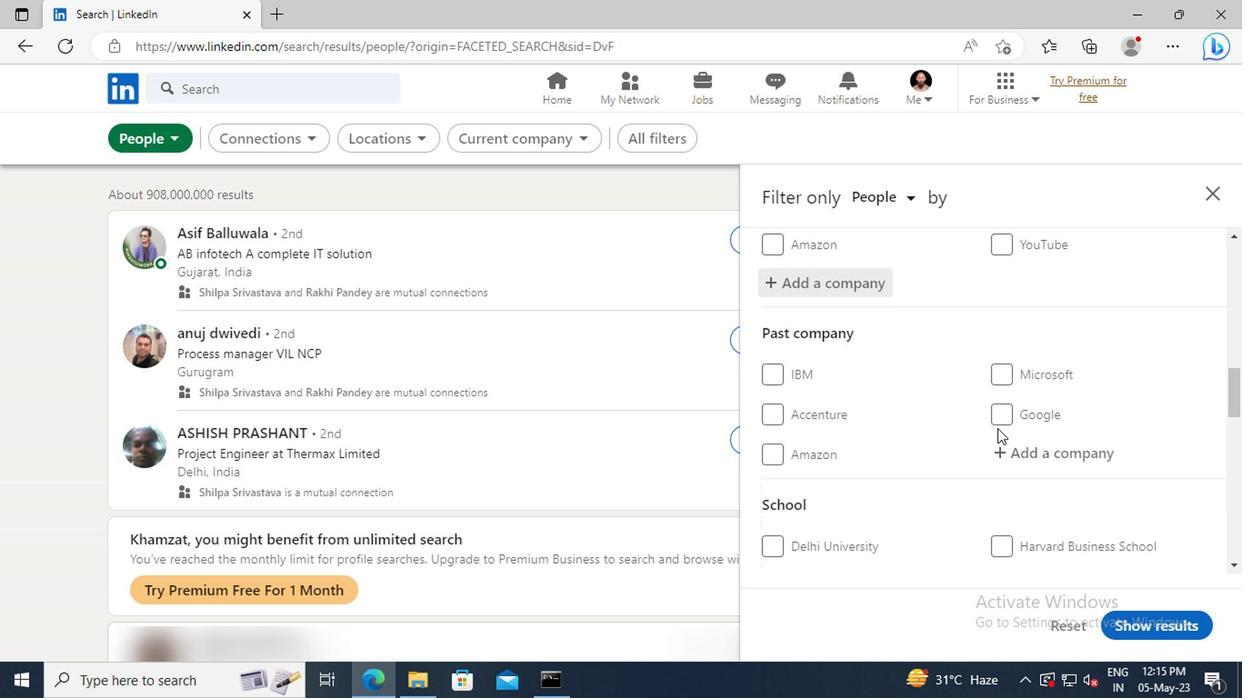 
Action: Mouse scrolled (846, 438) with delta (0, 0)
Screenshot: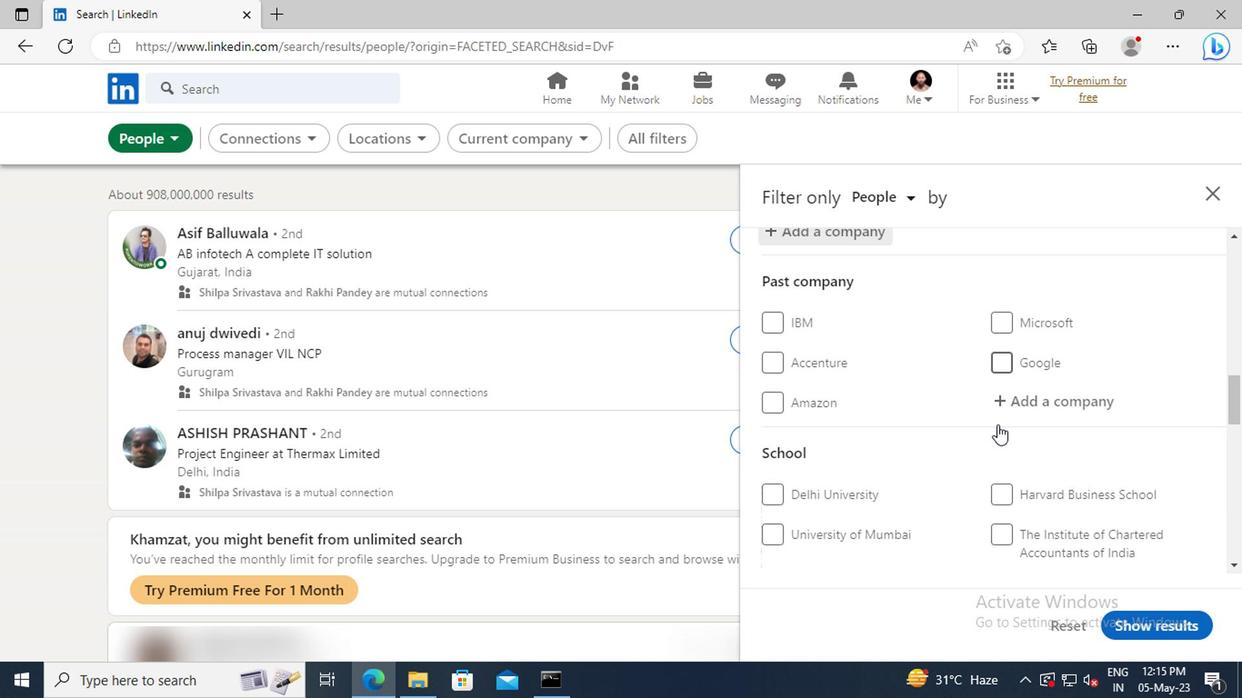 
Action: Mouse scrolled (846, 438) with delta (0, 0)
Screenshot: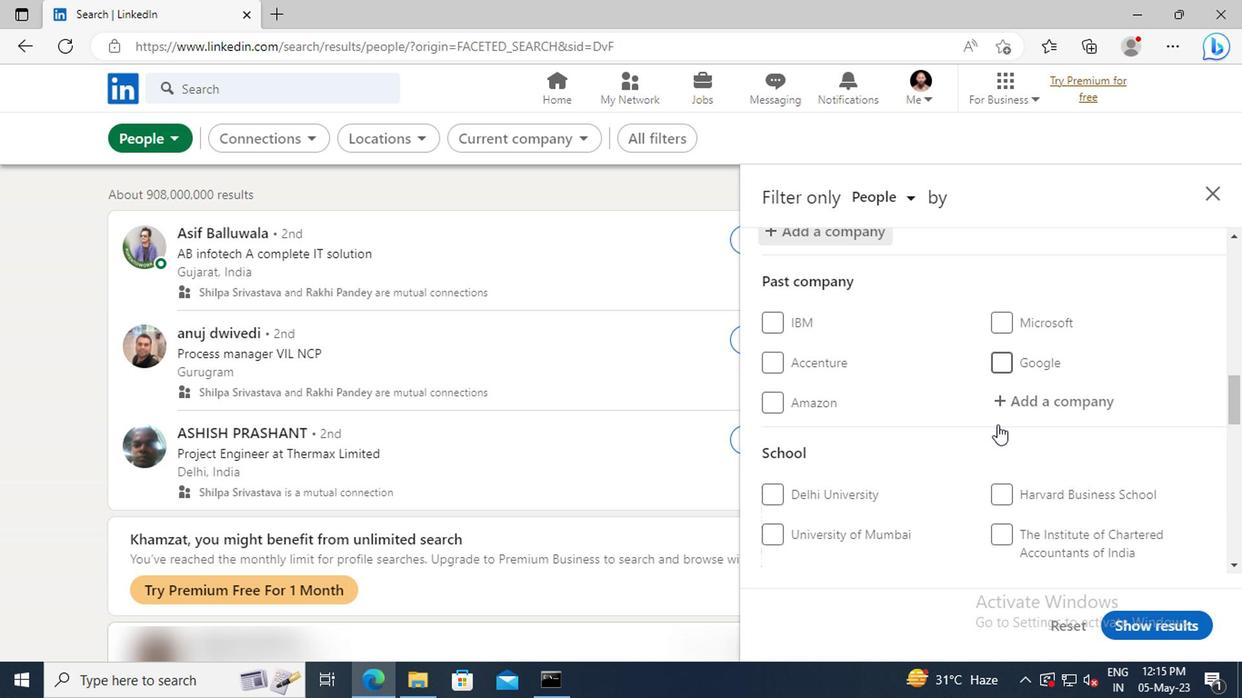 
Action: Mouse scrolled (846, 438) with delta (0, 0)
Screenshot: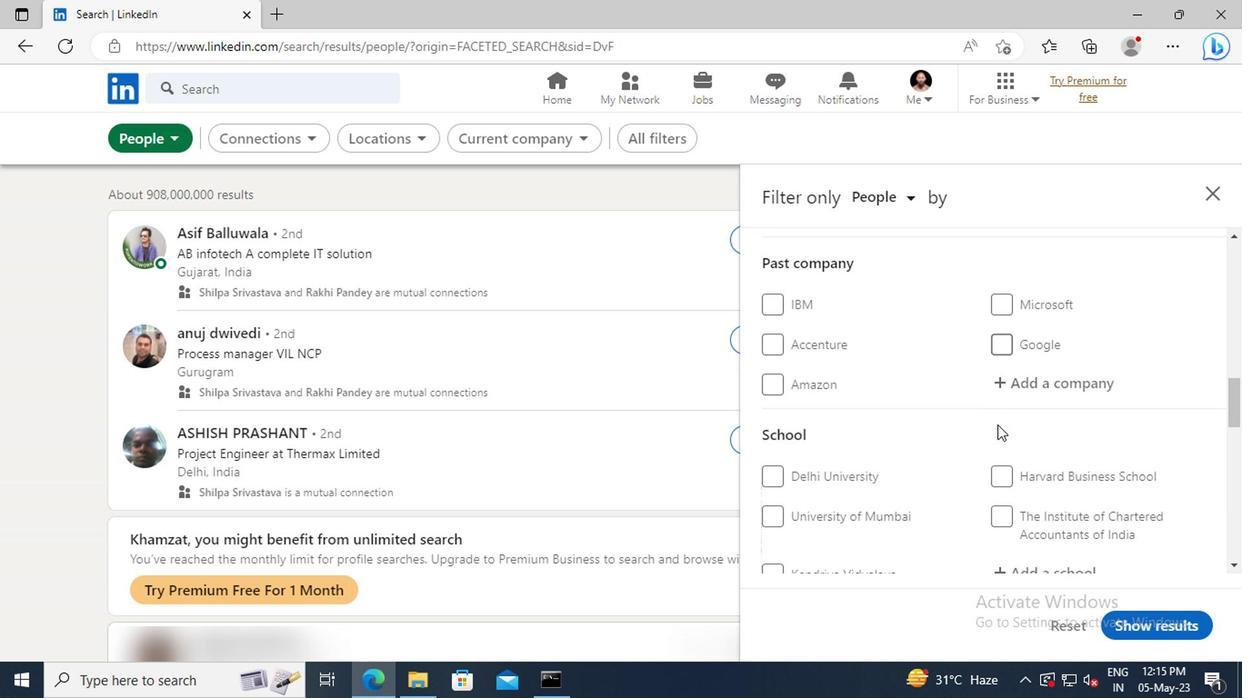 
Action: Mouse moved to (851, 445)
Screenshot: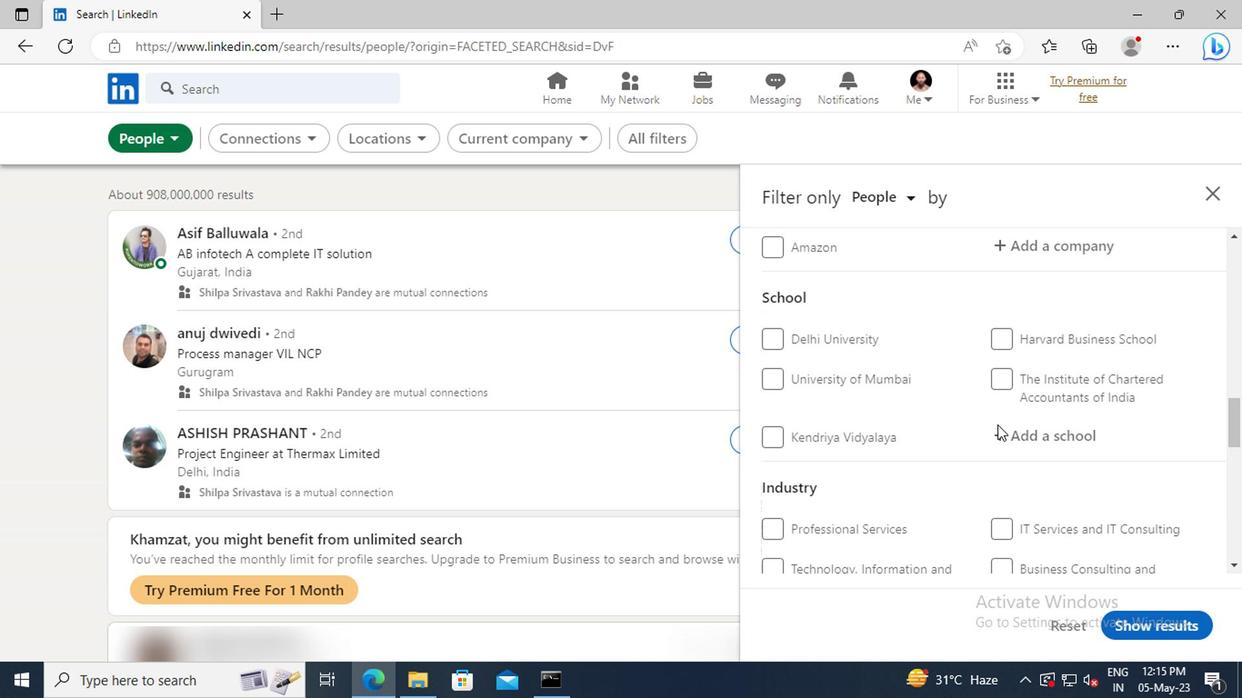 
Action: Mouse pressed left at (851, 445)
Screenshot: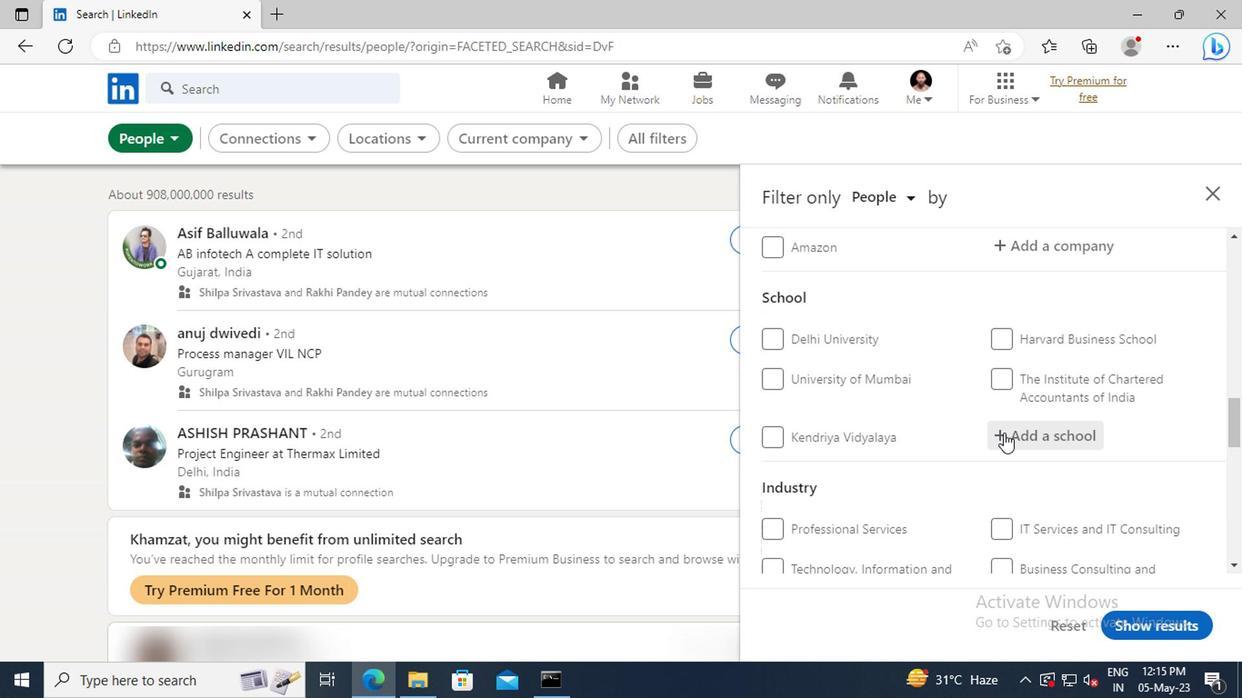 
Action: Key pressed <Key.shift>SHOOLINI
Screenshot: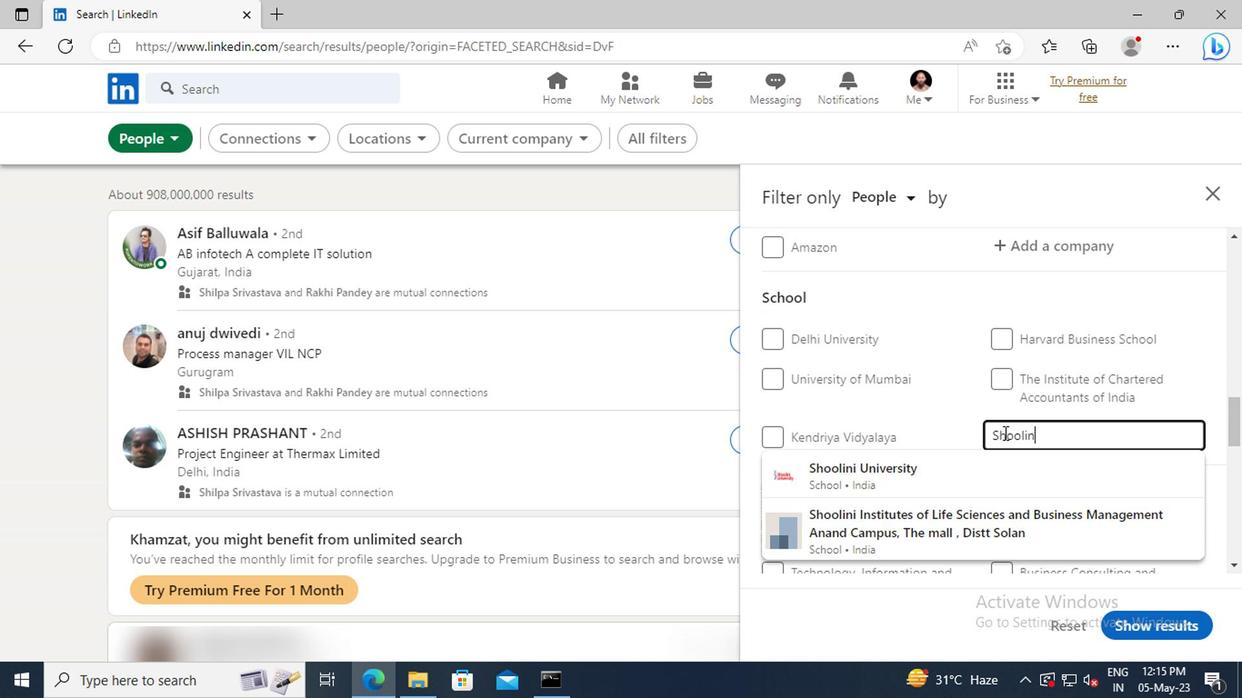 
Action: Mouse moved to (852, 462)
Screenshot: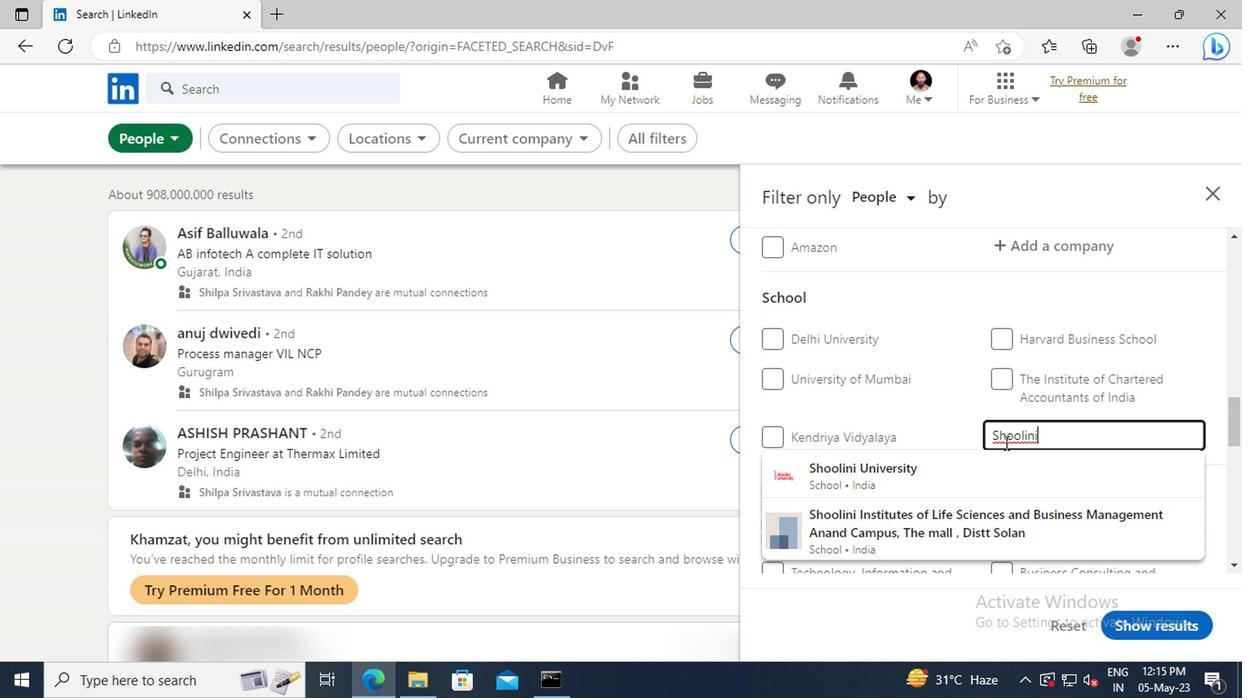 
Action: Mouse pressed left at (852, 462)
Screenshot: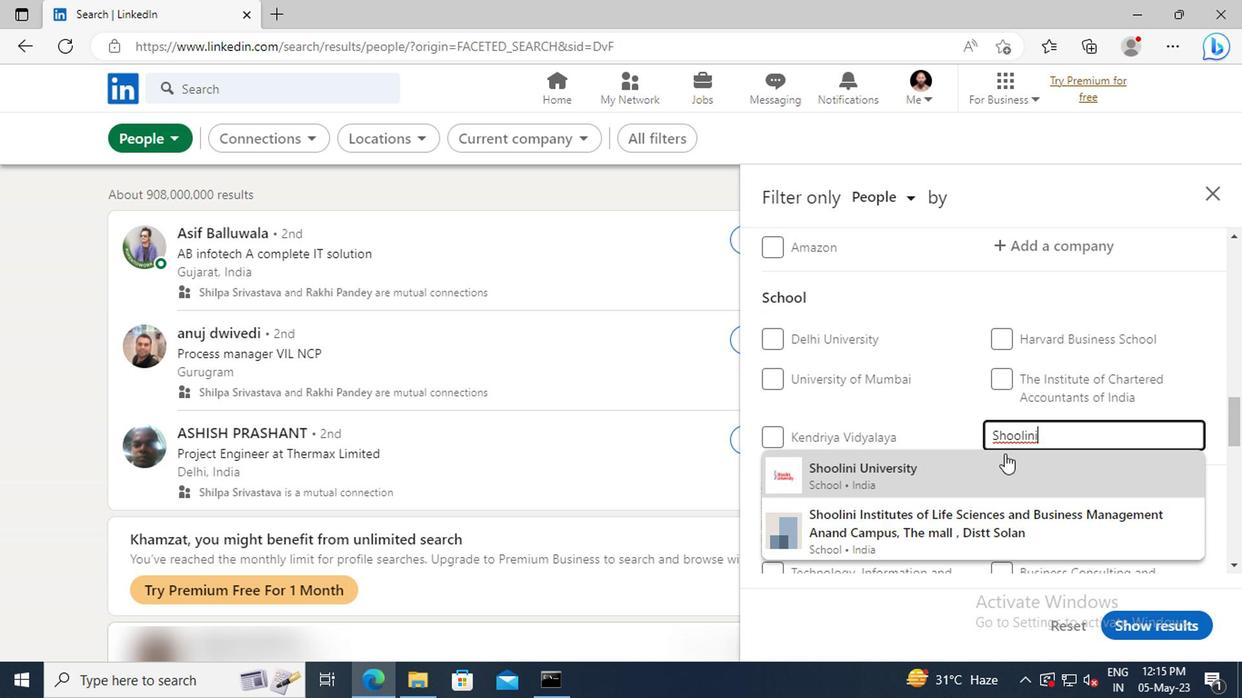 
Action: Mouse scrolled (852, 461) with delta (0, 0)
Screenshot: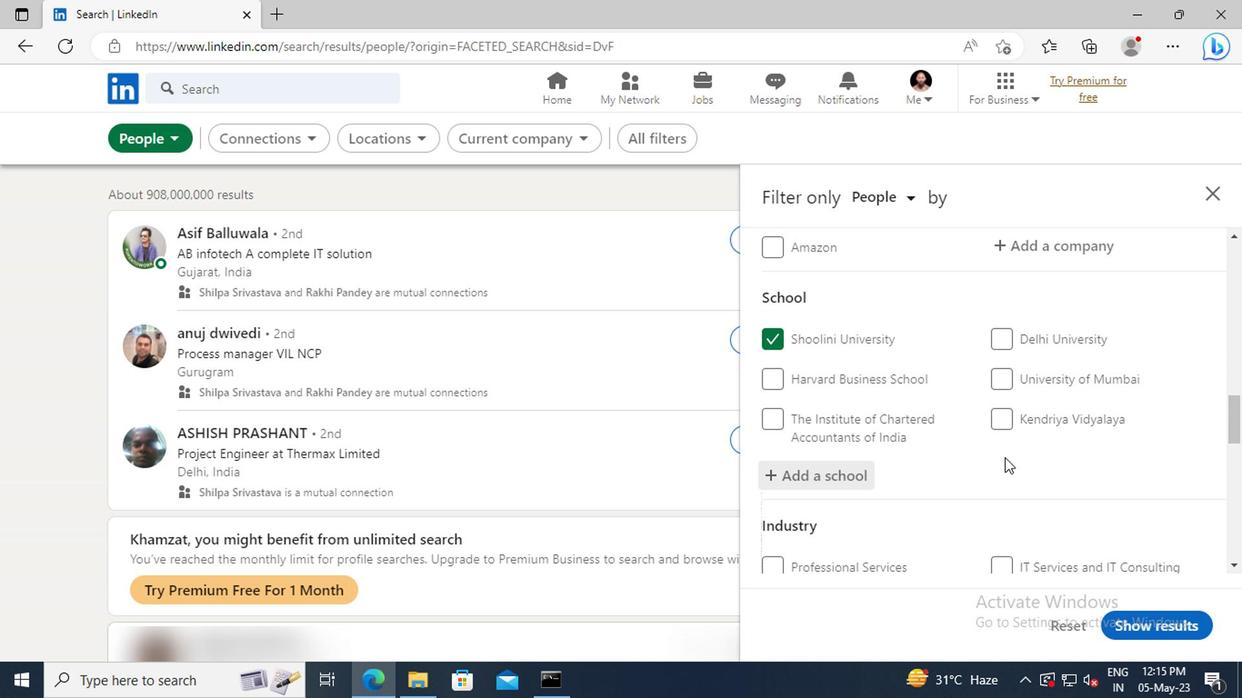 
Action: Mouse moved to (852, 452)
Screenshot: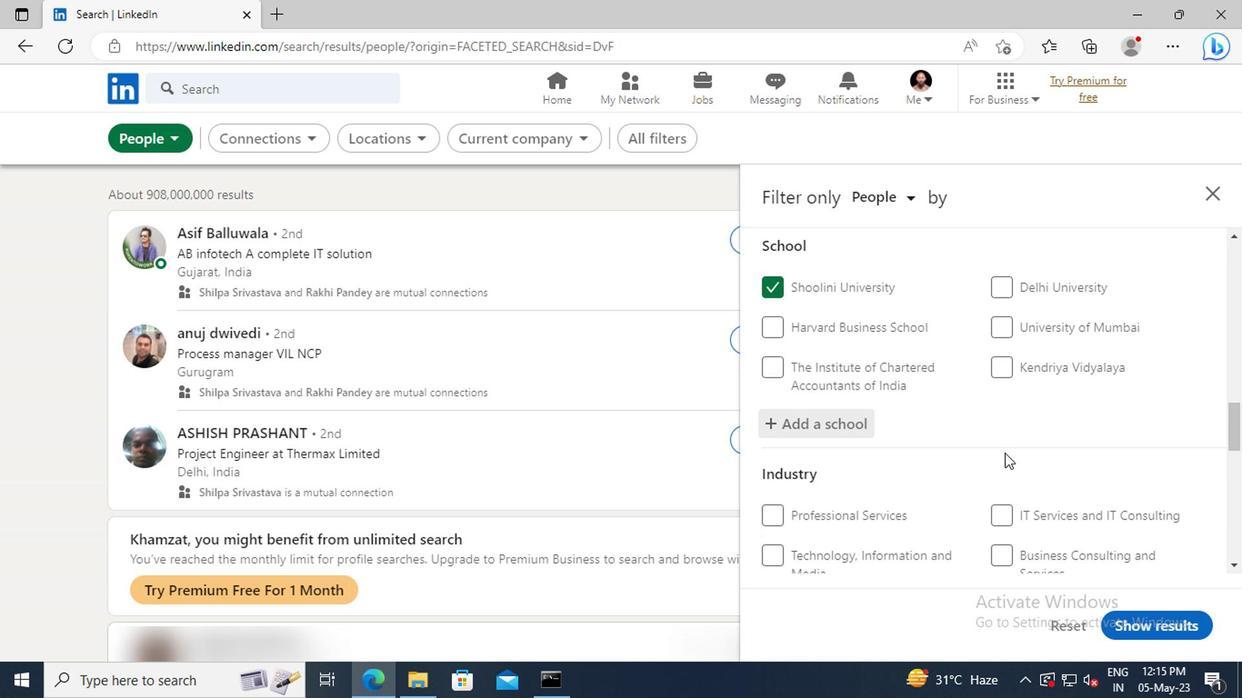 
Action: Mouse scrolled (852, 451) with delta (0, 0)
Screenshot: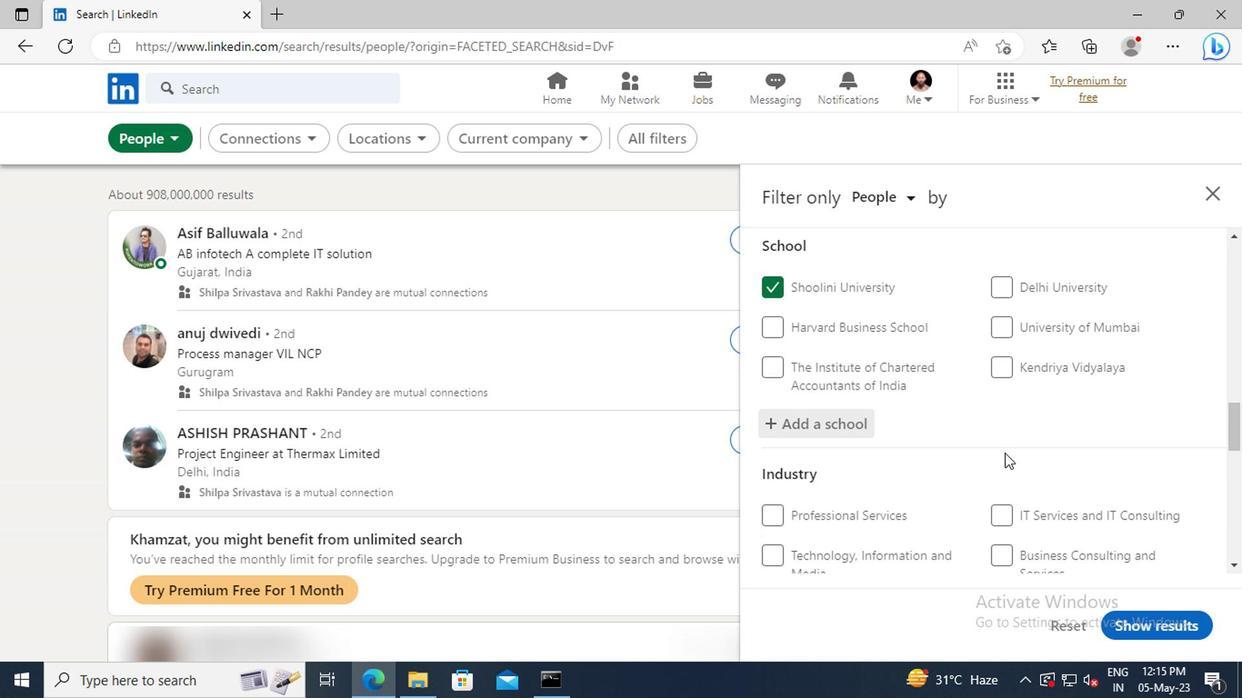 
Action: Mouse moved to (850, 444)
Screenshot: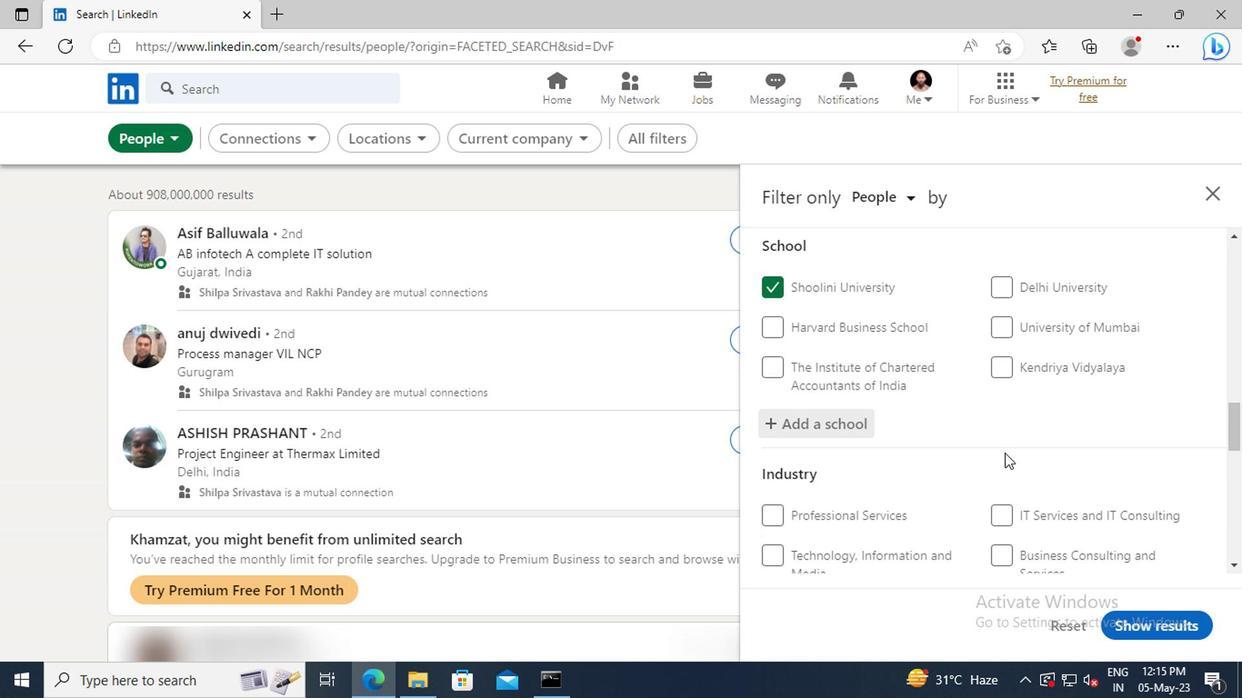 
Action: Mouse scrolled (850, 443) with delta (0, 0)
Screenshot: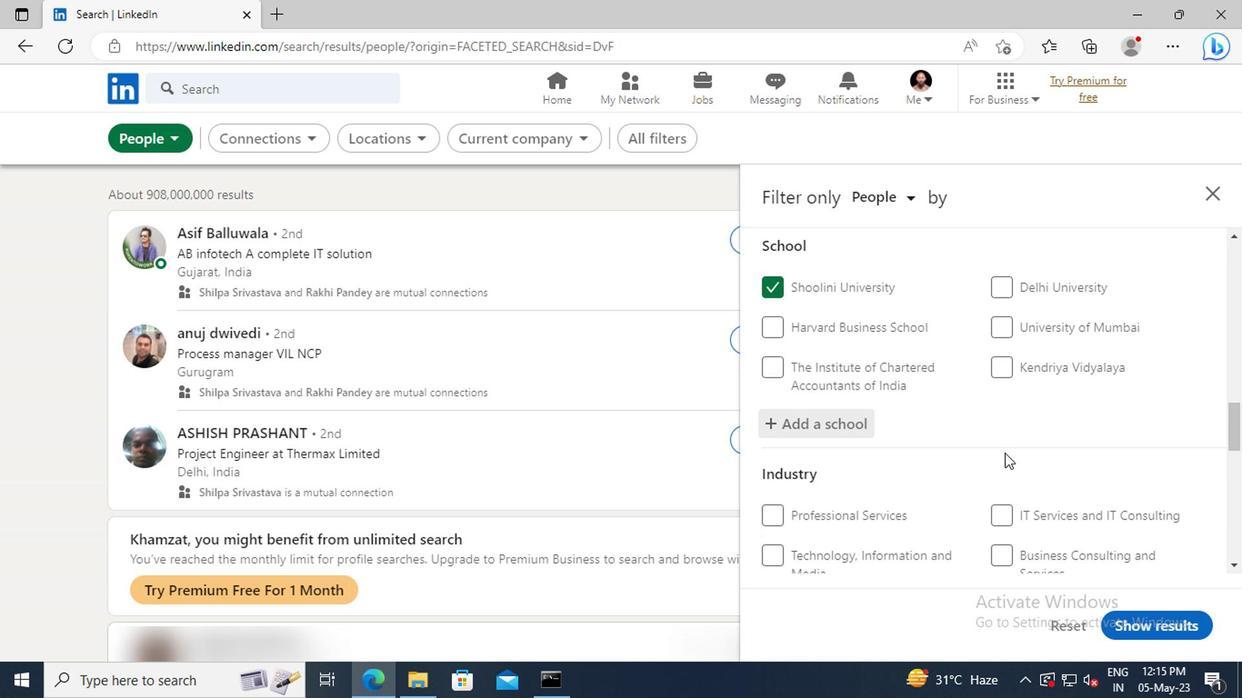 
Action: Mouse moved to (850, 440)
Screenshot: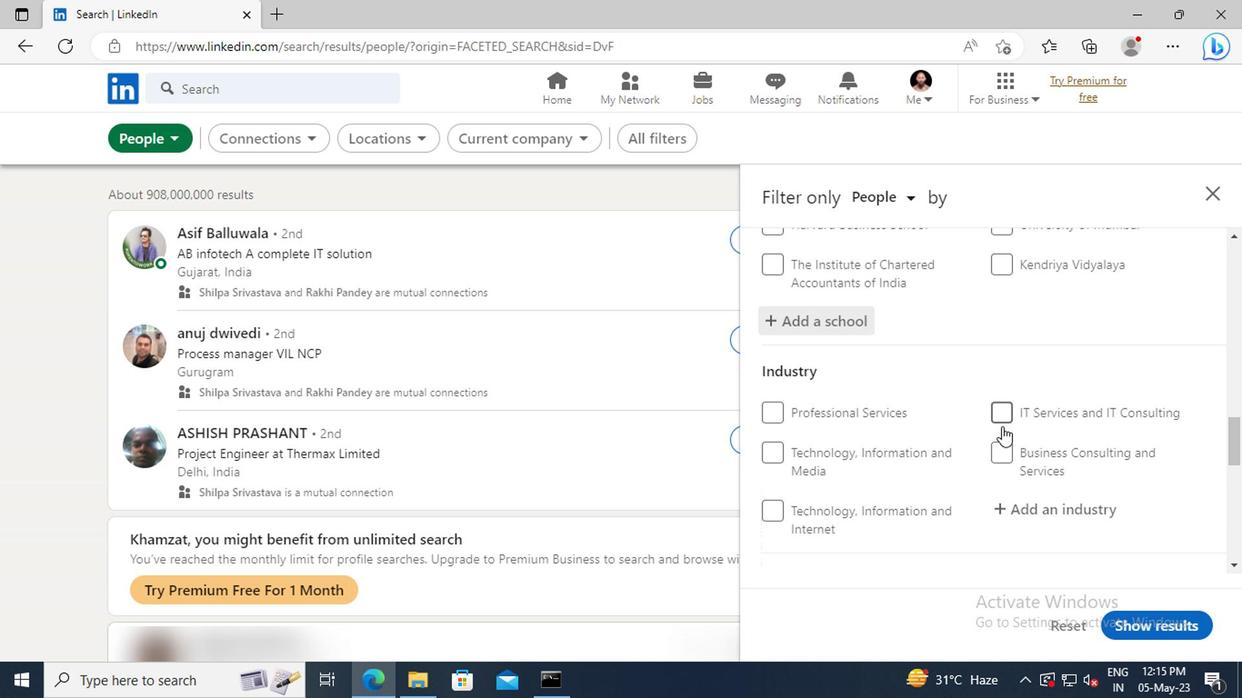 
Action: Mouse scrolled (850, 439) with delta (0, 0)
Screenshot: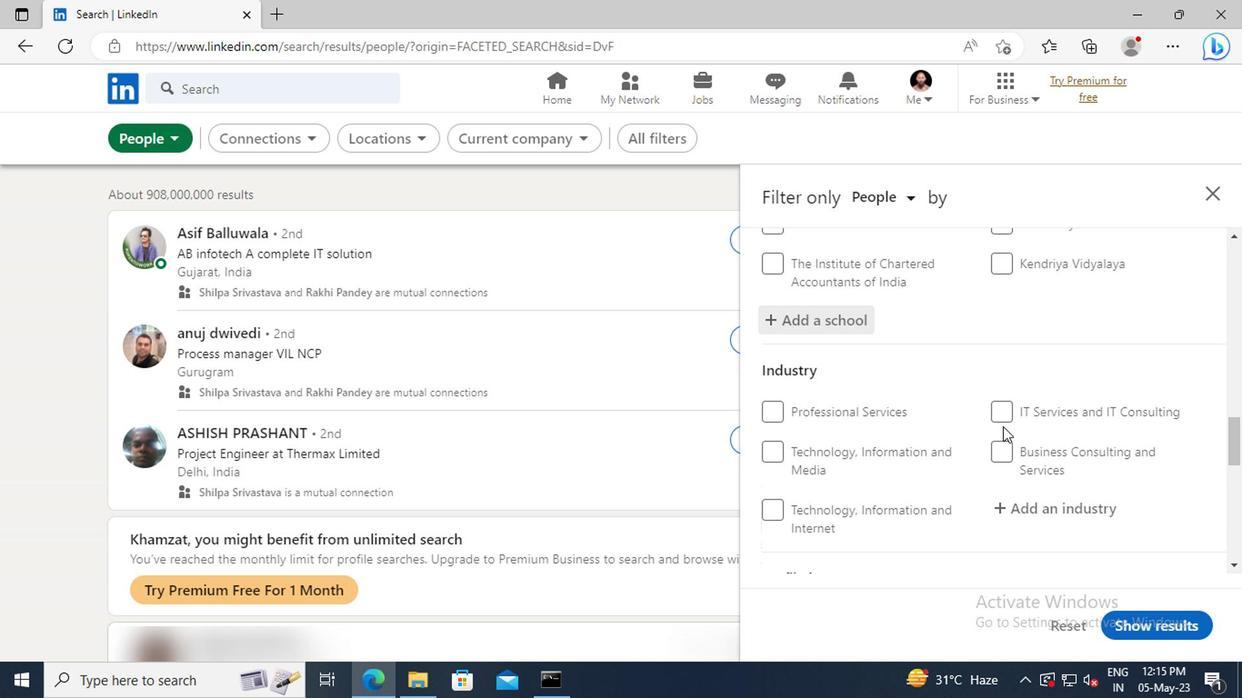 
Action: Mouse moved to (850, 441)
Screenshot: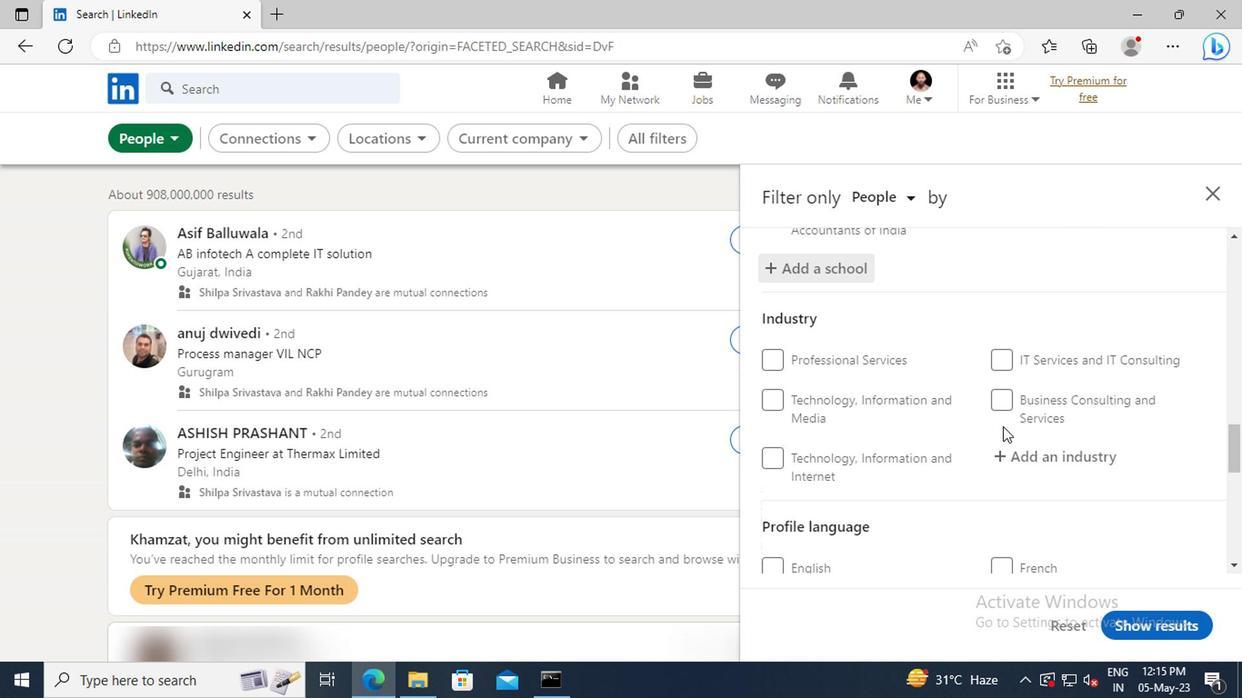 
Action: Mouse scrolled (850, 440) with delta (0, 0)
Screenshot: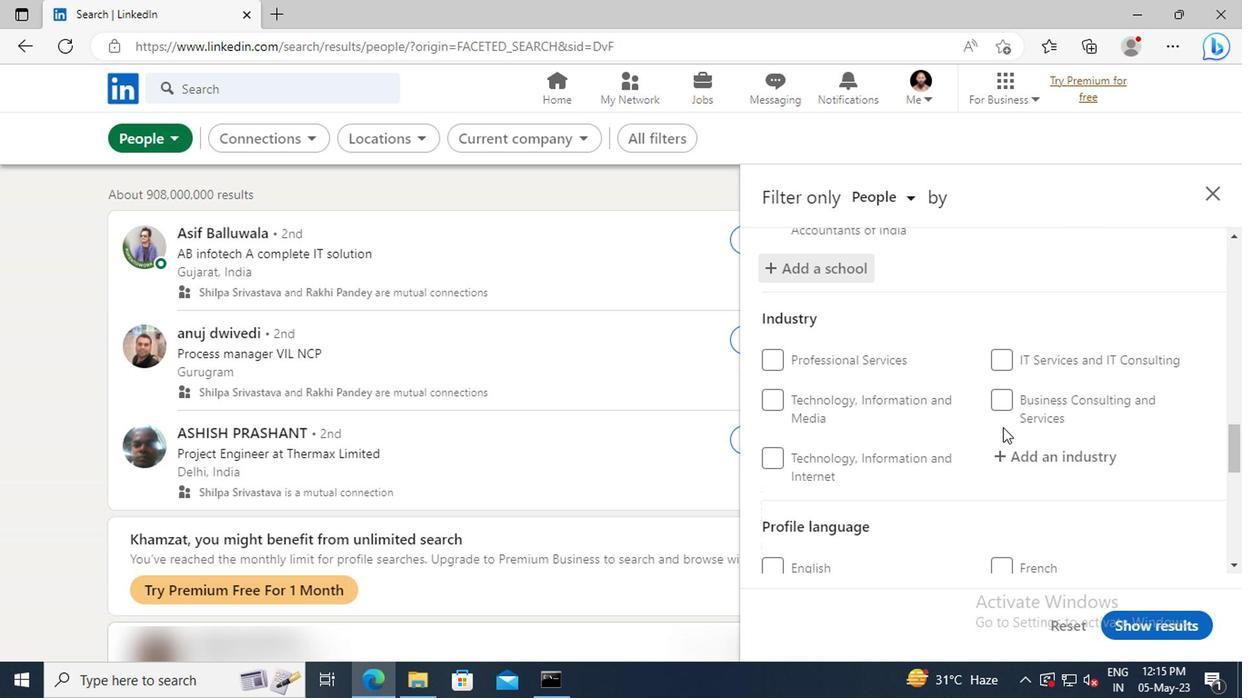 
Action: Mouse moved to (857, 430)
Screenshot: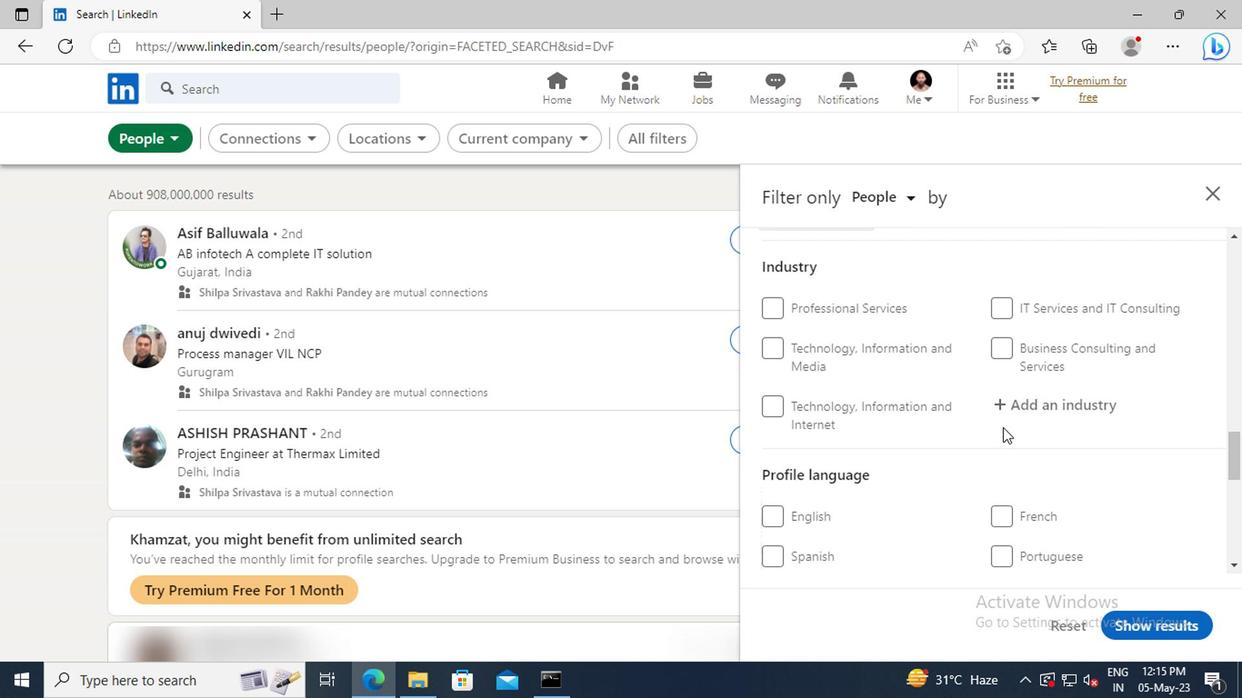 
Action: Mouse pressed left at (857, 430)
Screenshot: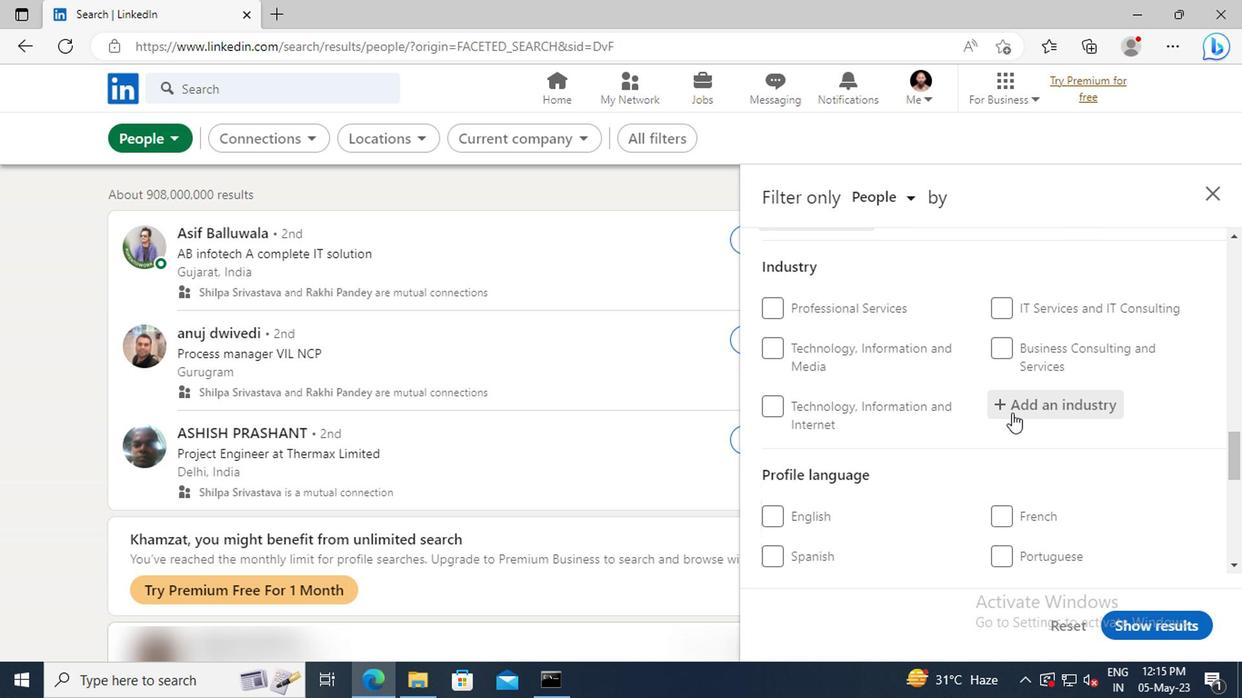 
Action: Mouse moved to (857, 430)
Screenshot: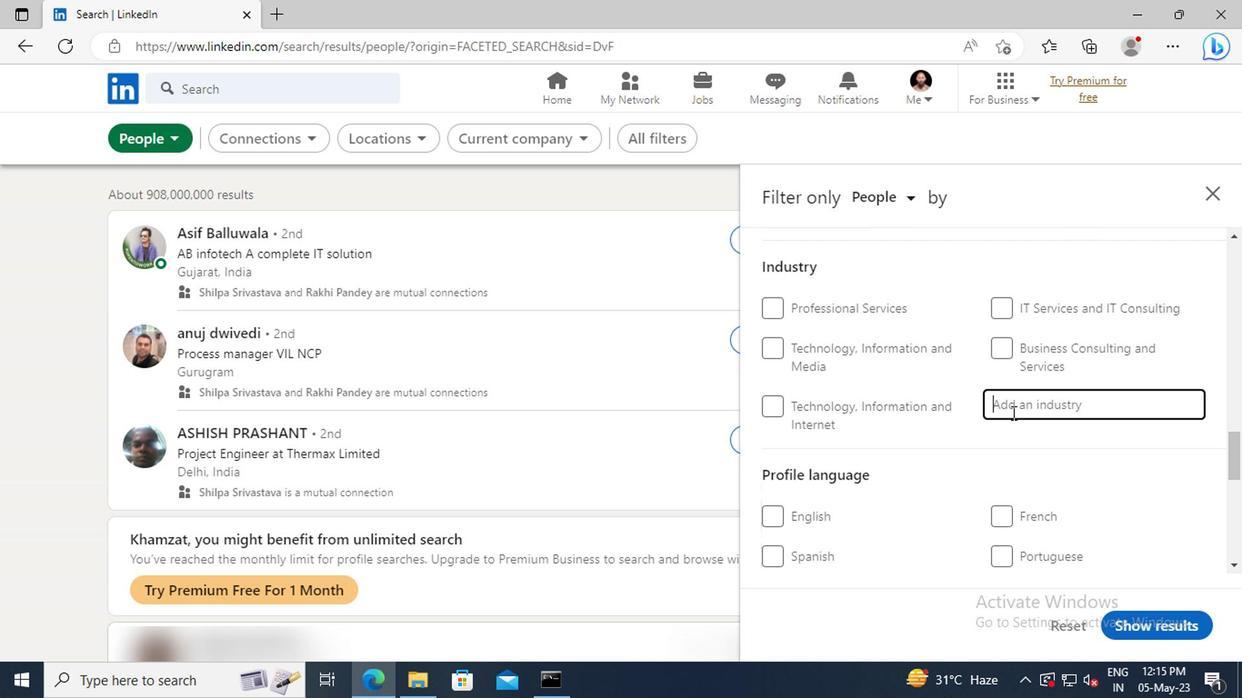 
Action: Key pressed <Key.shift>
Screenshot: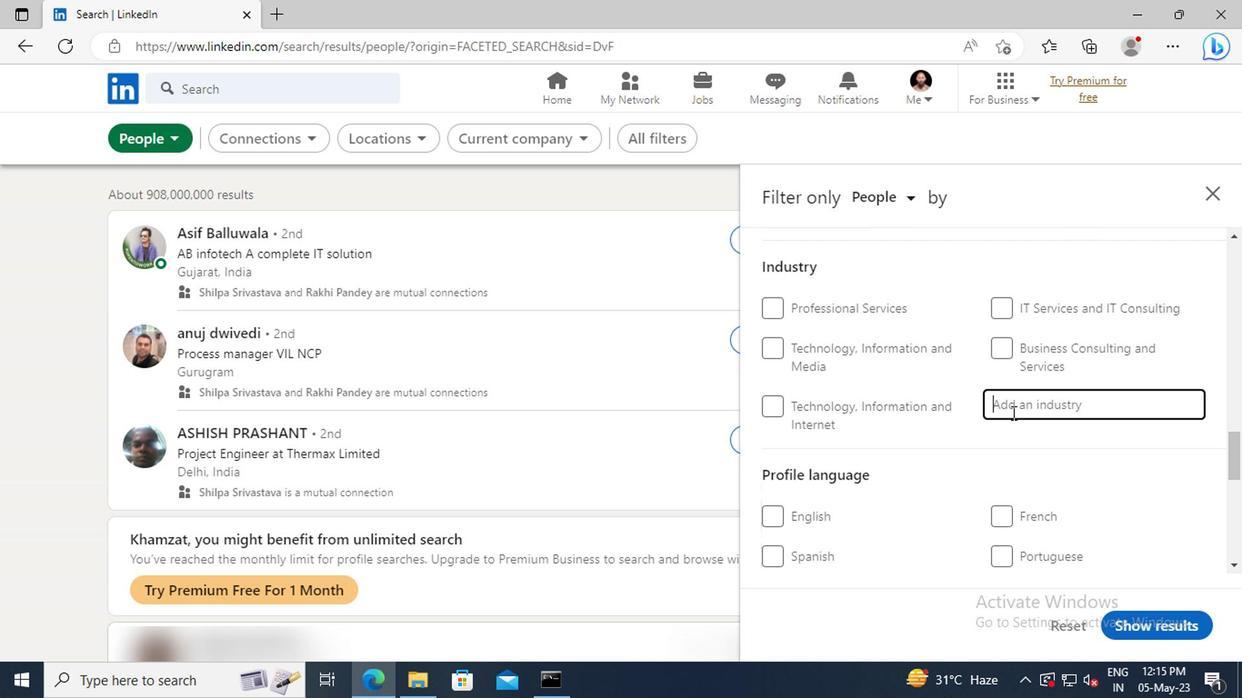 
Action: Mouse moved to (857, 428)
Screenshot: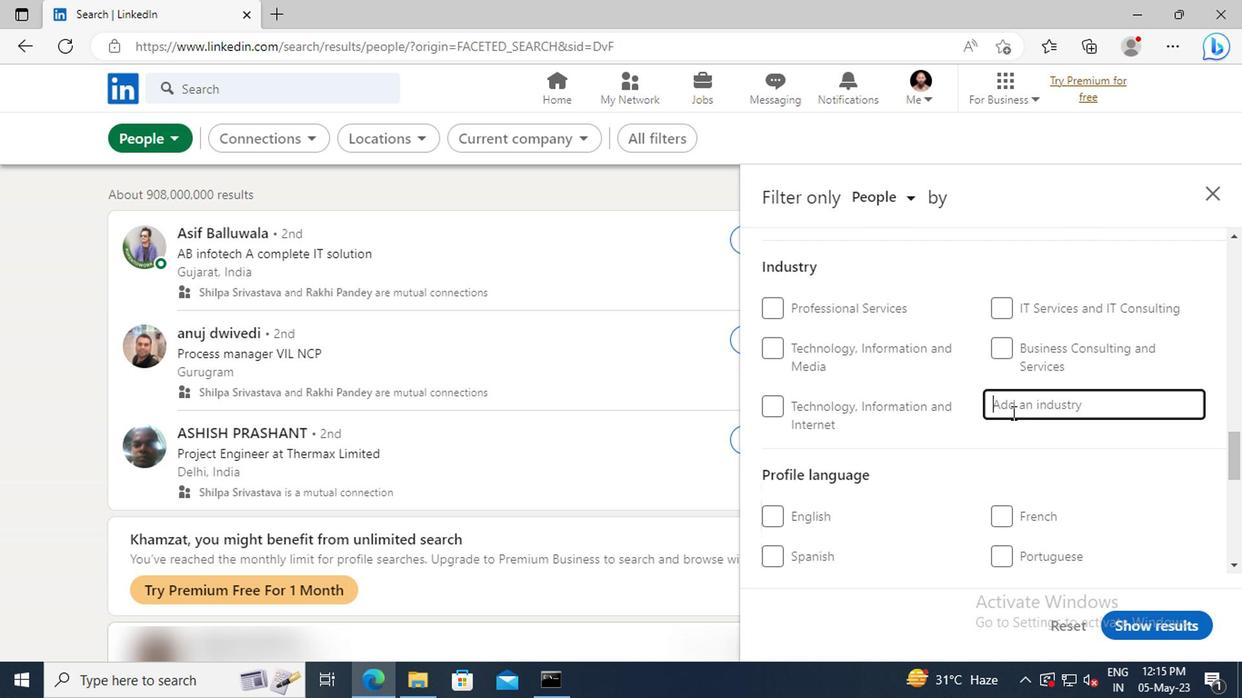 
Action: Key pressed CONSUMER<Key.space><Key.shift>S
Screenshot: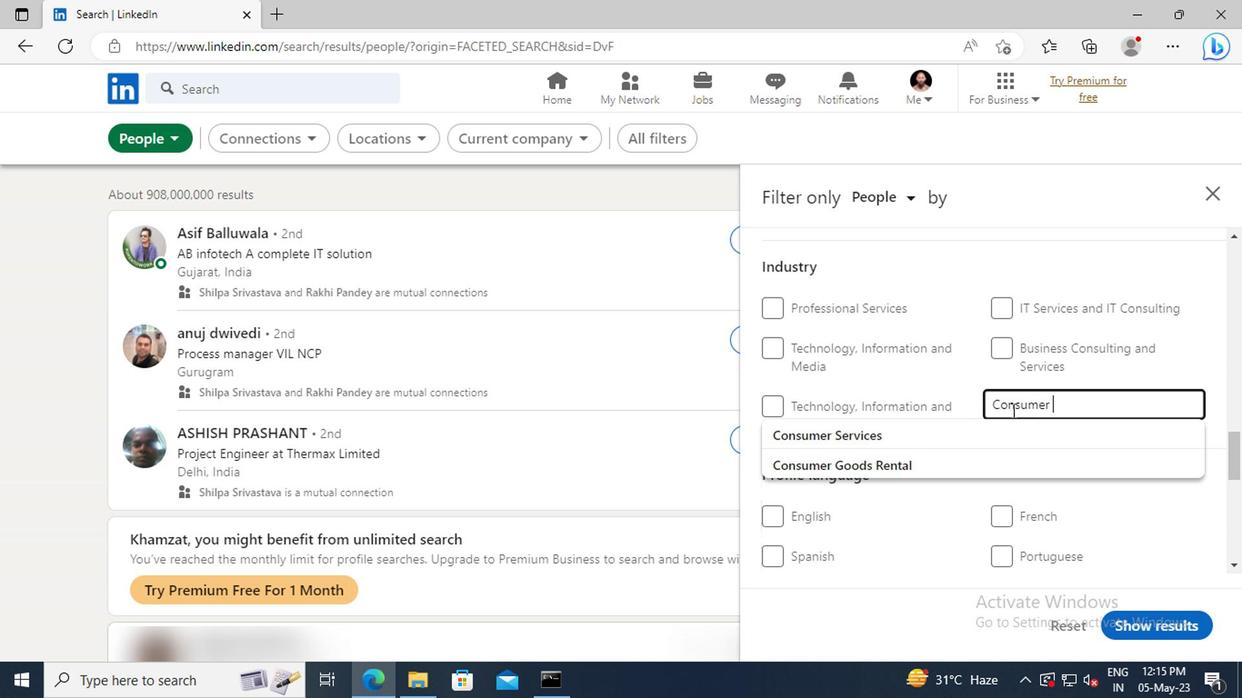 
Action: Mouse moved to (854, 443)
Screenshot: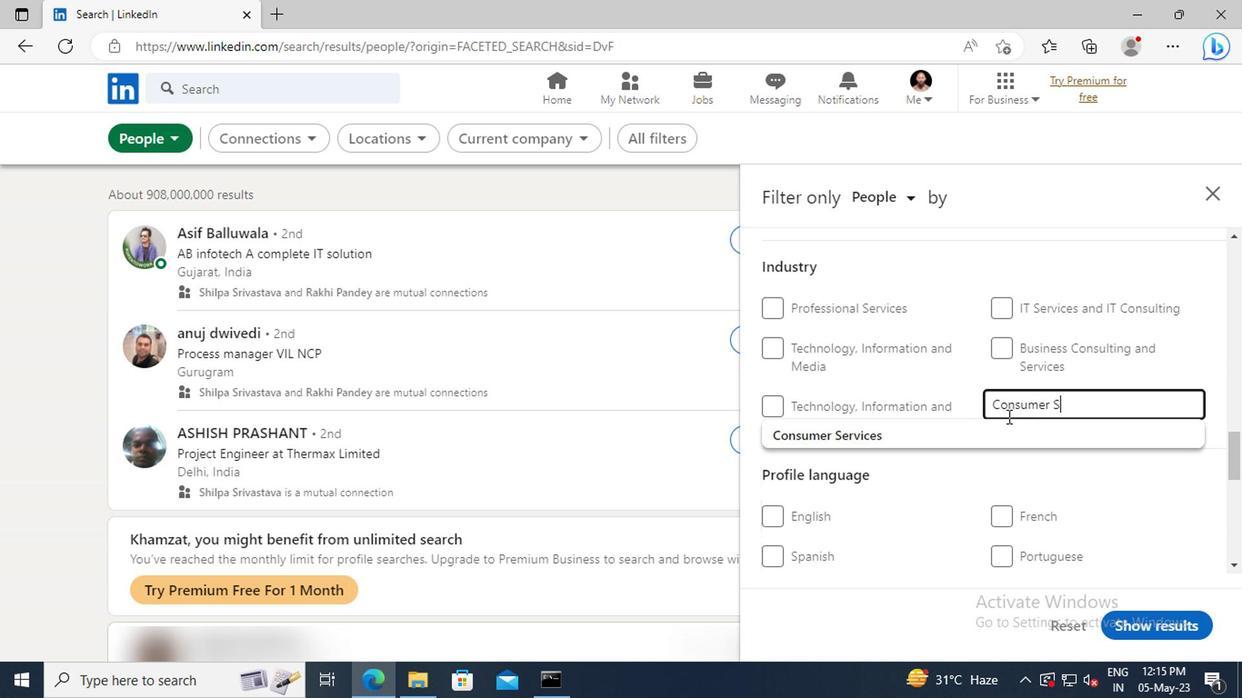 
Action: Mouse pressed left at (854, 443)
Screenshot: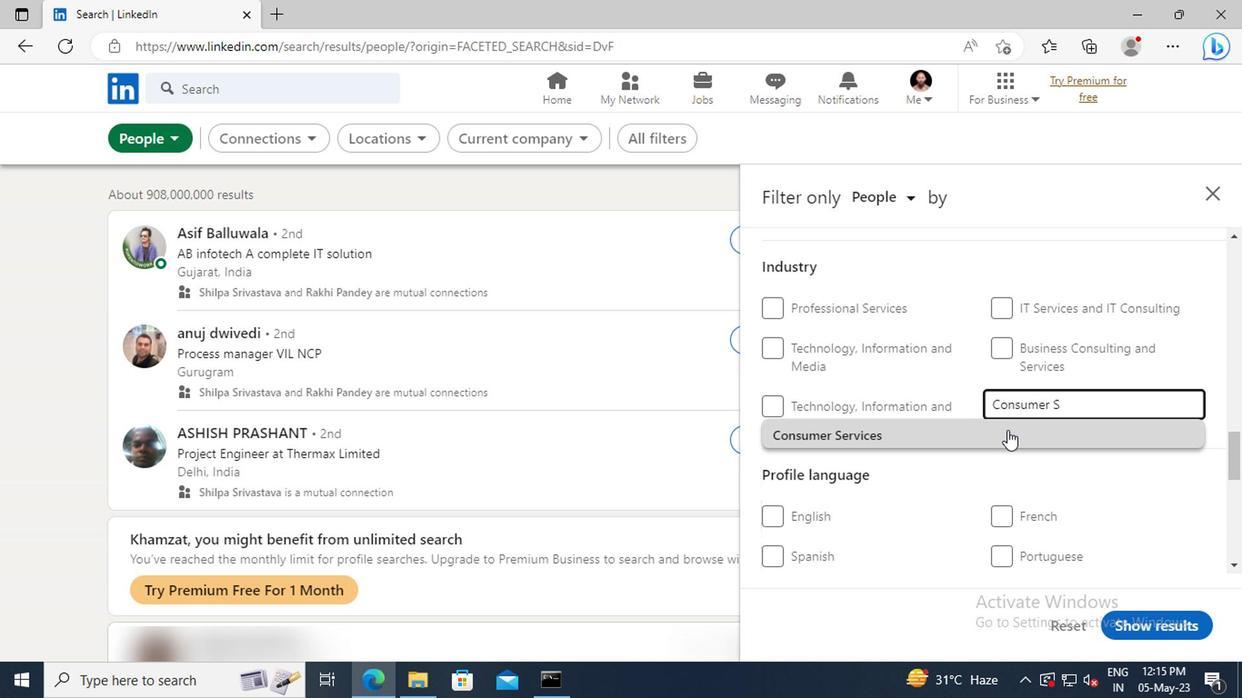 
Action: Mouse scrolled (854, 442) with delta (0, 0)
Screenshot: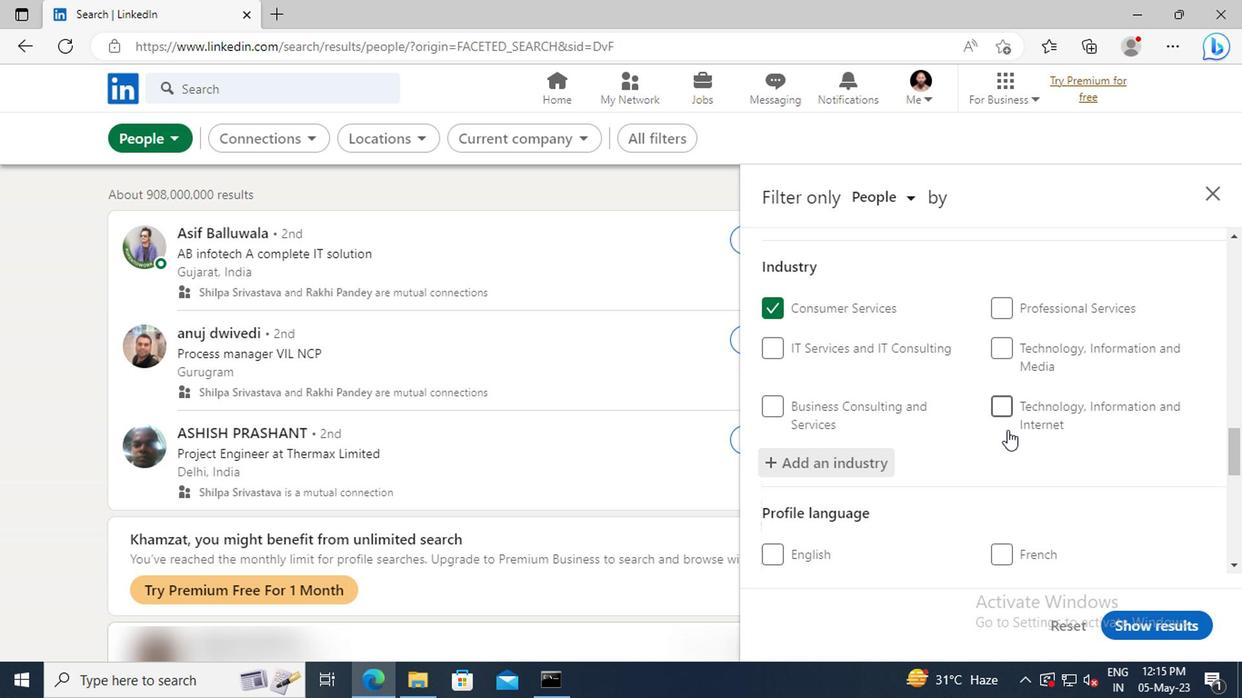 
Action: Mouse scrolled (854, 442) with delta (0, 0)
Screenshot: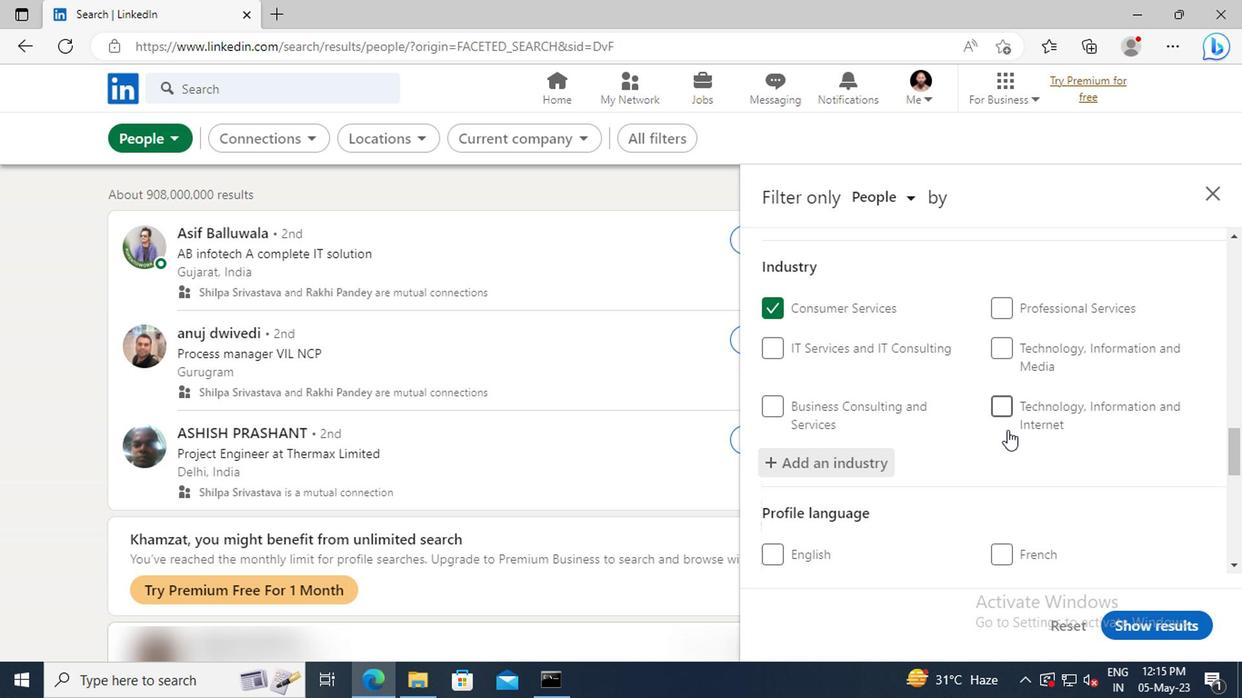 
Action: Mouse moved to (848, 417)
Screenshot: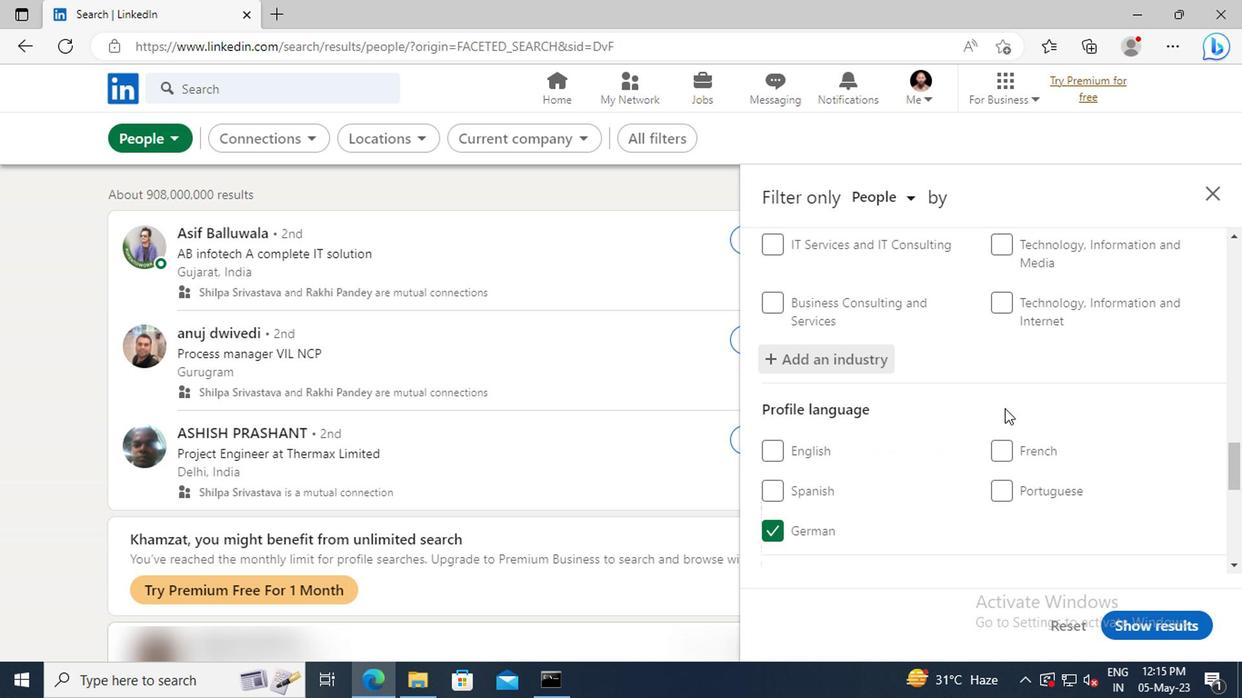 
Action: Mouse scrolled (848, 416) with delta (0, 0)
Screenshot: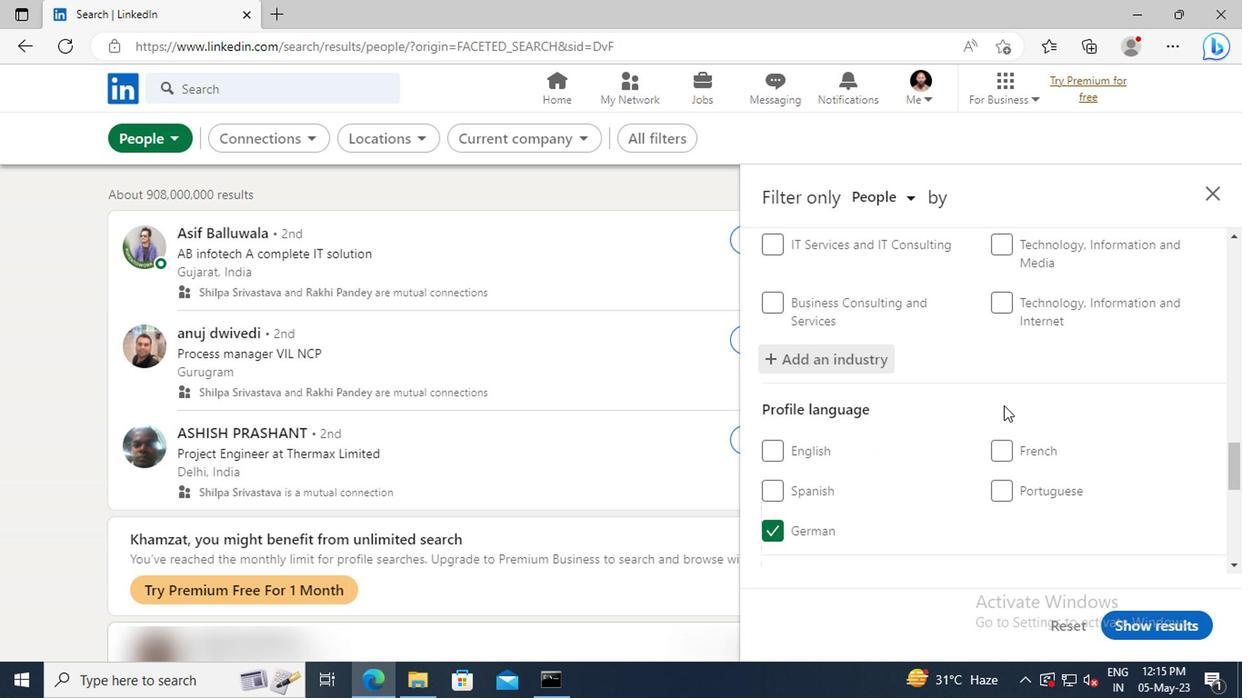 
Action: Mouse moved to (848, 416)
Screenshot: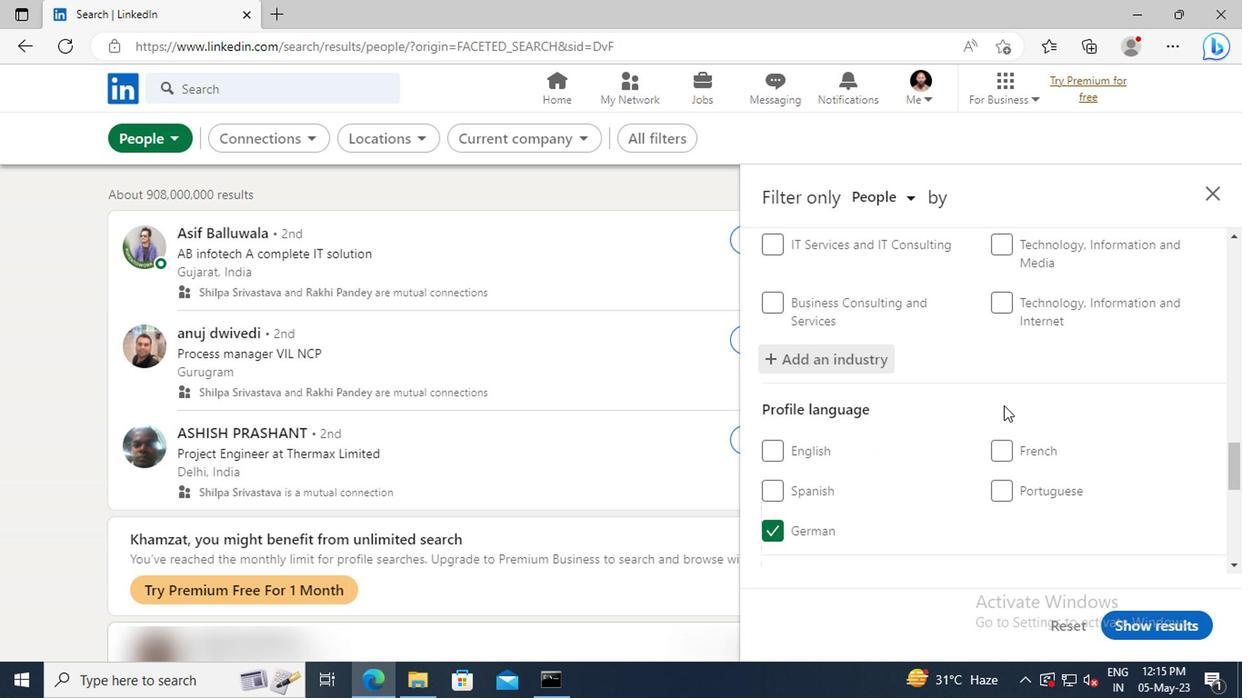 
Action: Mouse scrolled (848, 416) with delta (0, 0)
Screenshot: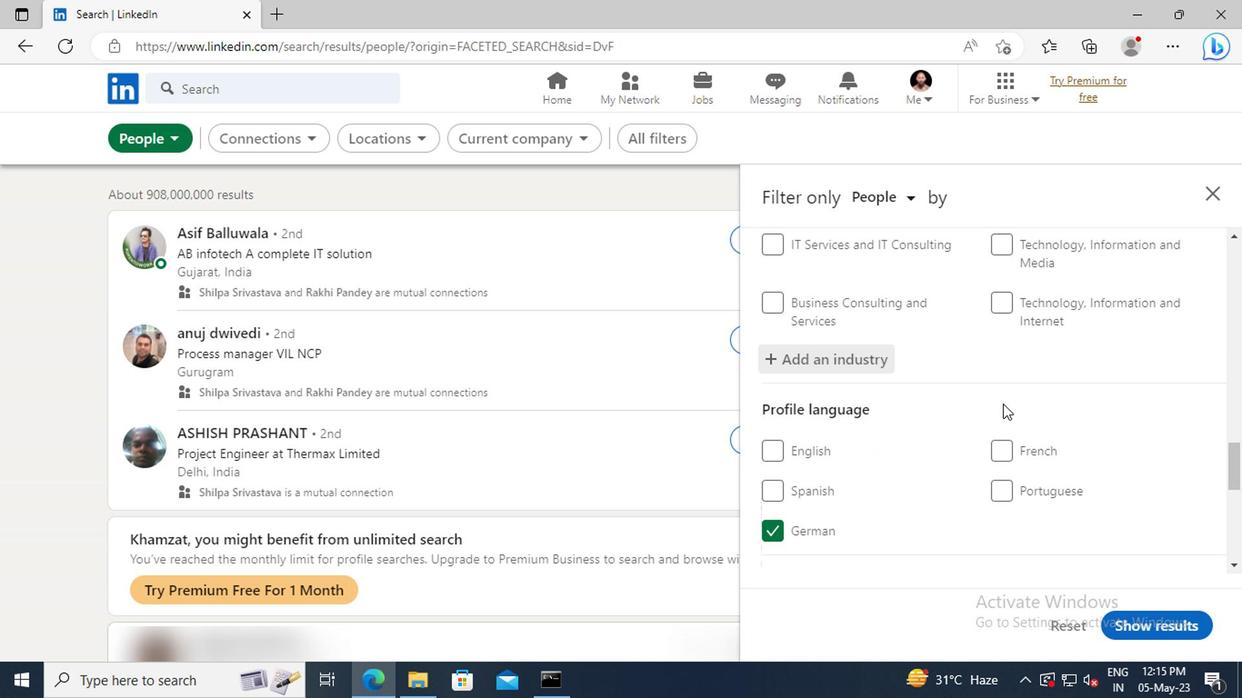 
Action: Mouse moved to (847, 412)
Screenshot: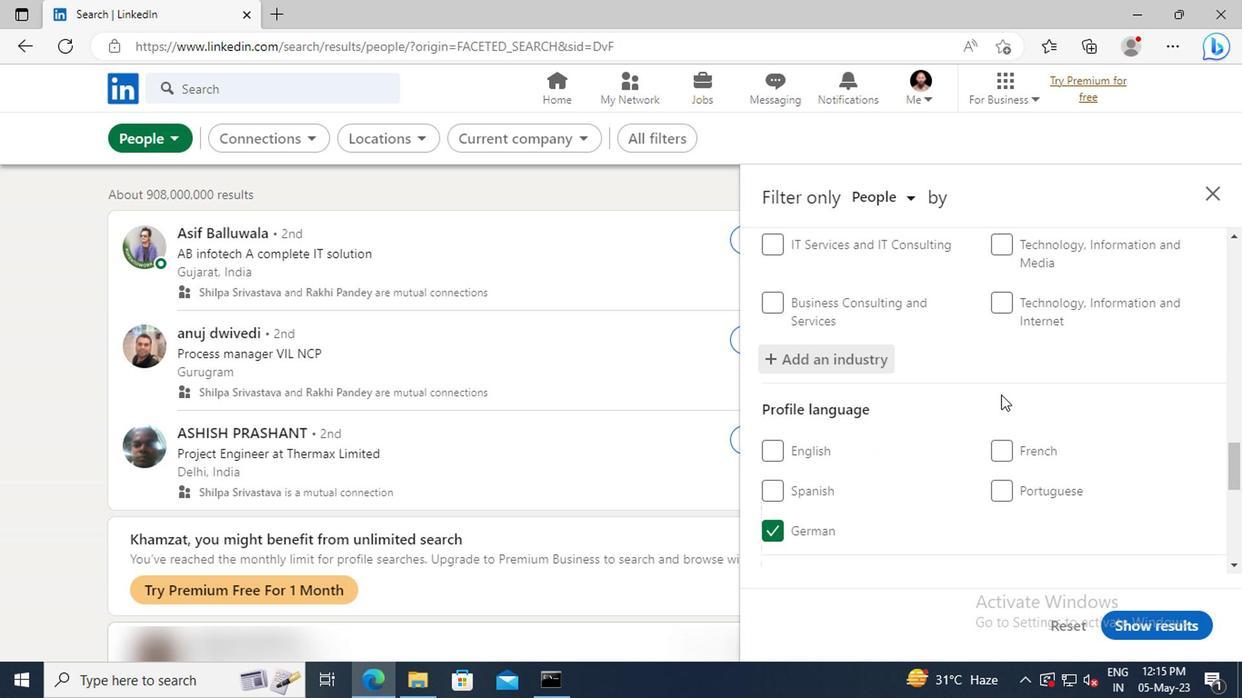 
Action: Mouse scrolled (847, 412) with delta (0, 0)
Screenshot: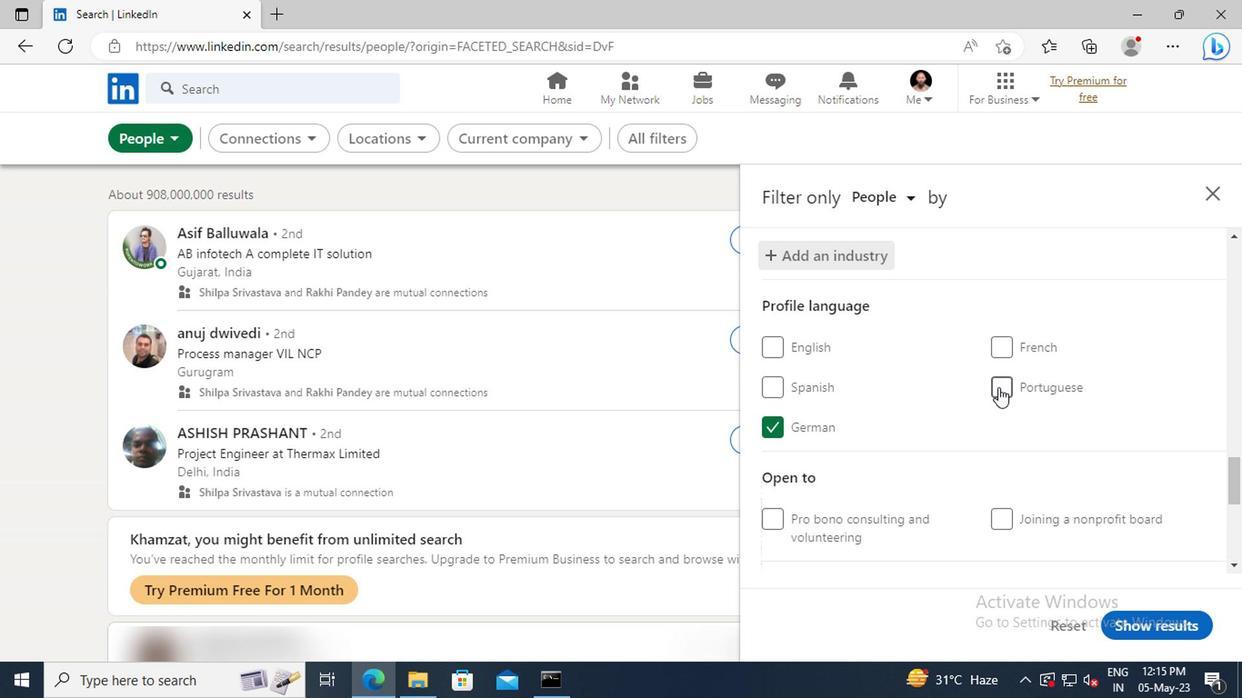 
Action: Mouse scrolled (847, 412) with delta (0, 0)
Screenshot: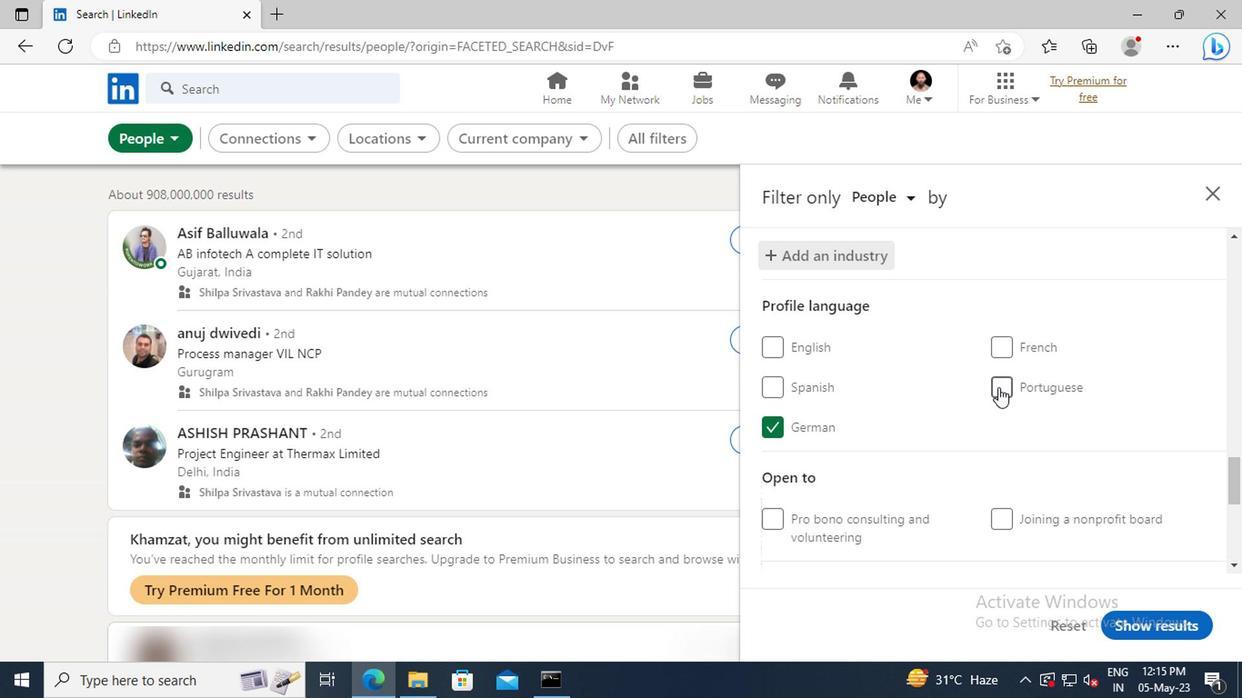 
Action: Mouse scrolled (847, 412) with delta (0, 0)
Screenshot: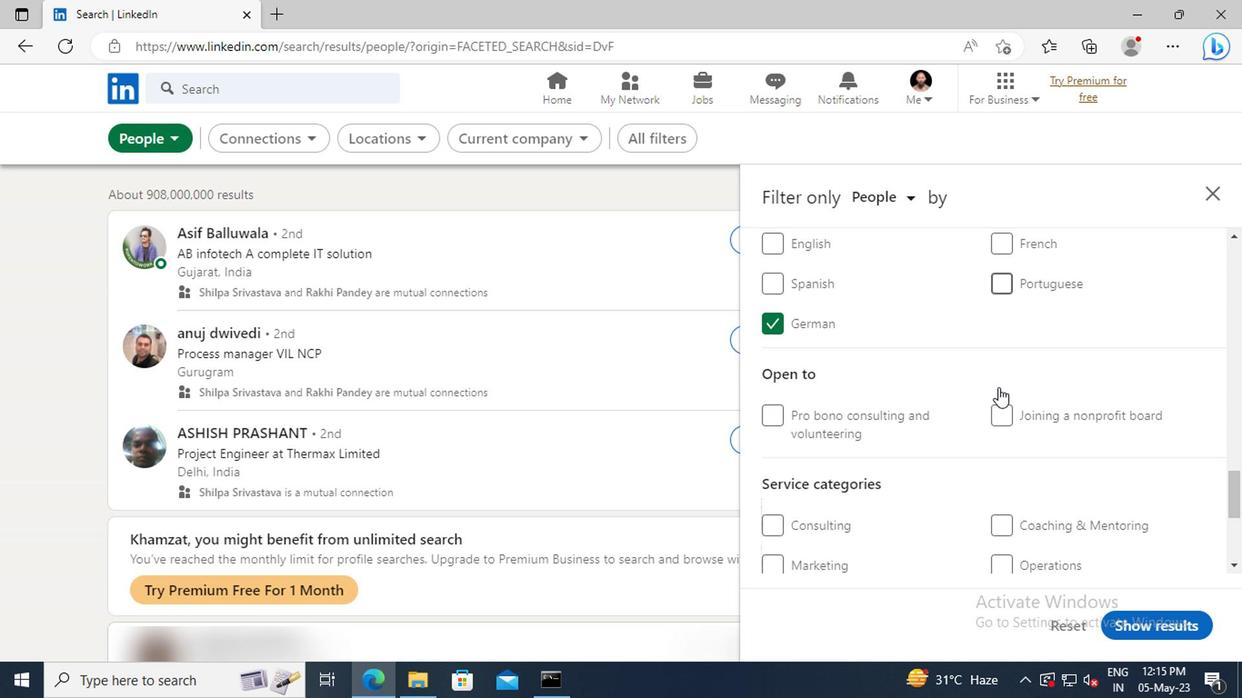 
Action: Mouse scrolled (847, 412) with delta (0, 0)
Screenshot: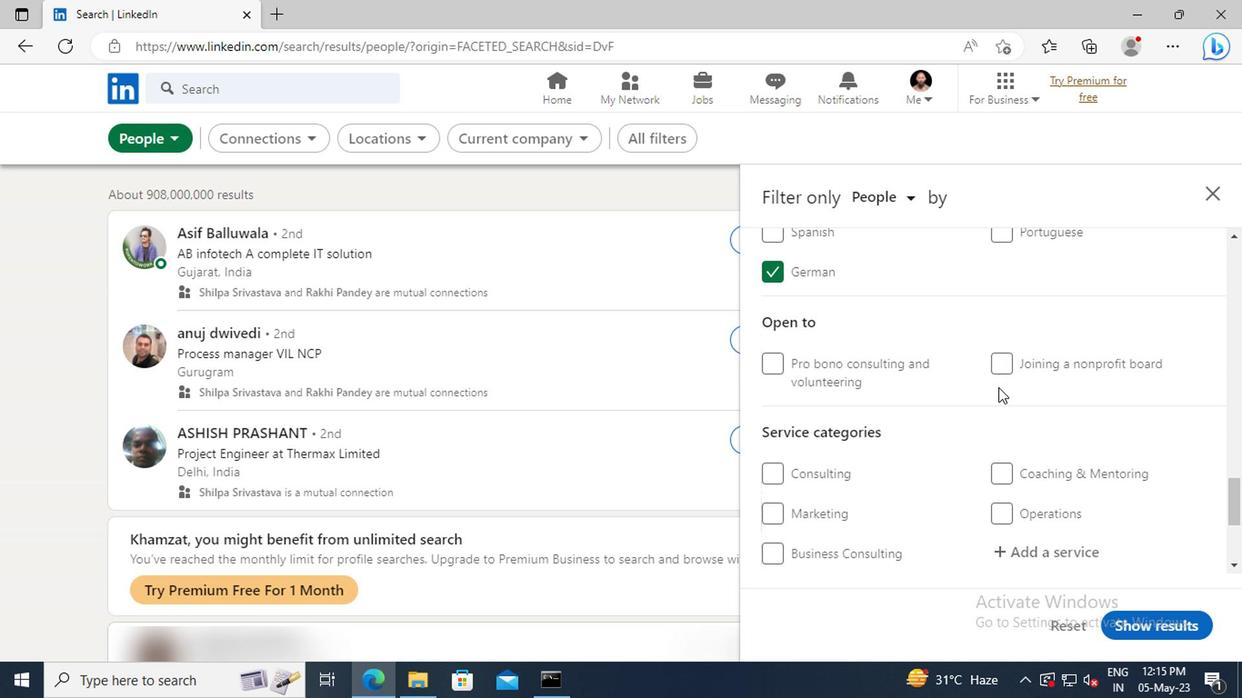 
Action: Mouse scrolled (847, 412) with delta (0, 0)
Screenshot: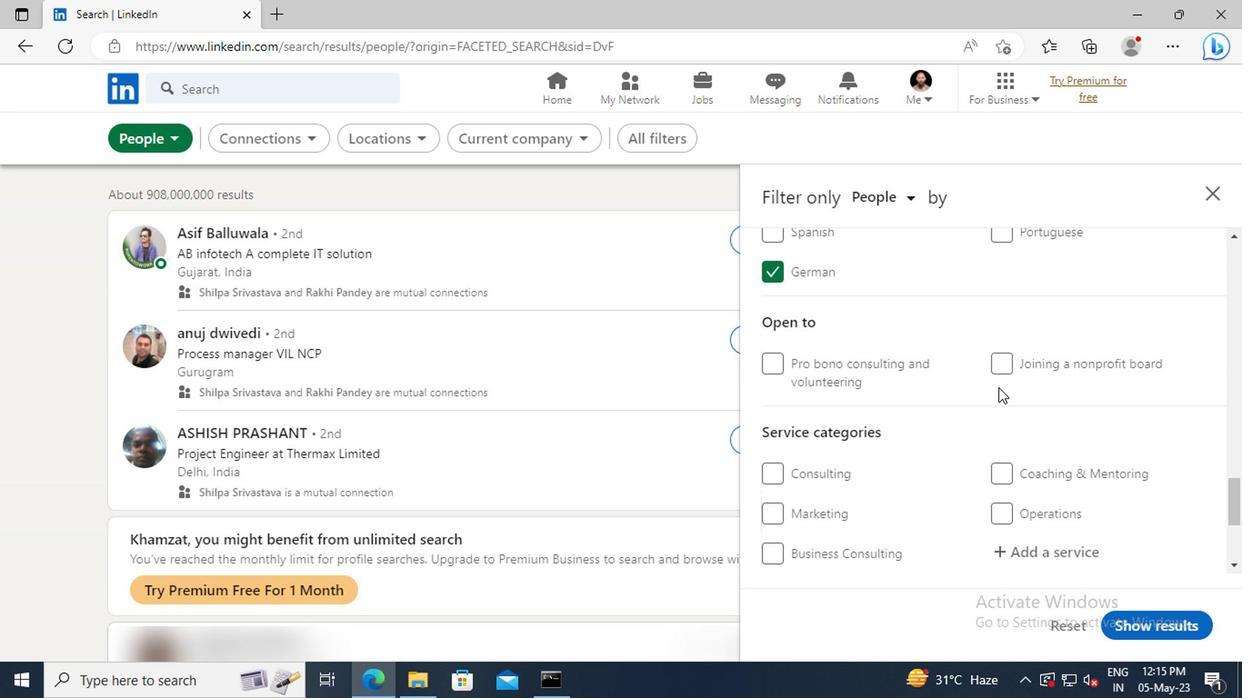 
Action: Mouse scrolled (847, 412) with delta (0, 0)
Screenshot: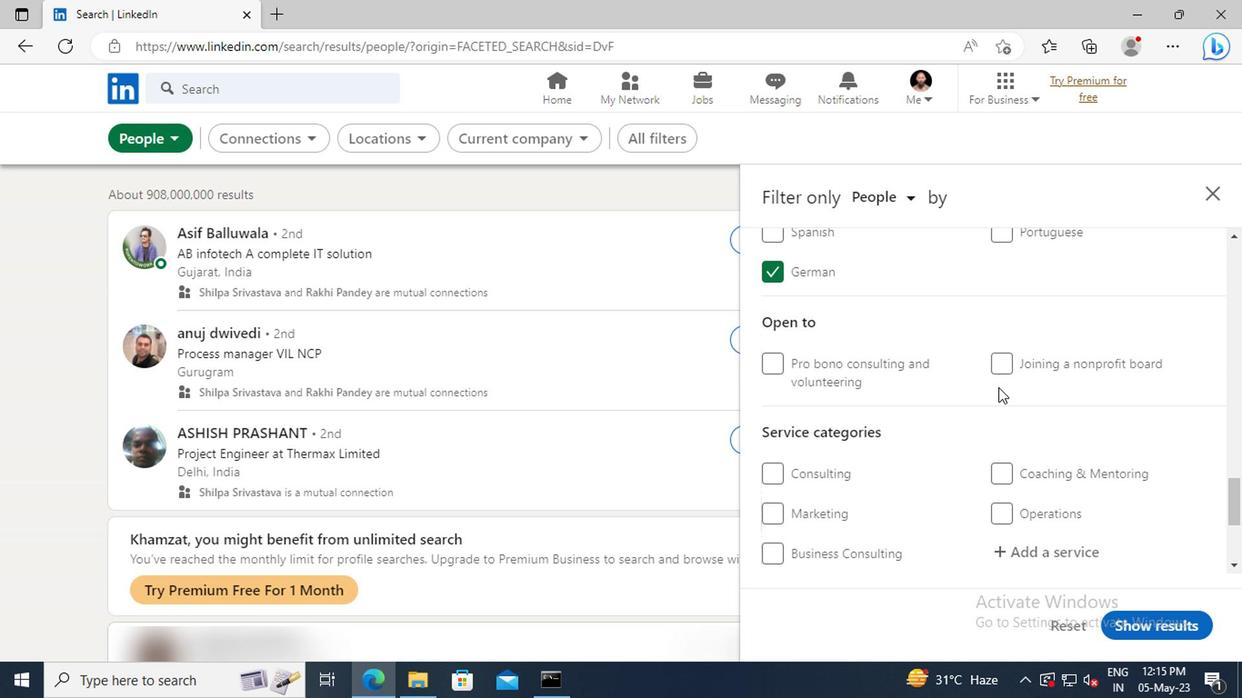 
Action: Mouse moved to (848, 416)
Screenshot: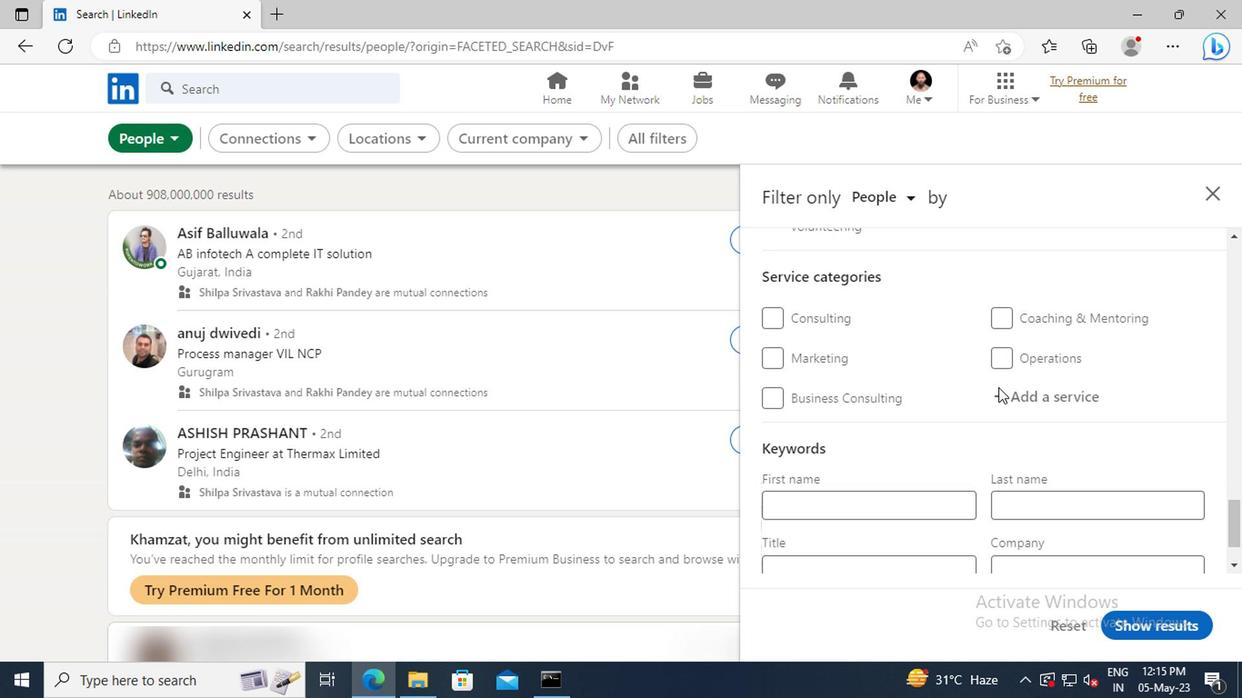 
Action: Mouse pressed left at (848, 416)
Screenshot: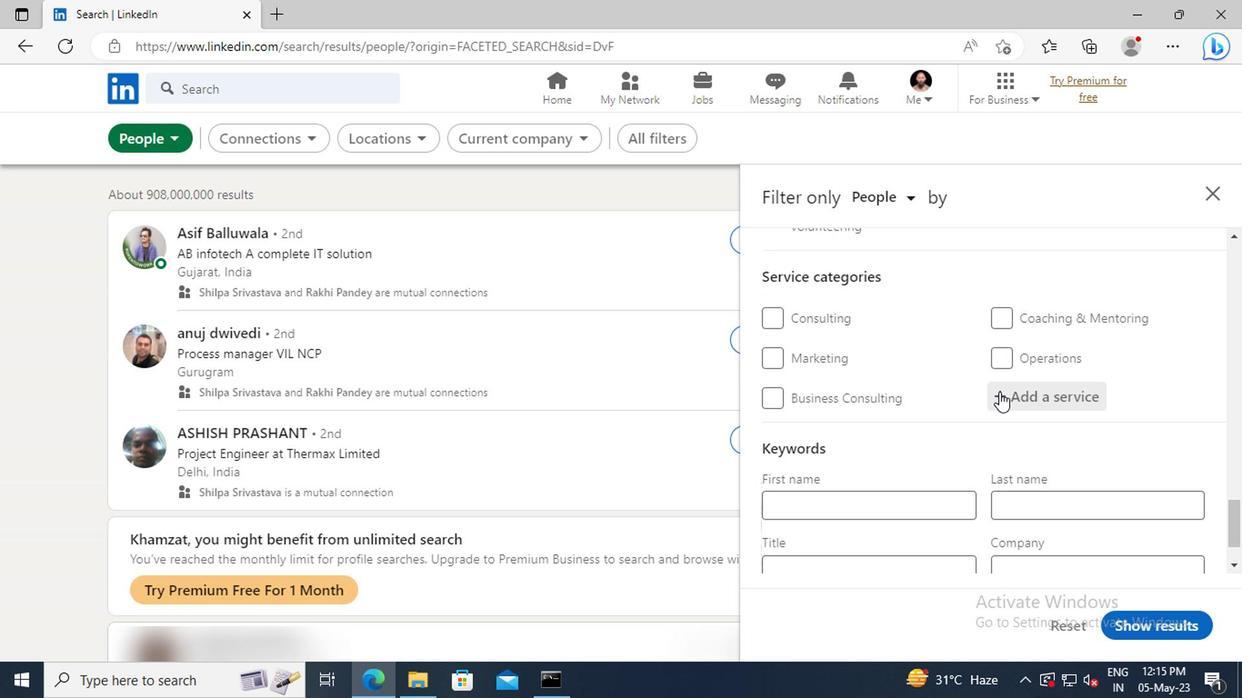 
Action: Key pressed I<Key.shift>OS<Key.space>
Screenshot: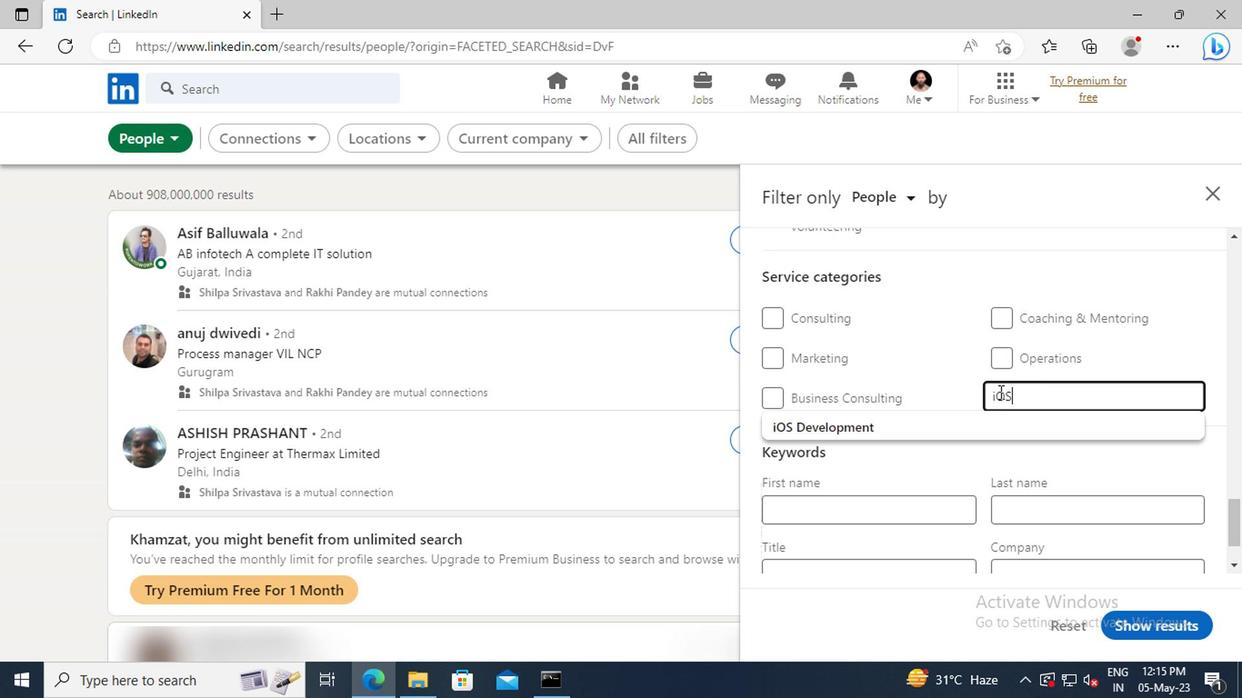 
Action: Mouse moved to (848, 434)
Screenshot: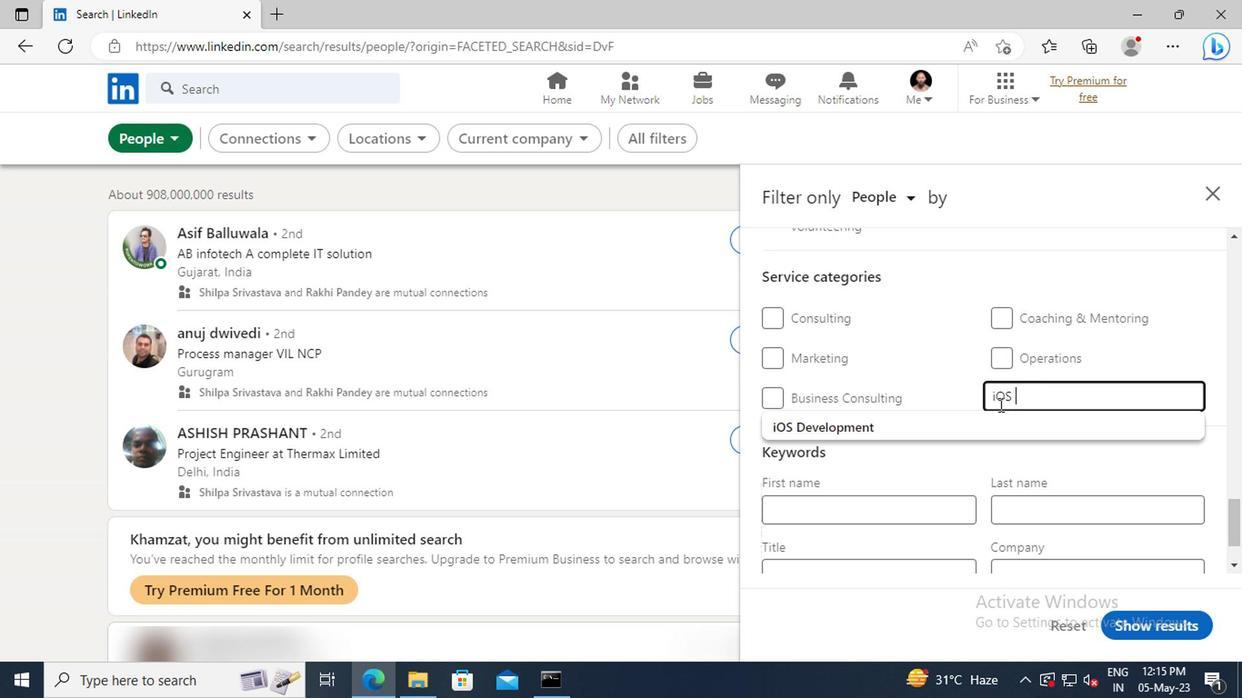 
Action: Mouse pressed left at (848, 434)
Screenshot: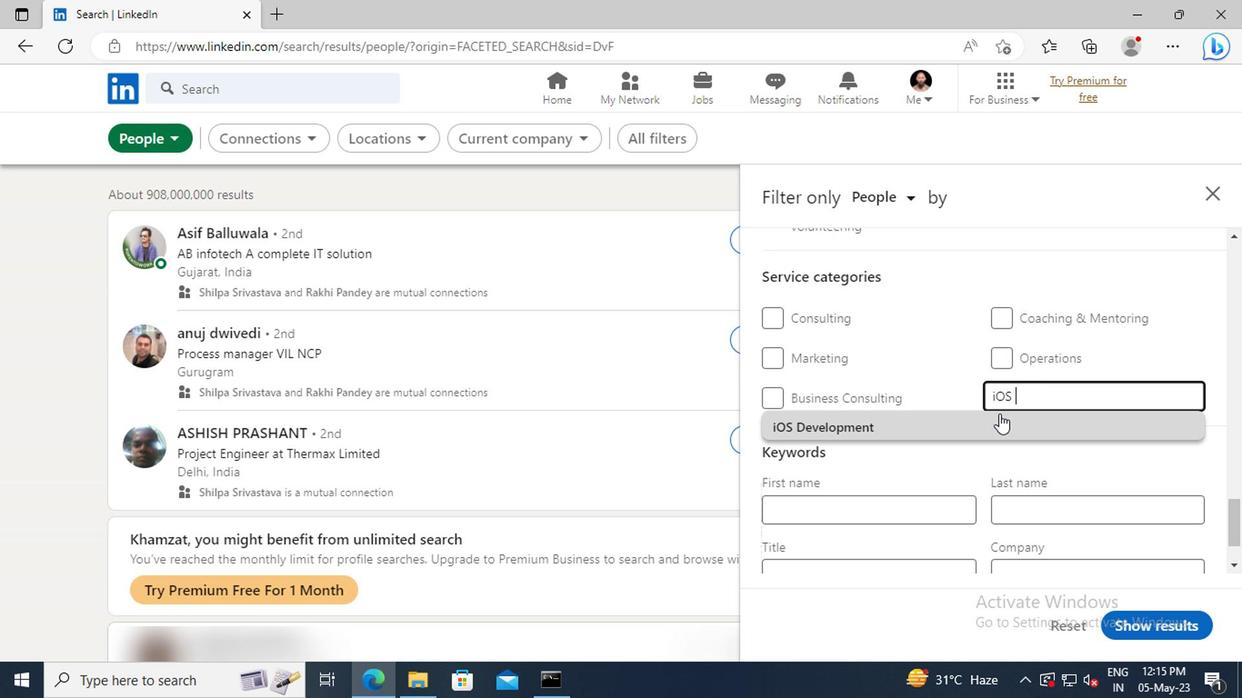 
Action: Mouse moved to (849, 435)
Screenshot: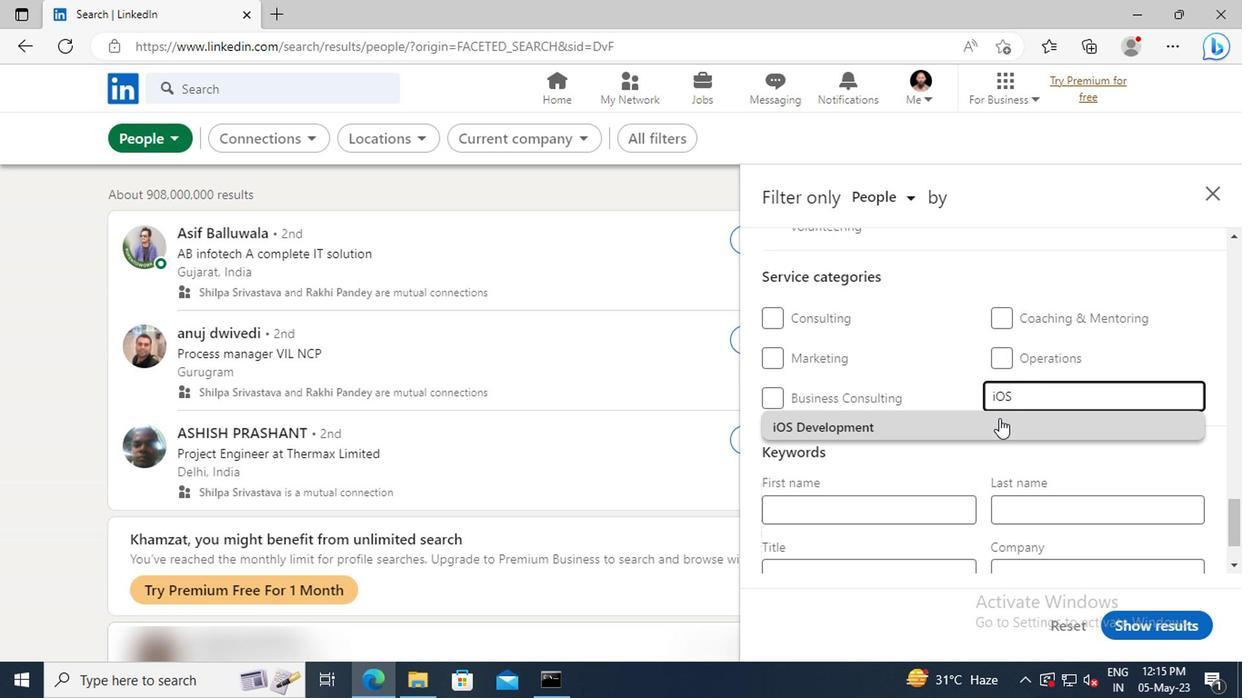 
Action: Mouse scrolled (849, 434) with delta (0, 0)
Screenshot: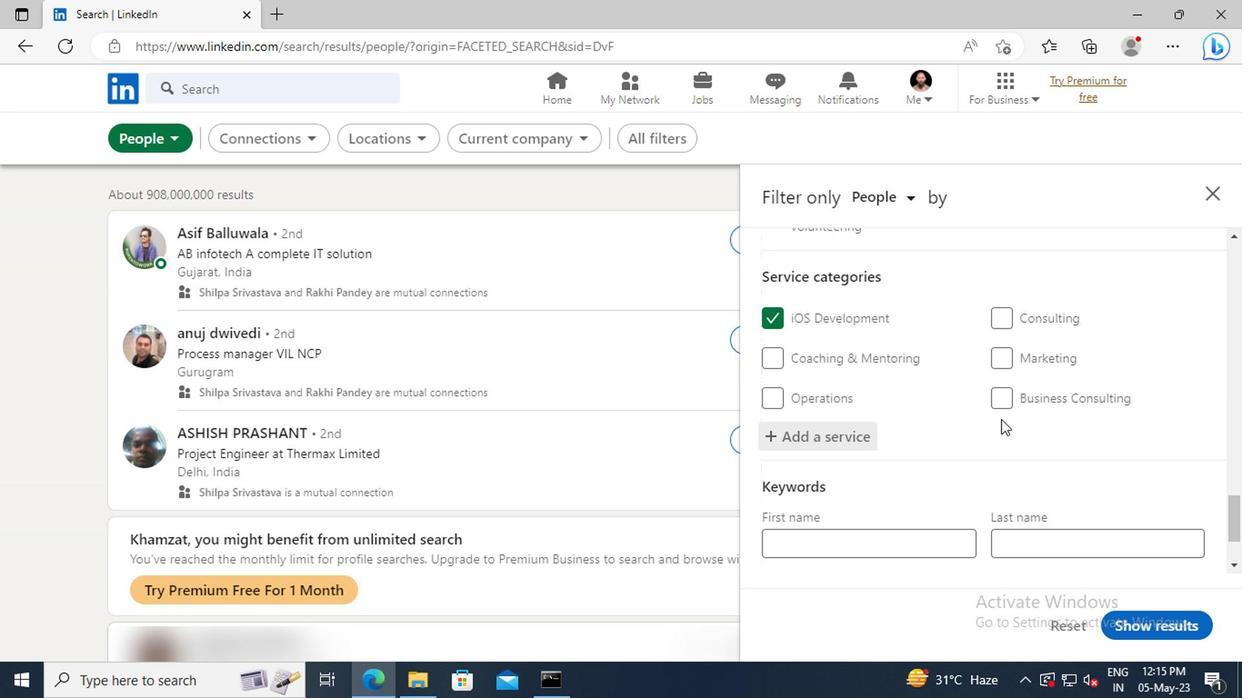 
Action: Mouse scrolled (849, 434) with delta (0, 0)
Screenshot: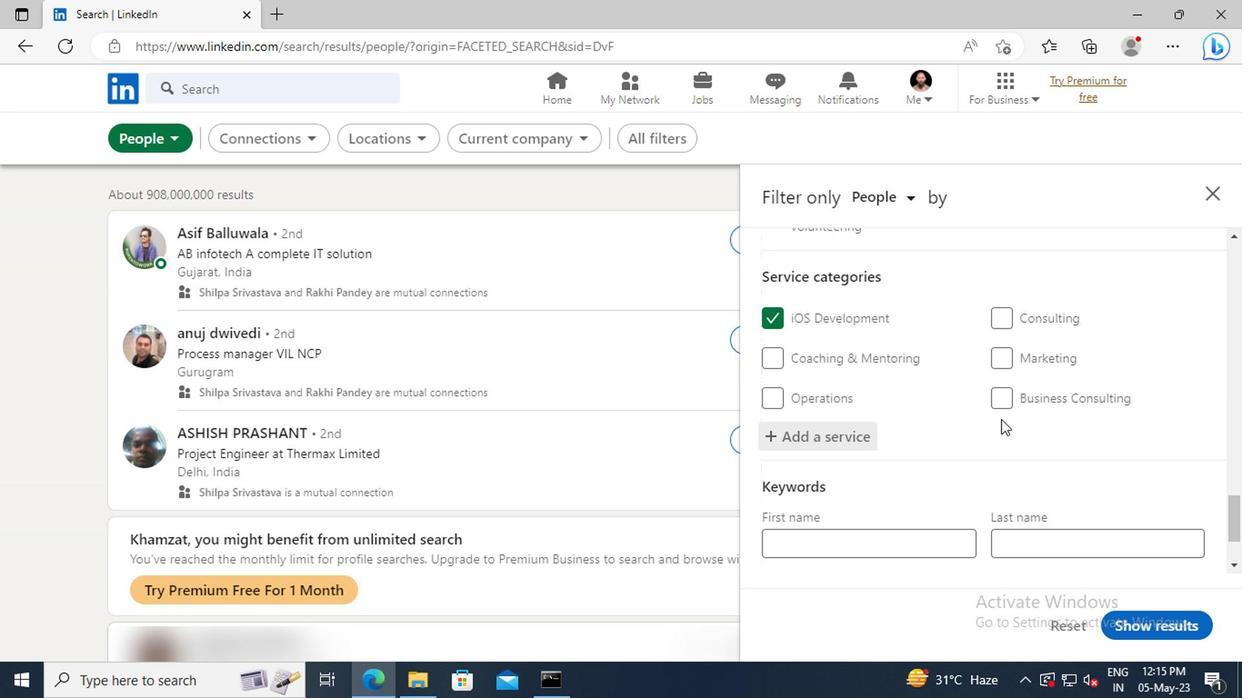 
Action: Mouse scrolled (849, 434) with delta (0, 0)
Screenshot: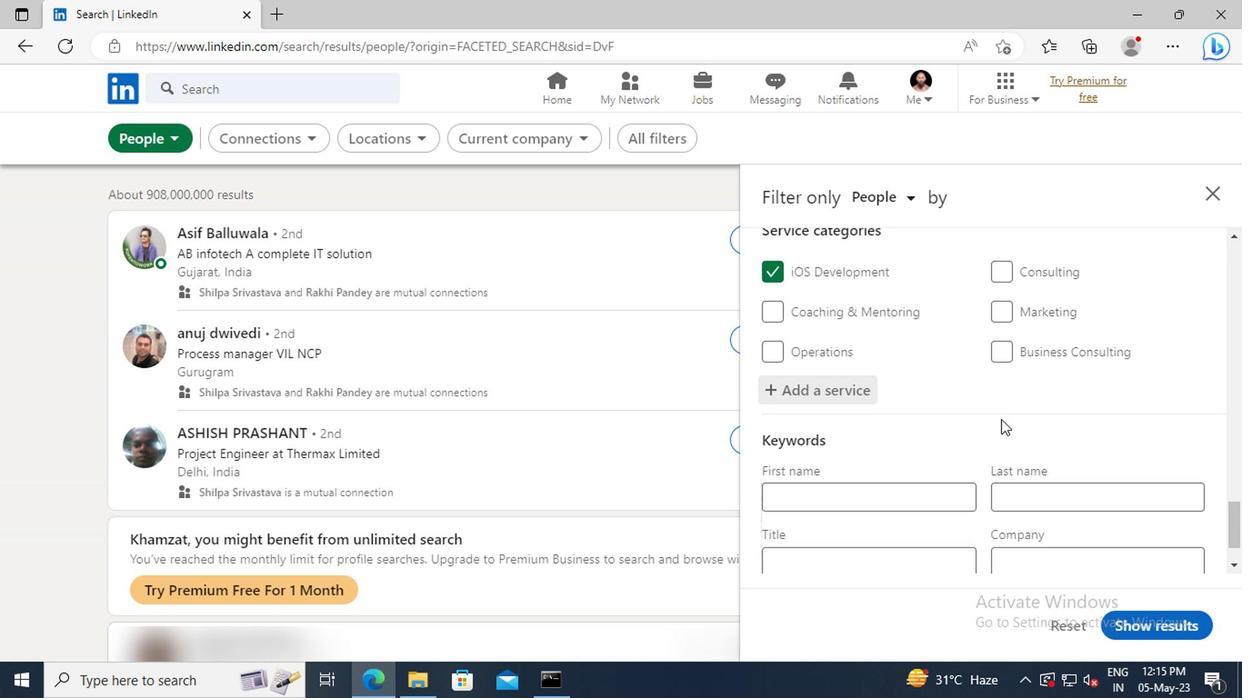 
Action: Mouse moved to (782, 484)
Screenshot: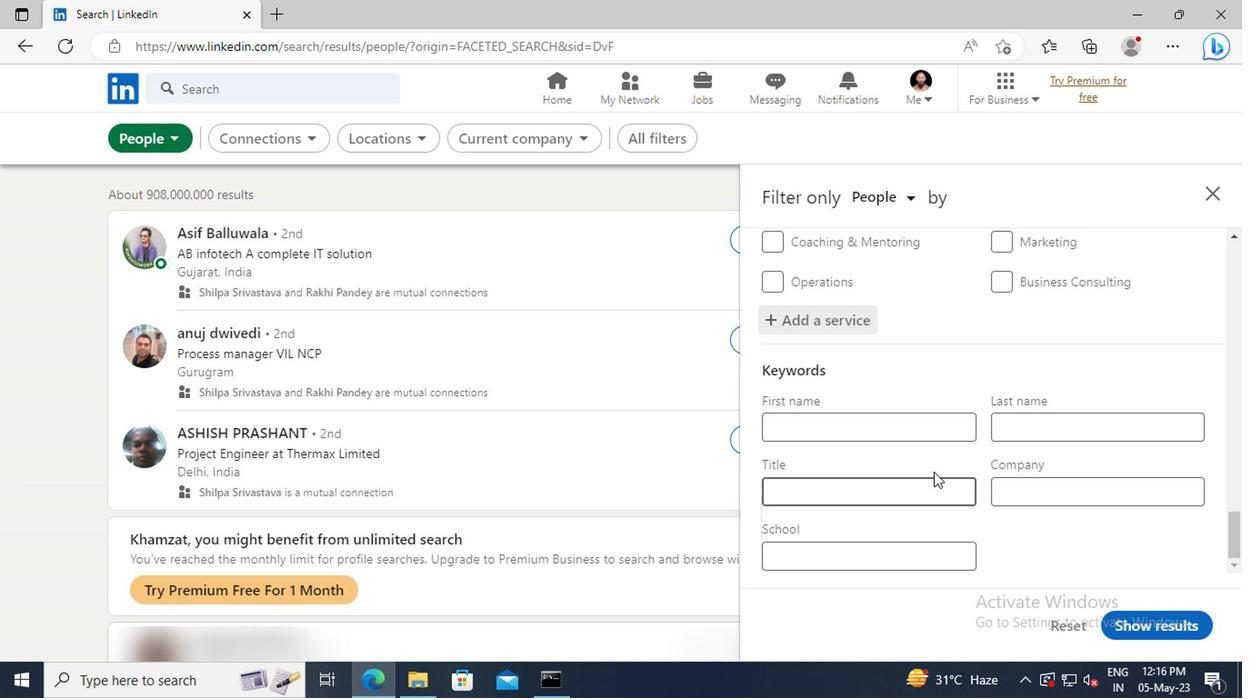 
Action: Mouse pressed left at (782, 484)
Screenshot: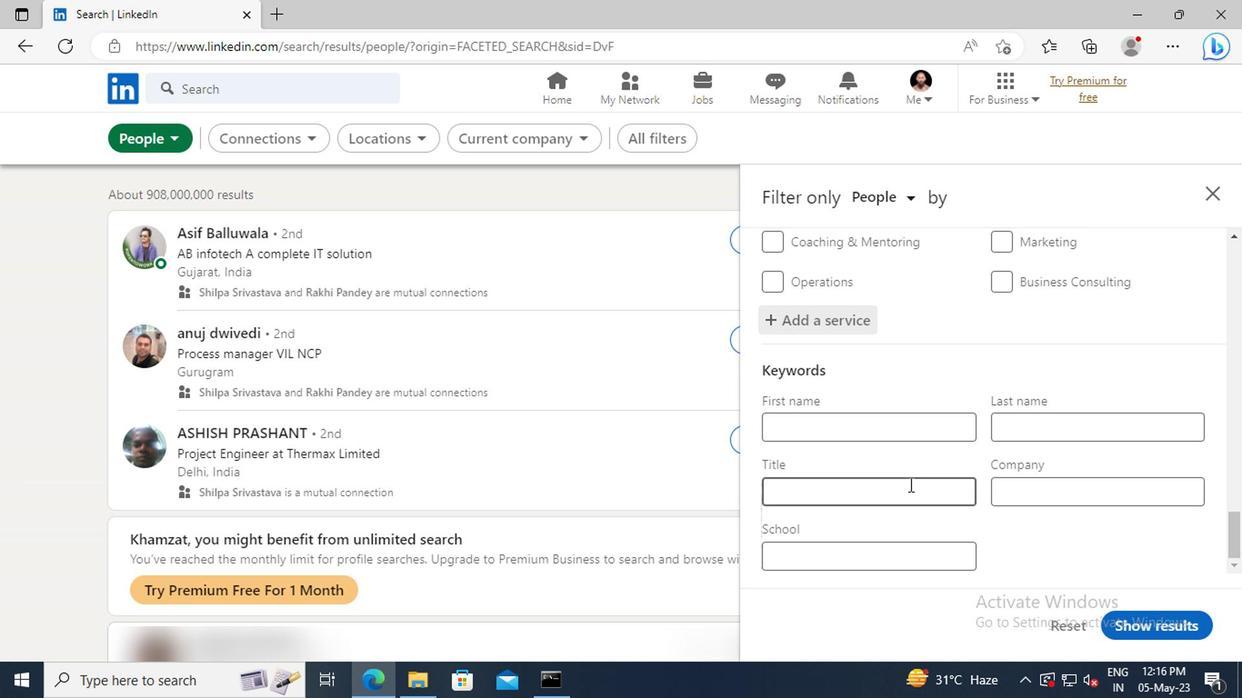 
Action: Key pressed <Key.shift>CARPENTER<Key.enter>
Screenshot: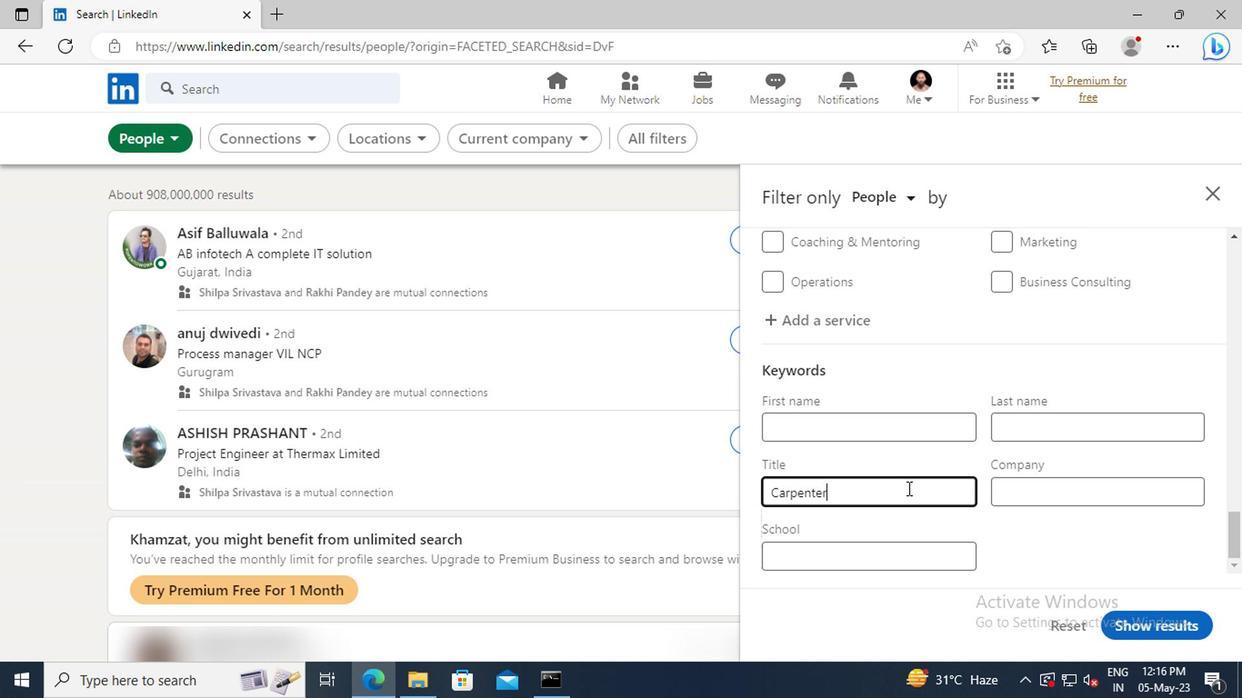 
Action: Mouse moved to (957, 588)
Screenshot: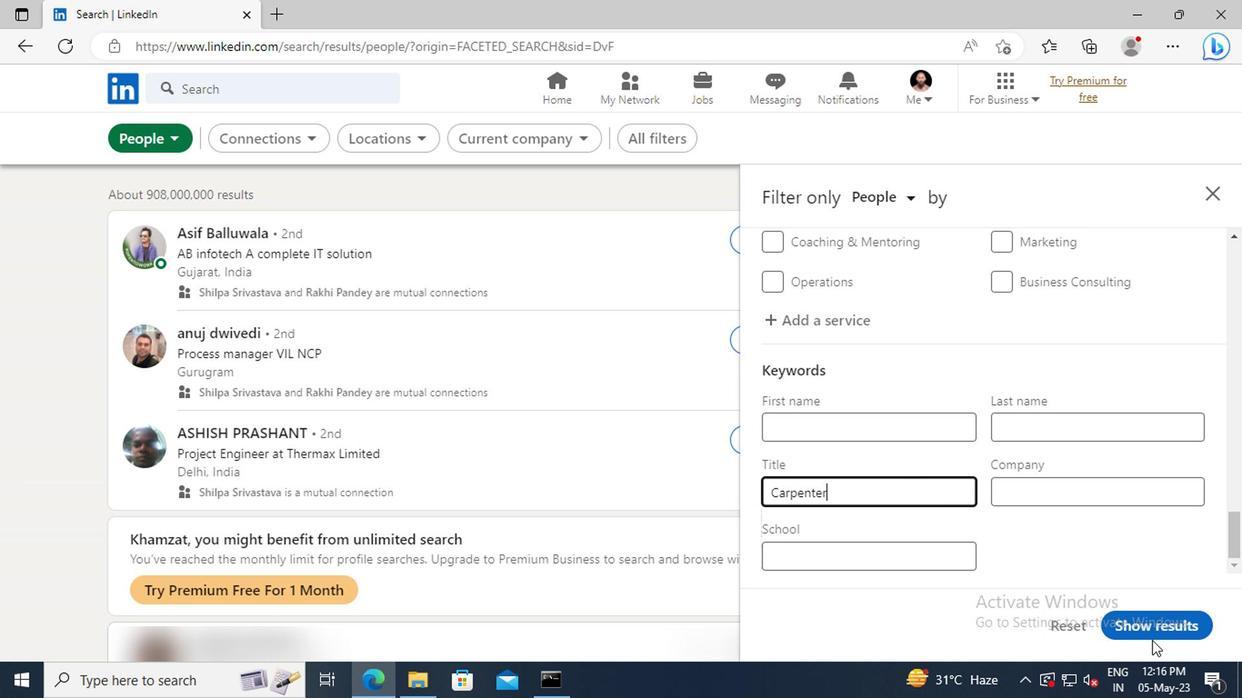 
Action: Mouse pressed left at (957, 588)
Screenshot: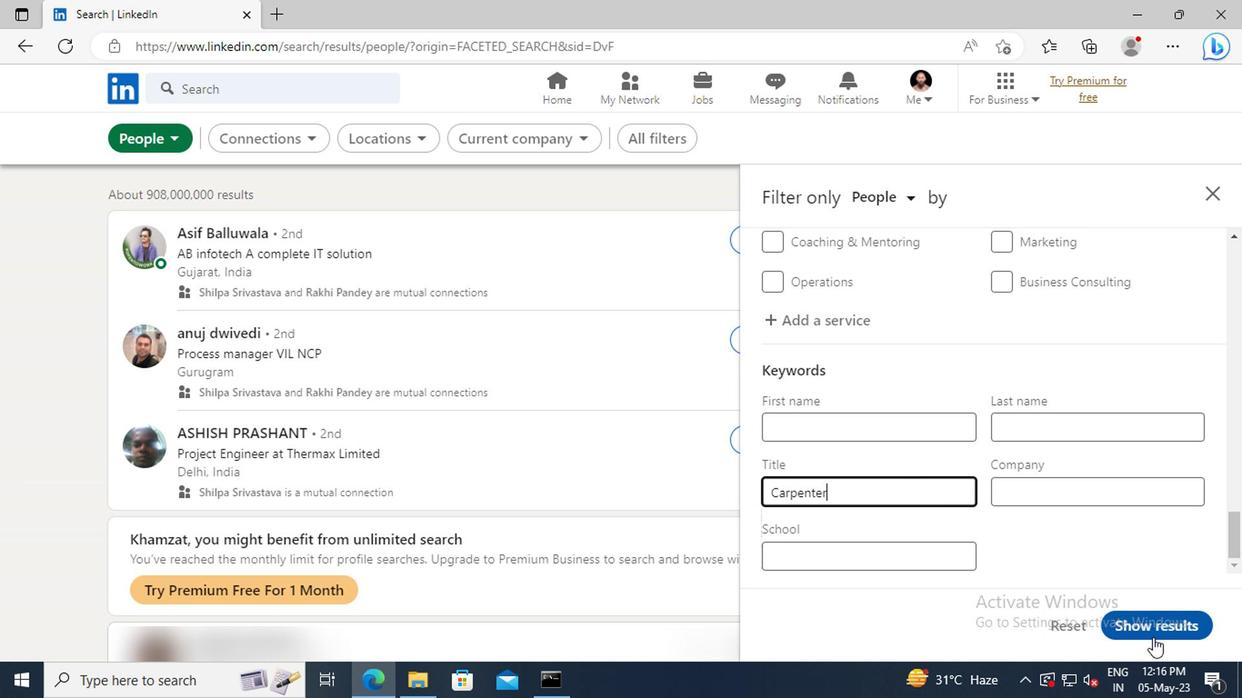 
